 Task: Compose an email with the signature Ellie Thompson with the subject Job offer and the message Could you please provide a breakdown of the pricing? from softage.1@softage.net to softage.2@softage.net,  softage.1@softage.net and softage.3@softage.net with CC to softage.4@softage.net with an attached document Risk_management_plan.pdf, insert an emoji of crying face Send the email
Action: Mouse moved to (533, 666)
Screenshot: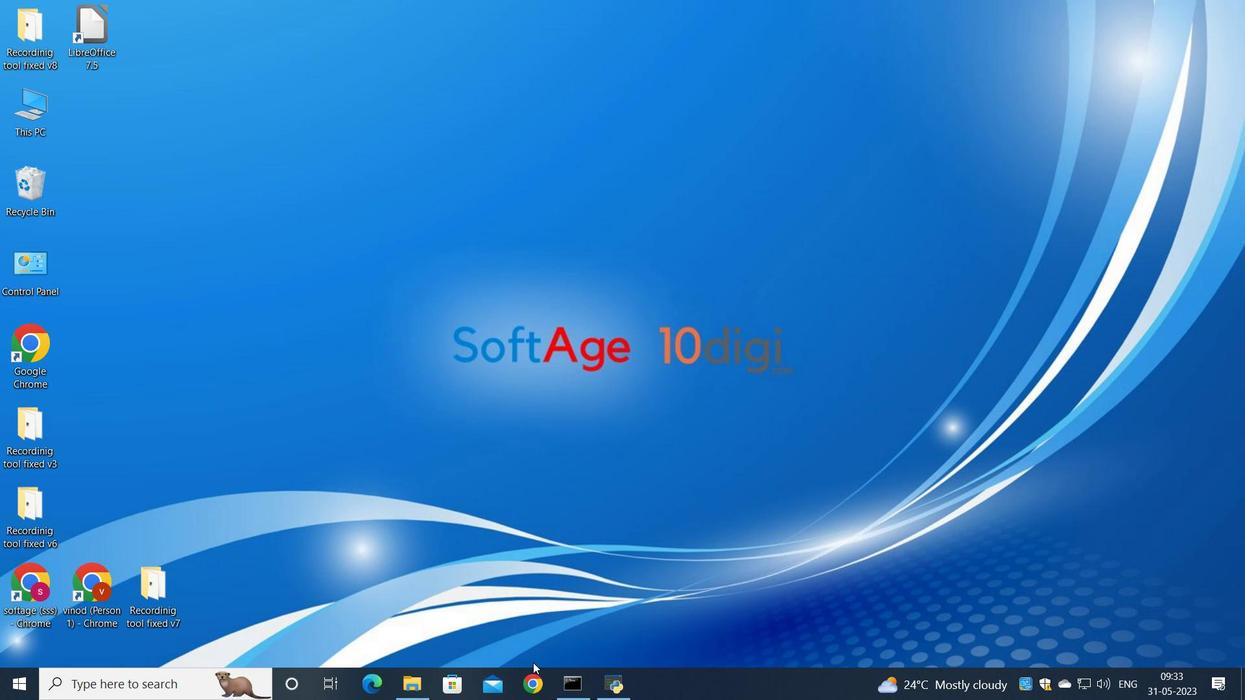 
Action: Mouse pressed left at (533, 666)
Screenshot: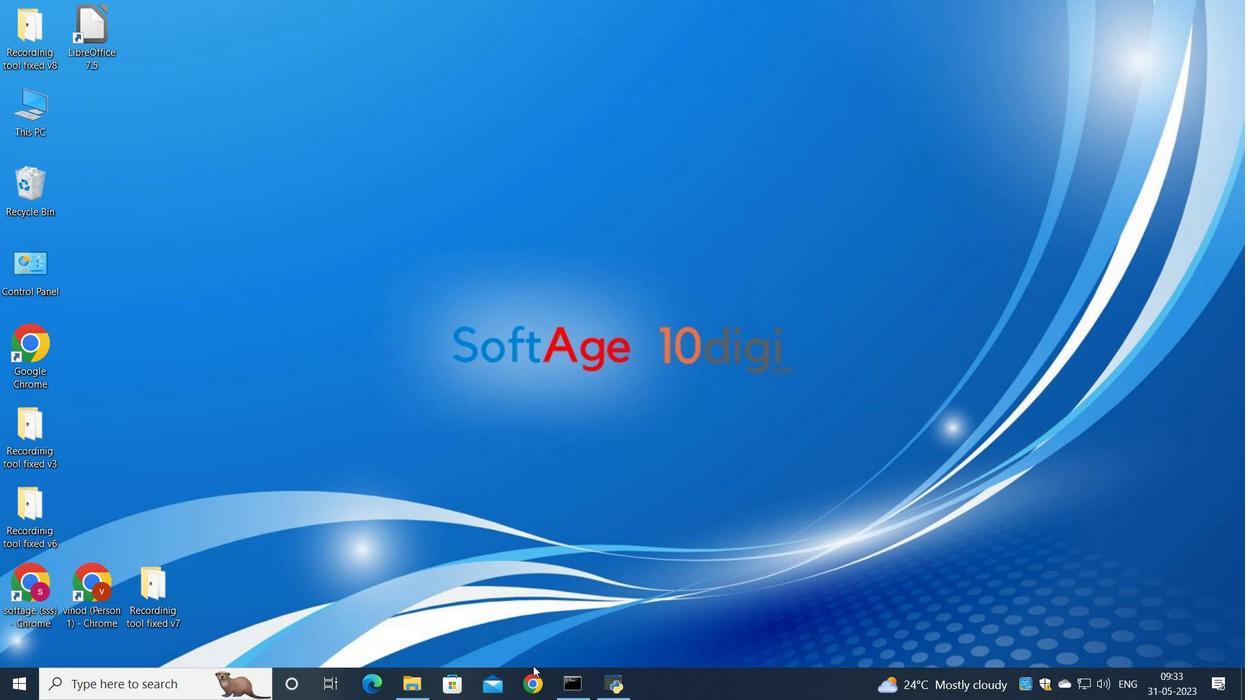 
Action: Mouse moved to (533, 668)
Screenshot: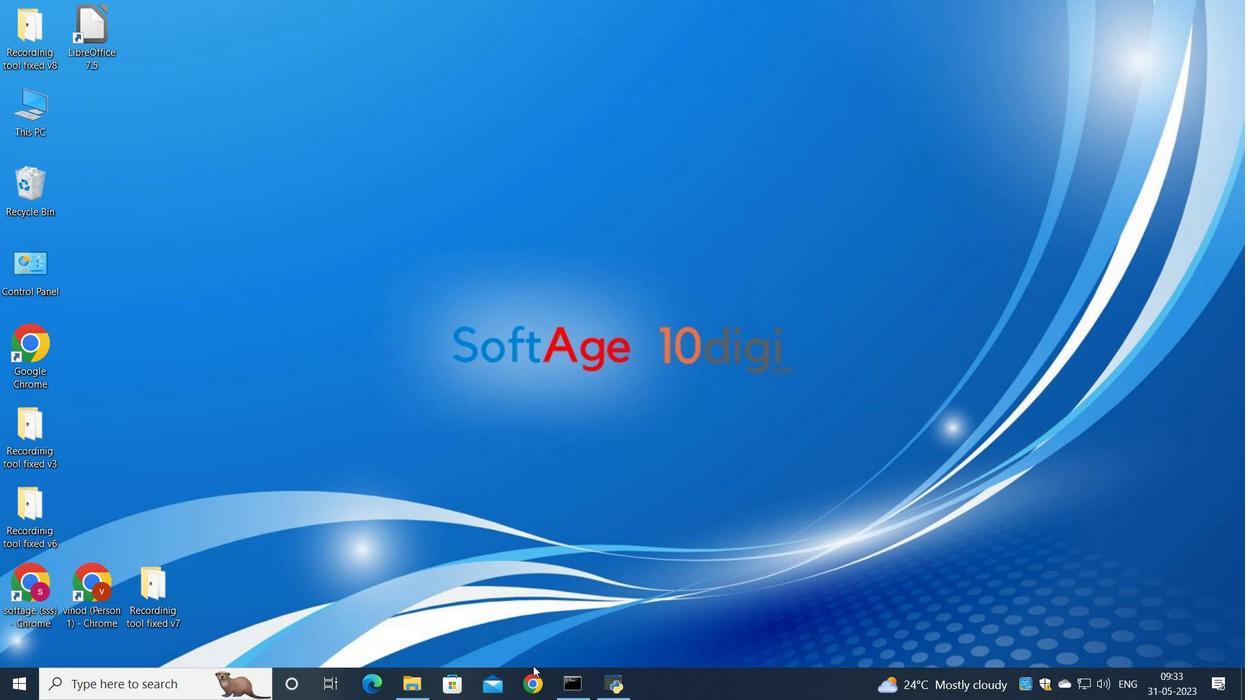 
Action: Mouse pressed left at (533, 668)
Screenshot: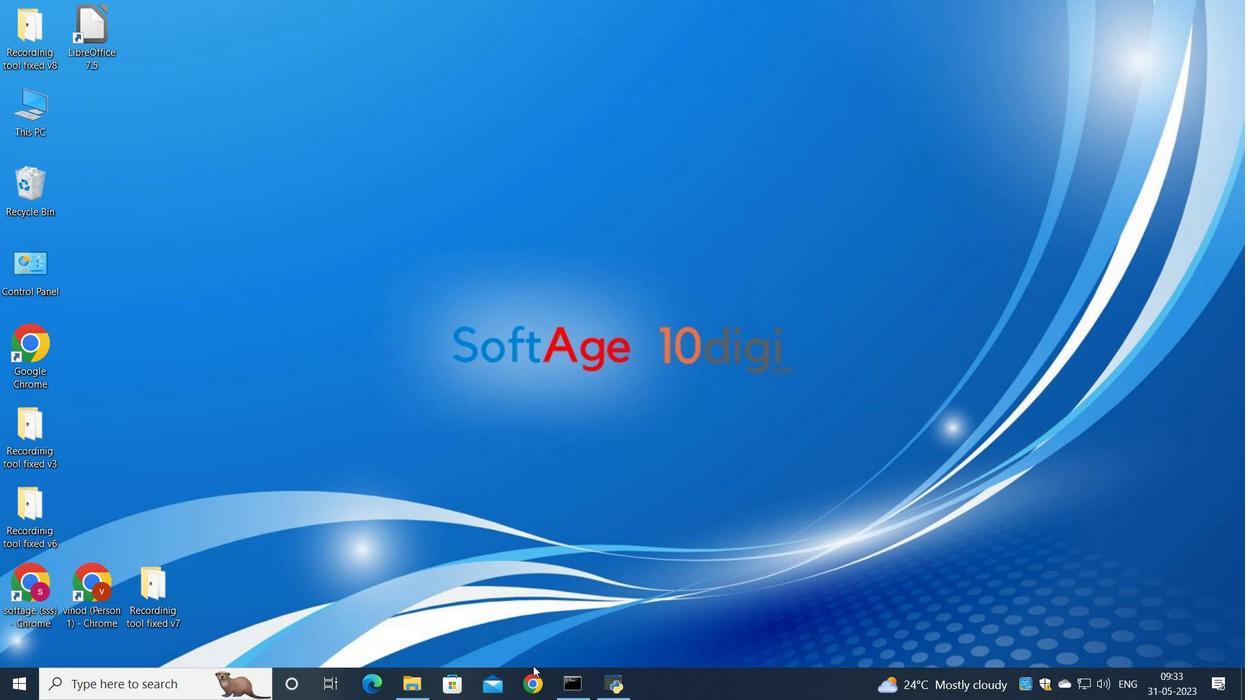 
Action: Mouse moved to (531, 685)
Screenshot: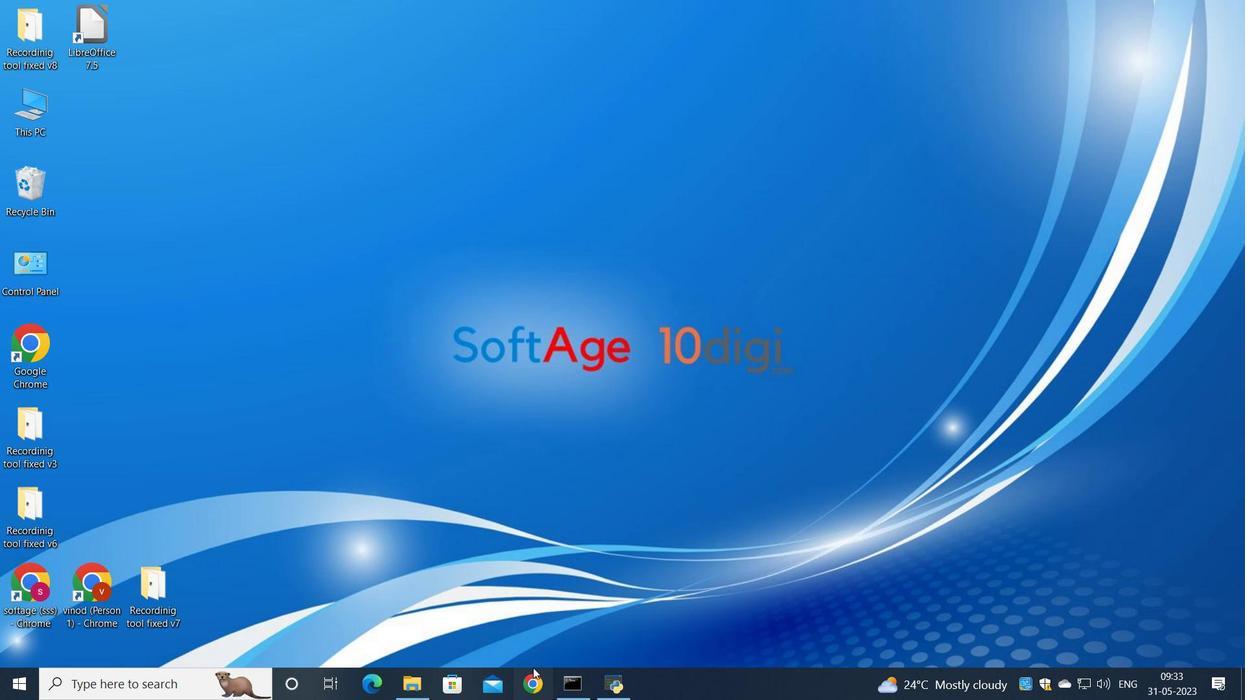 
Action: Mouse pressed left at (531, 685)
Screenshot: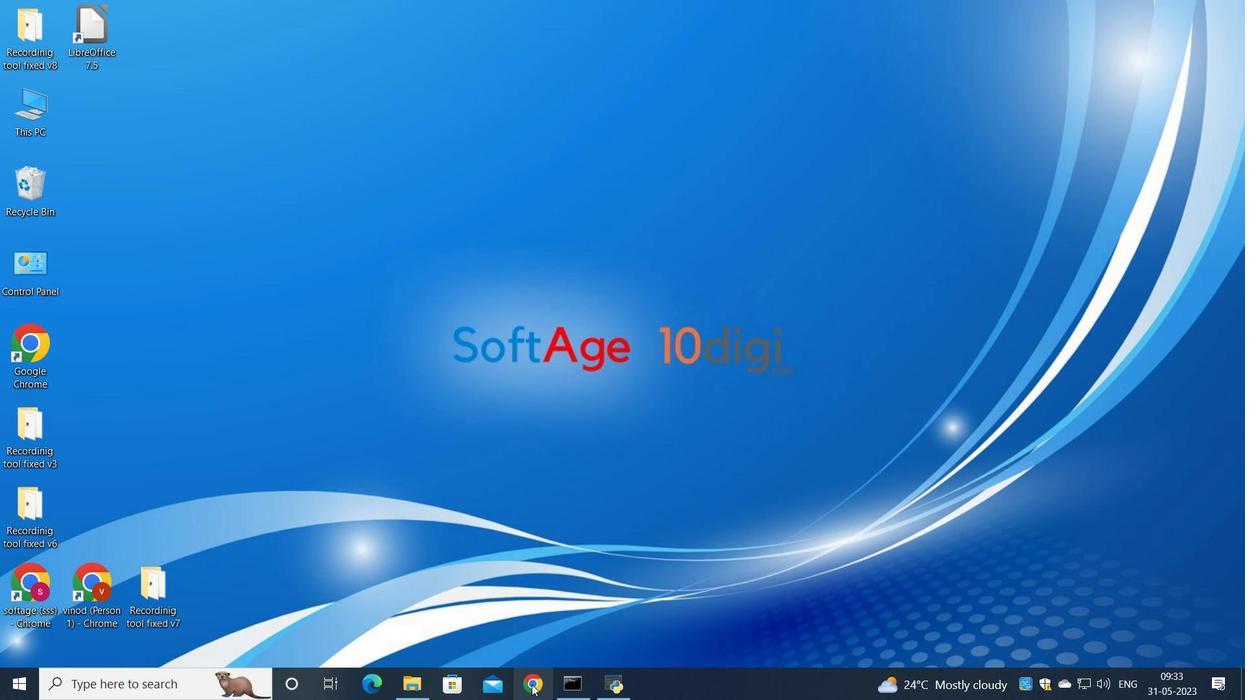 
Action: Mouse moved to (571, 380)
Screenshot: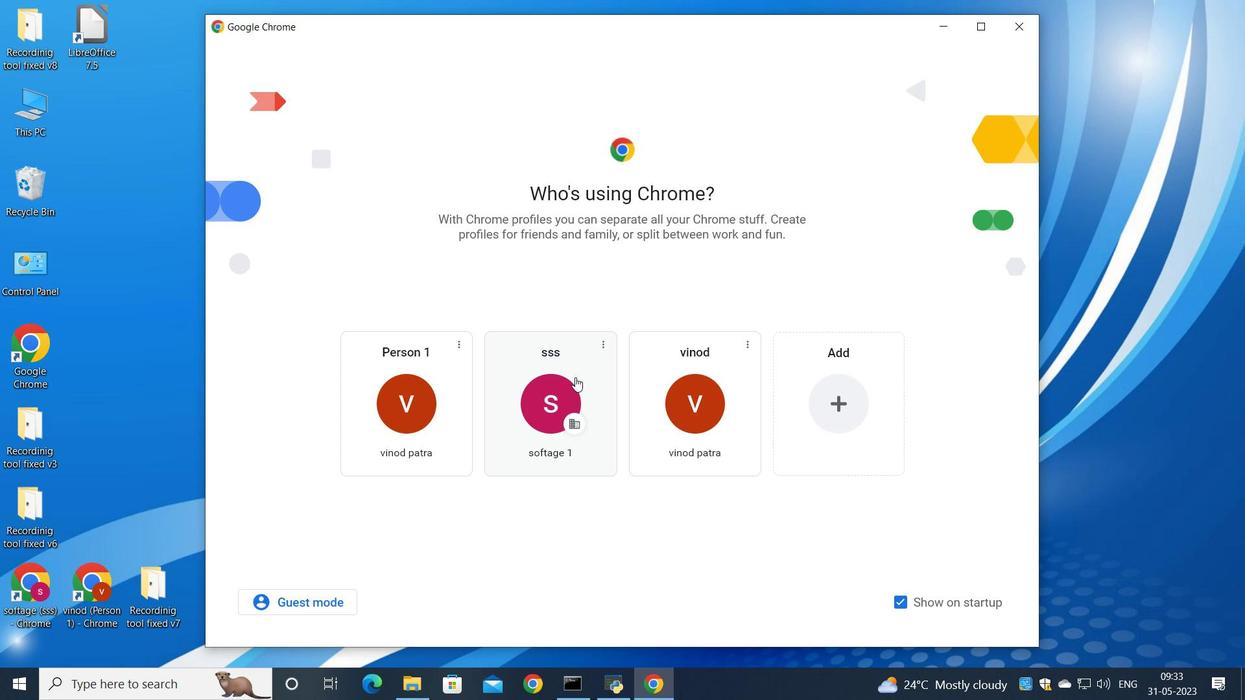 
Action: Mouse pressed left at (571, 380)
Screenshot: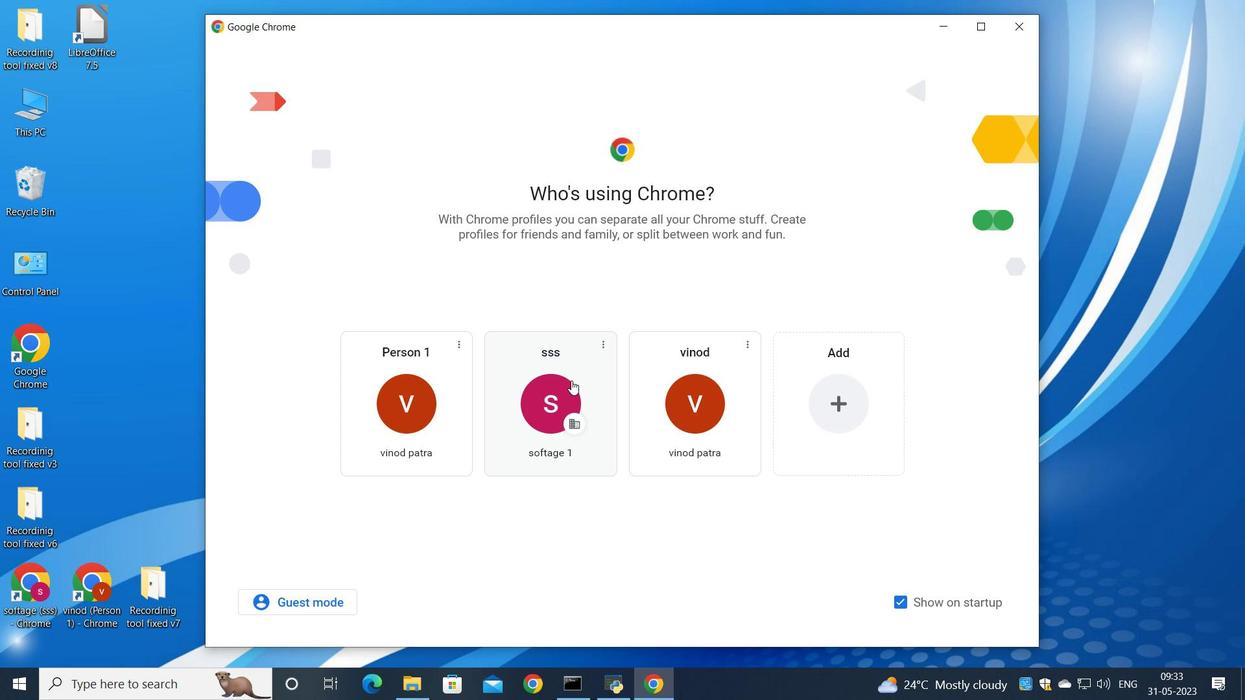 
Action: Mouse moved to (1091, 85)
Screenshot: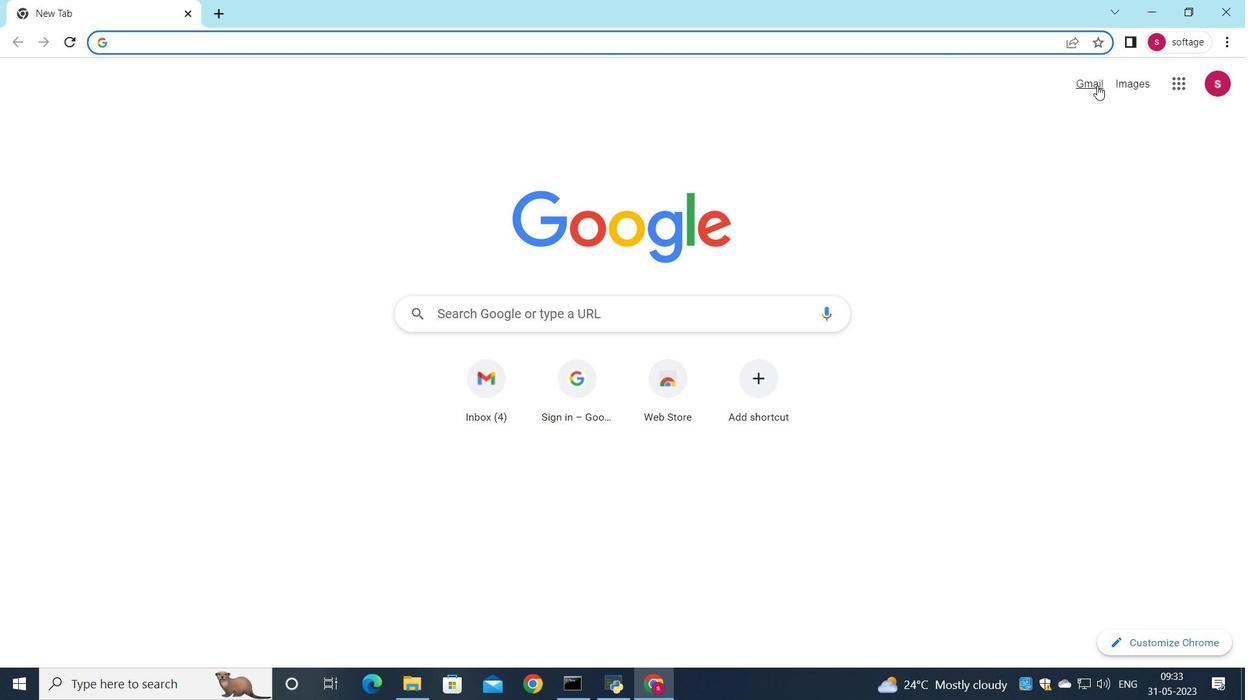
Action: Mouse pressed left at (1091, 85)
Screenshot: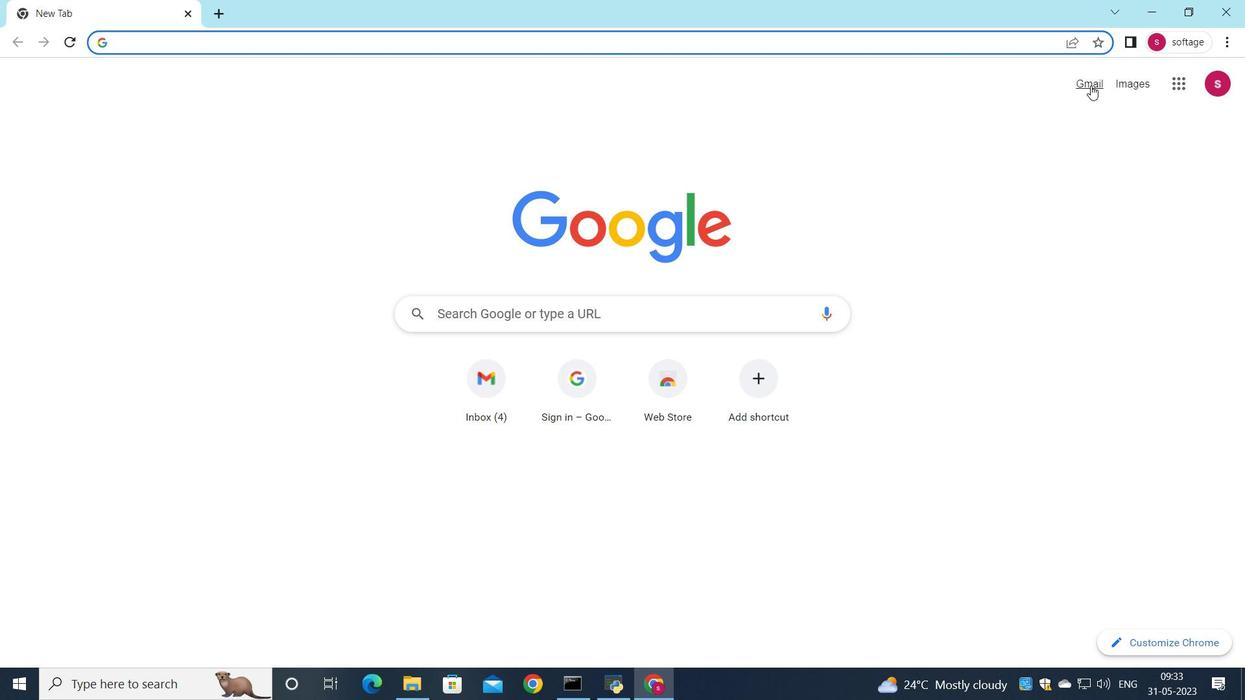 
Action: Mouse moved to (1063, 104)
Screenshot: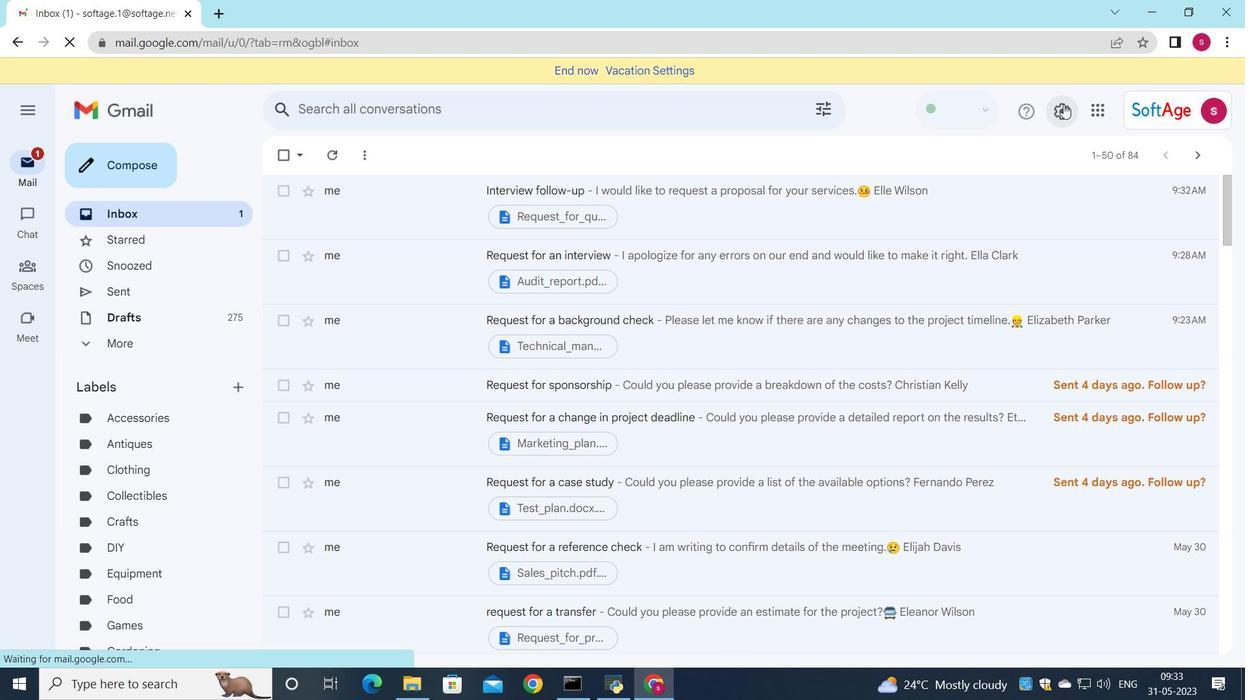 
Action: Mouse pressed left at (1063, 104)
Screenshot: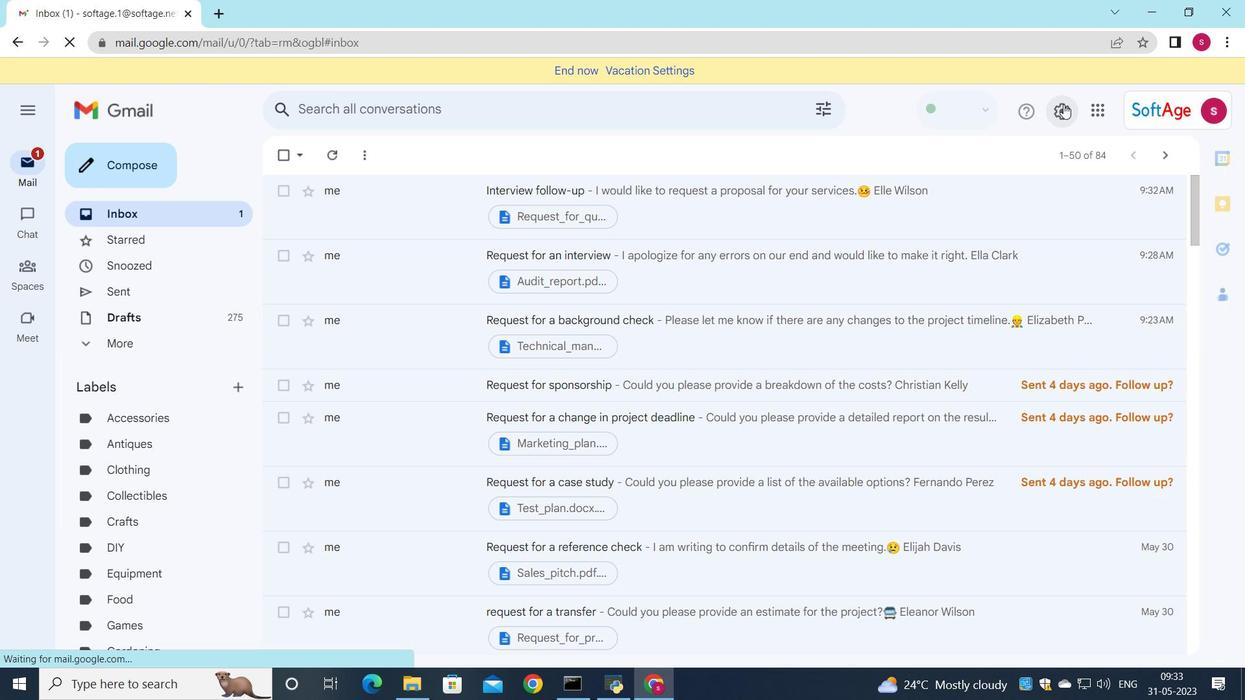 
Action: Mouse moved to (1061, 190)
Screenshot: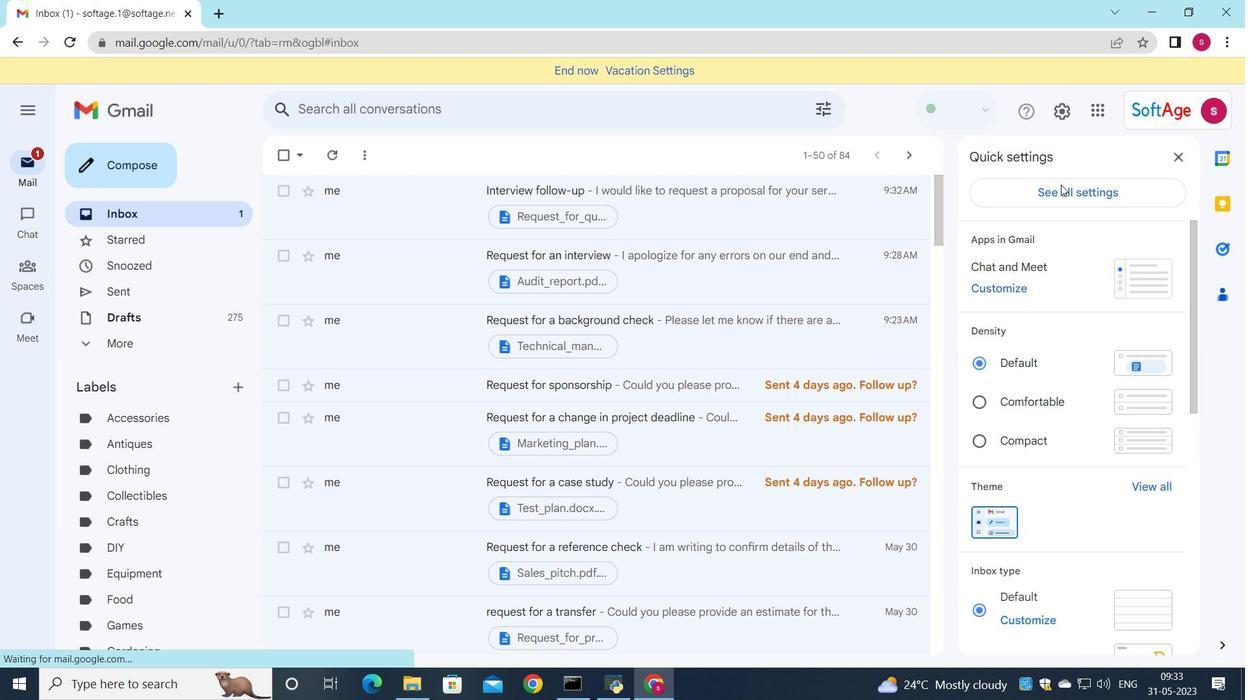 
Action: Mouse pressed left at (1061, 190)
Screenshot: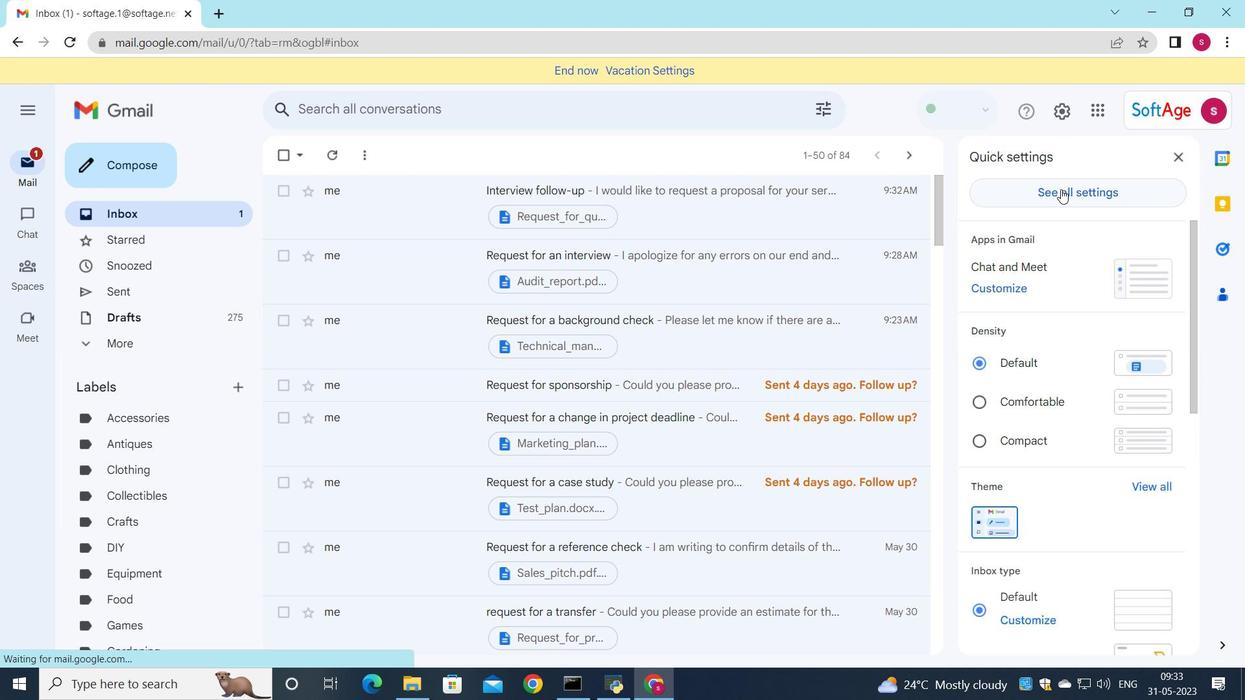 
Action: Mouse moved to (610, 423)
Screenshot: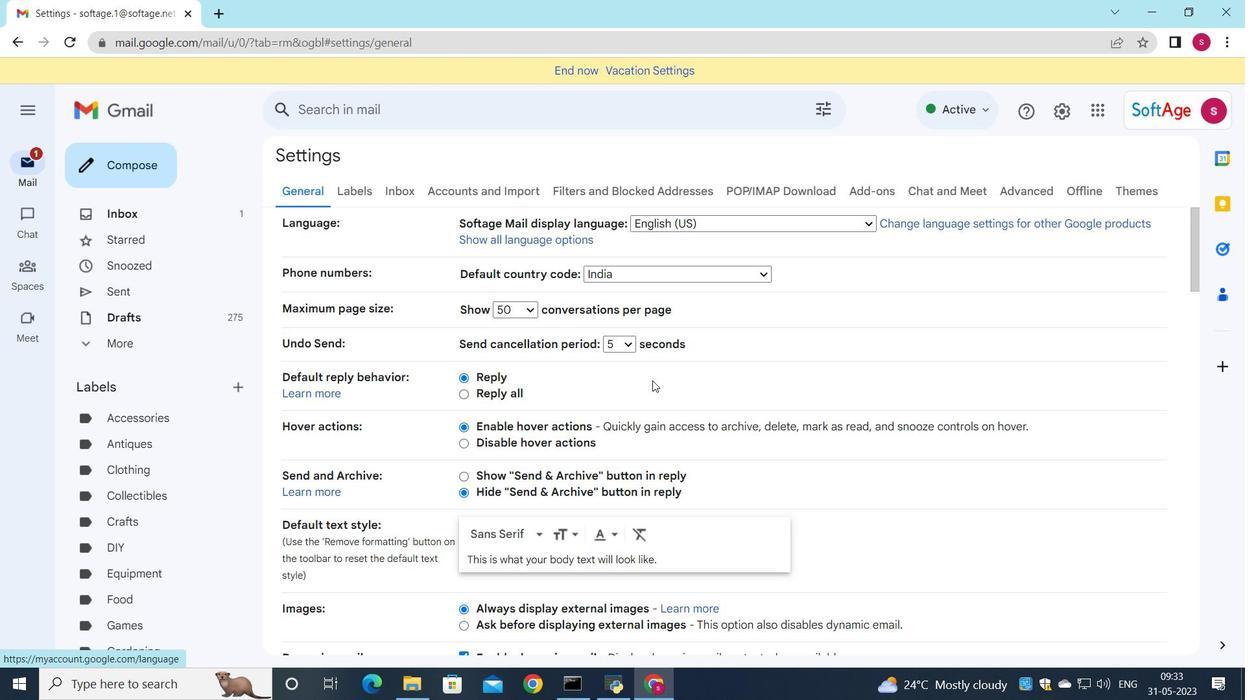 
Action: Mouse scrolled (610, 422) with delta (0, 0)
Screenshot: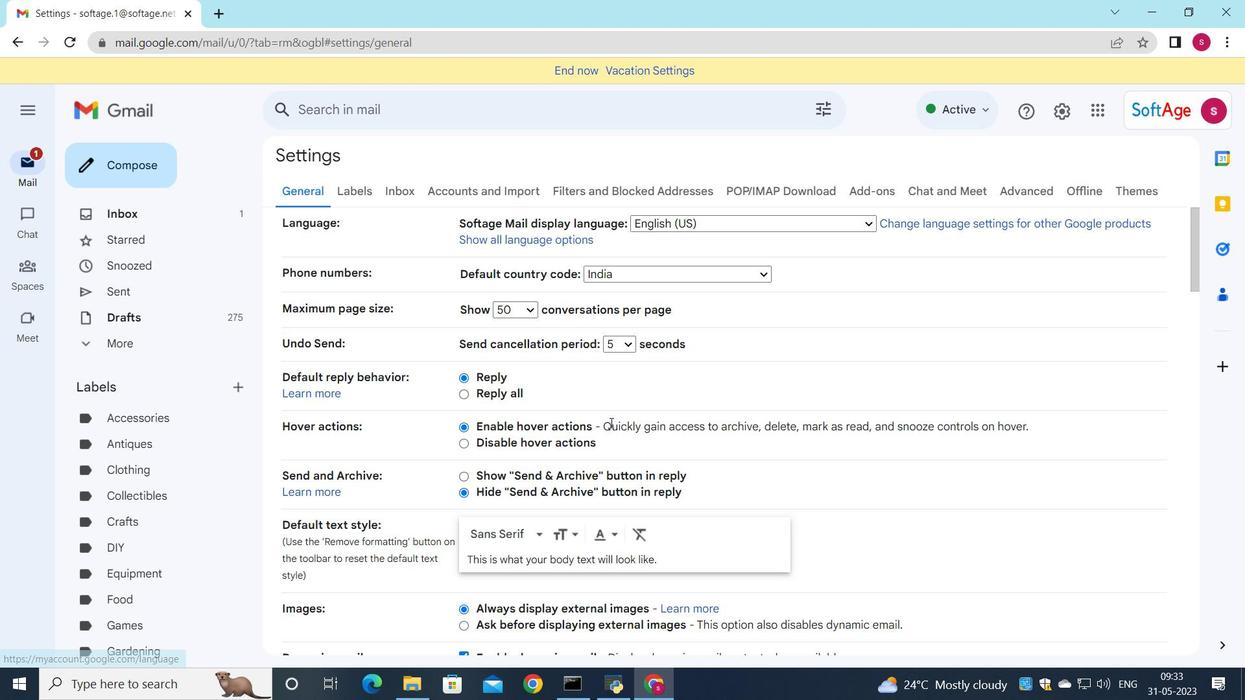 
Action: Mouse scrolled (610, 422) with delta (0, 0)
Screenshot: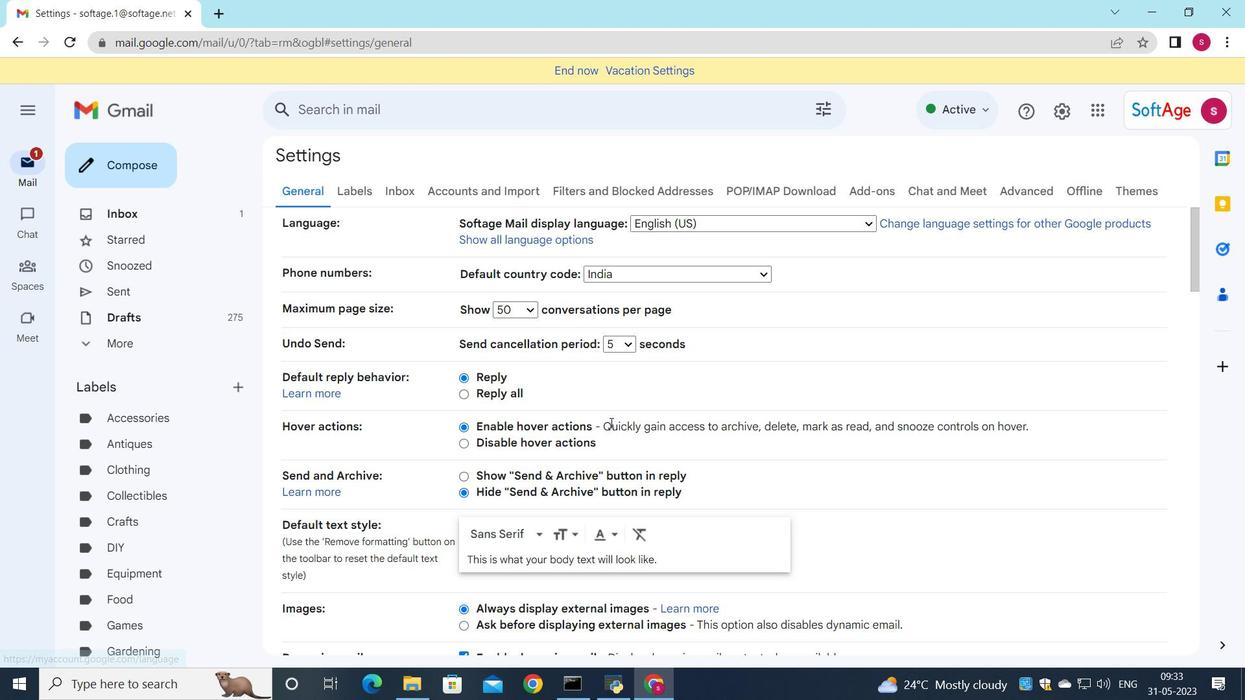 
Action: Mouse scrolled (610, 422) with delta (0, 0)
Screenshot: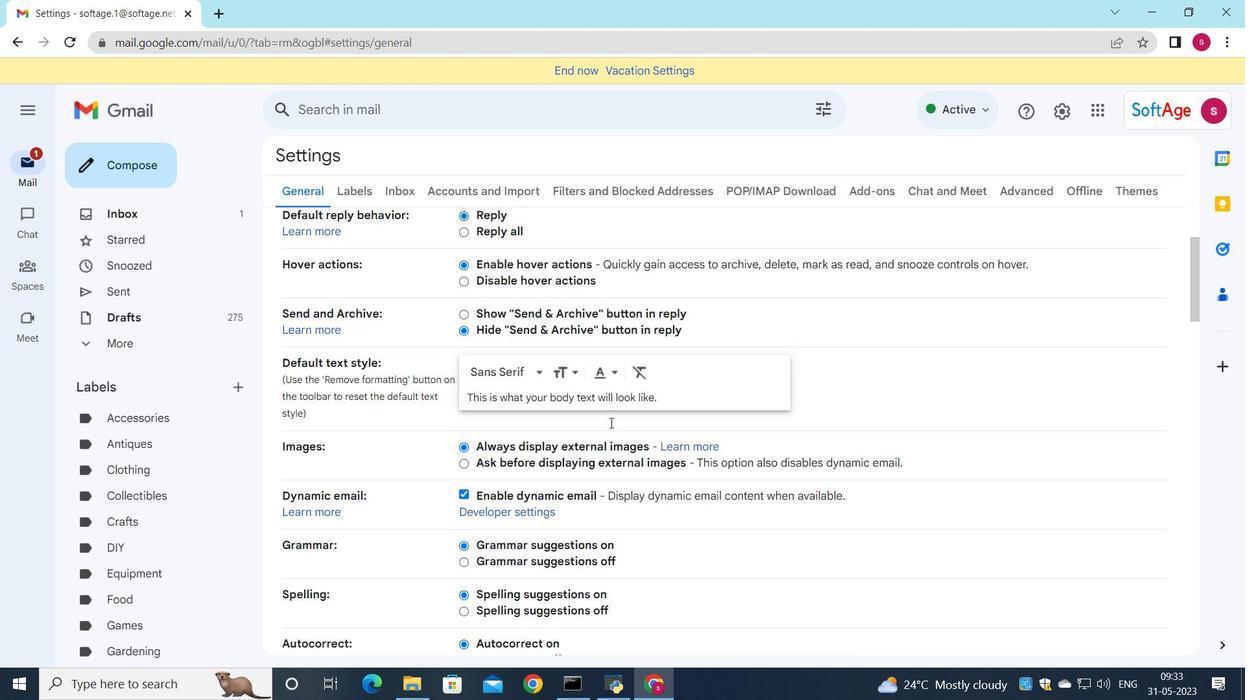 
Action: Mouse scrolled (610, 422) with delta (0, 0)
Screenshot: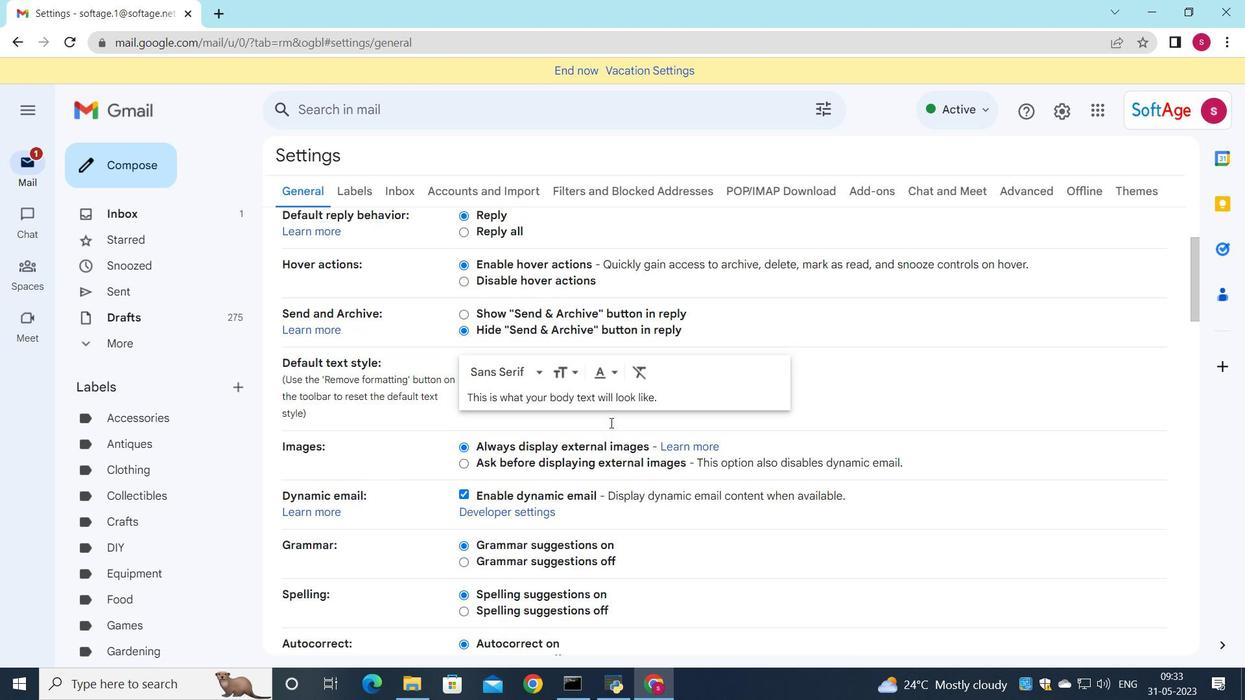 
Action: Mouse scrolled (610, 422) with delta (0, 0)
Screenshot: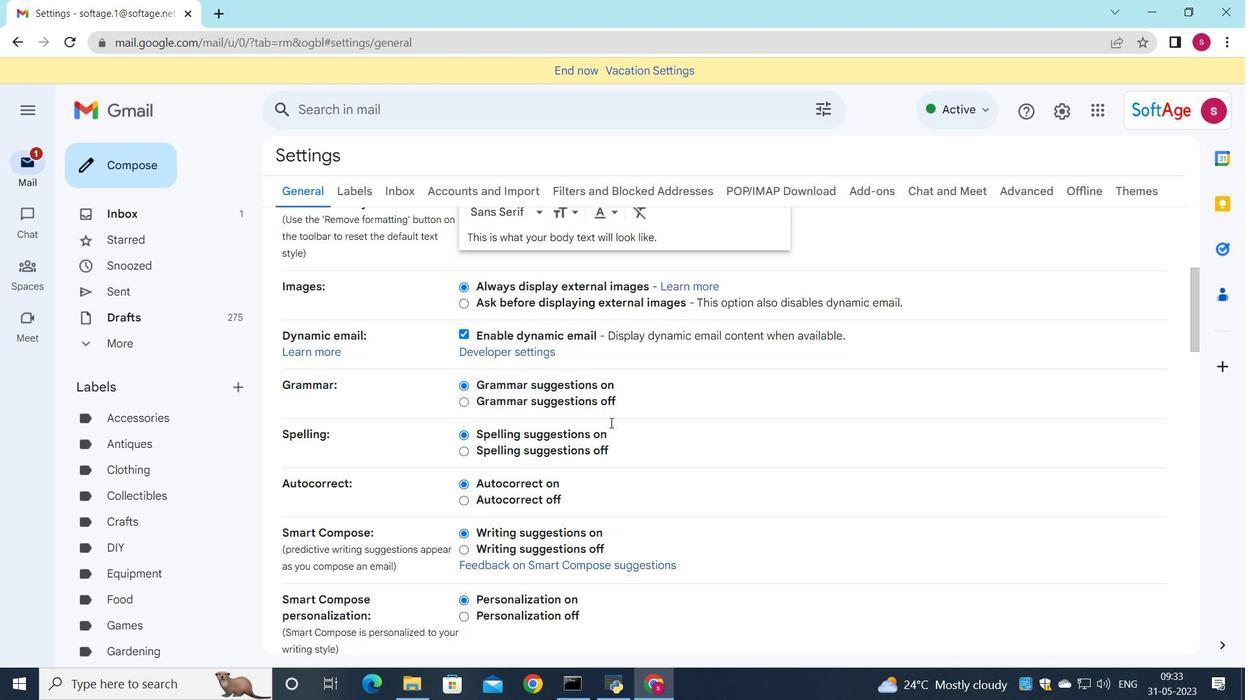 
Action: Mouse scrolled (610, 422) with delta (0, 0)
Screenshot: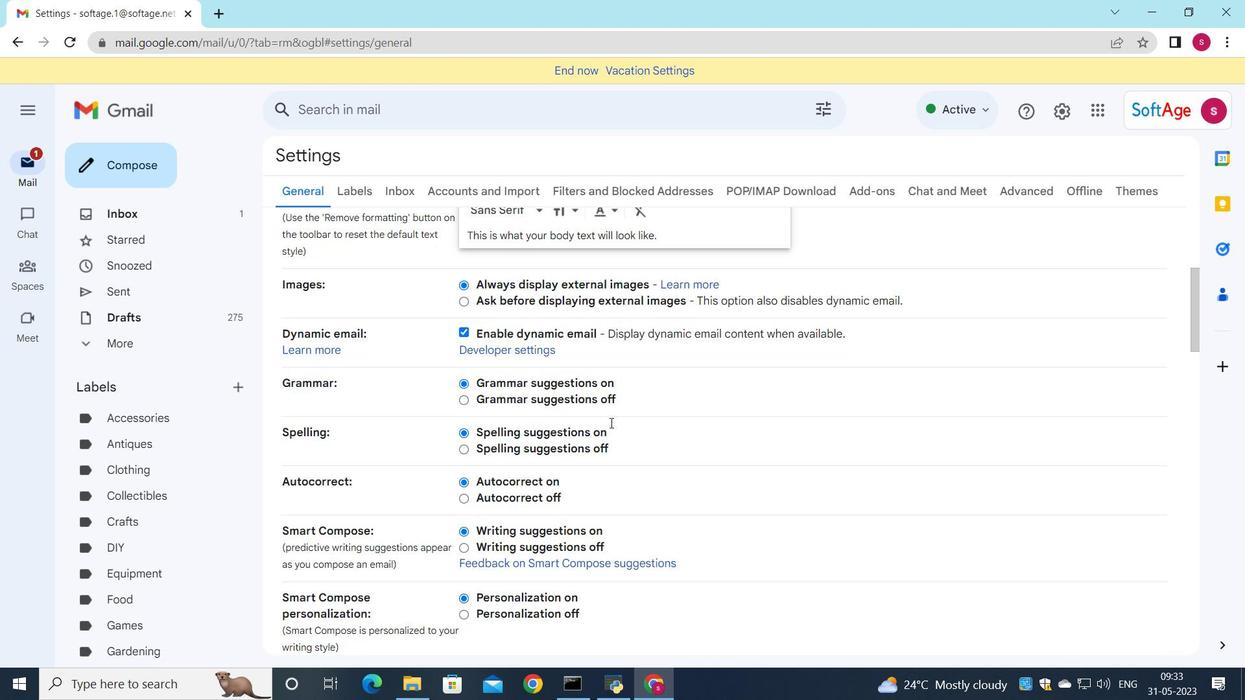 
Action: Mouse scrolled (610, 422) with delta (0, 0)
Screenshot: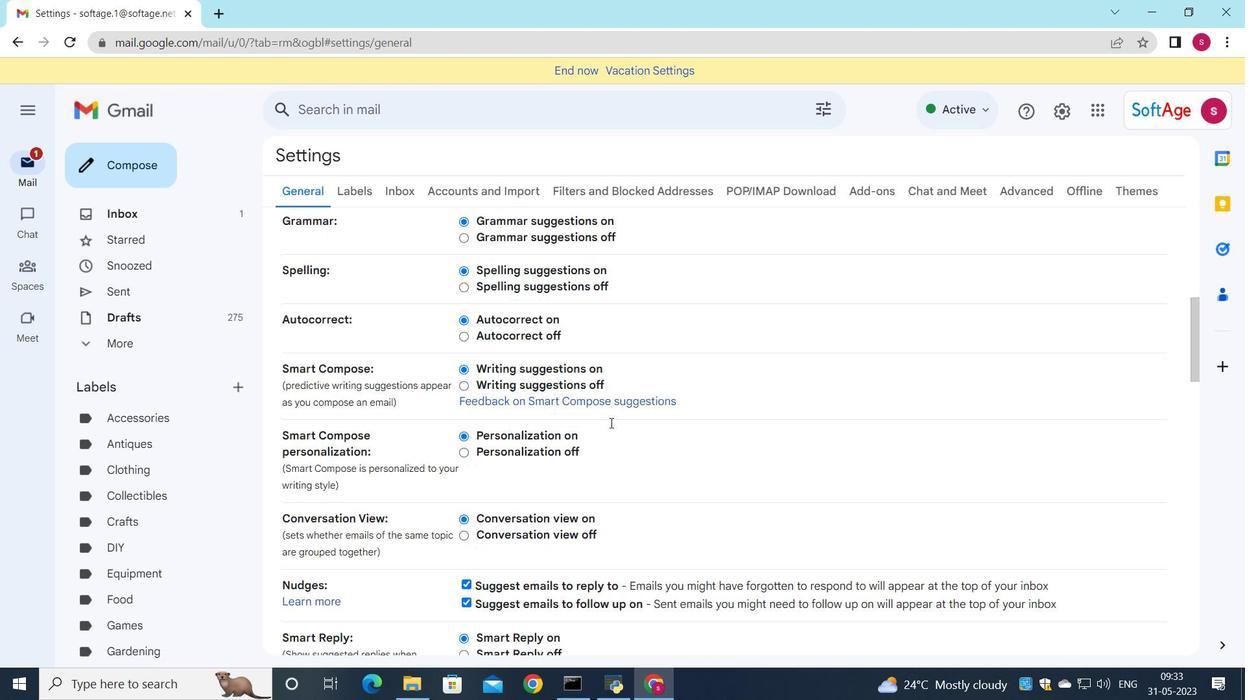 
Action: Mouse scrolled (610, 422) with delta (0, 0)
Screenshot: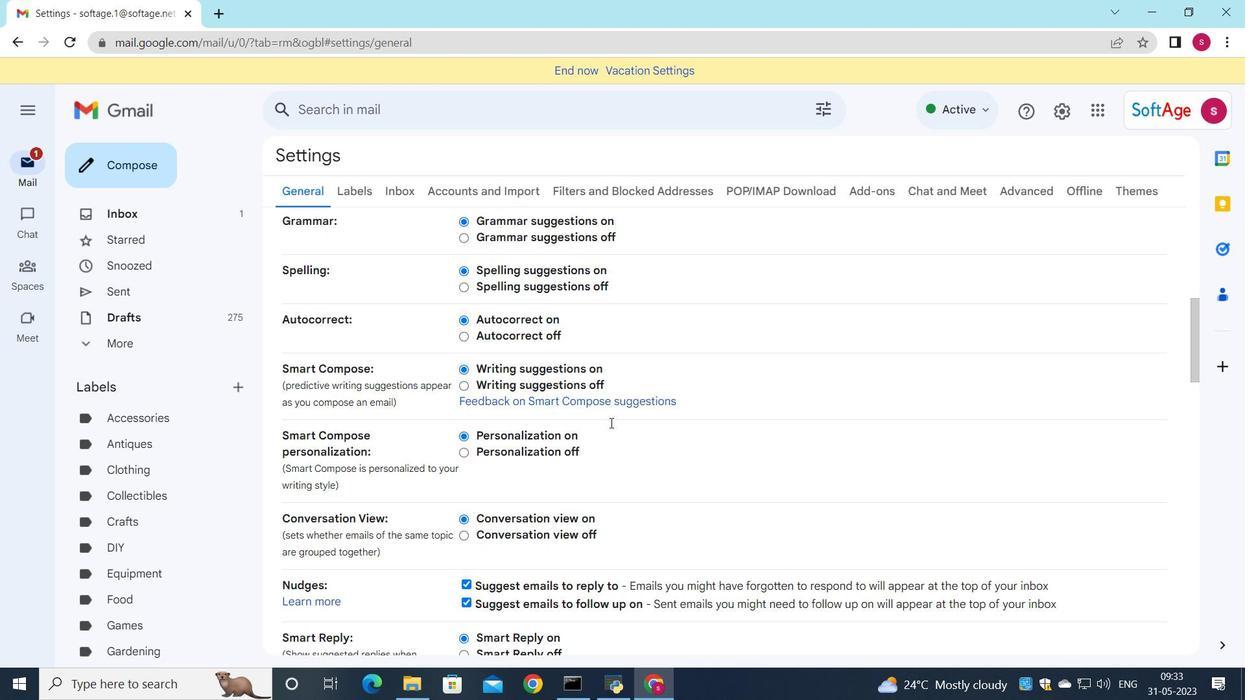 
Action: Mouse scrolled (610, 422) with delta (0, 0)
Screenshot: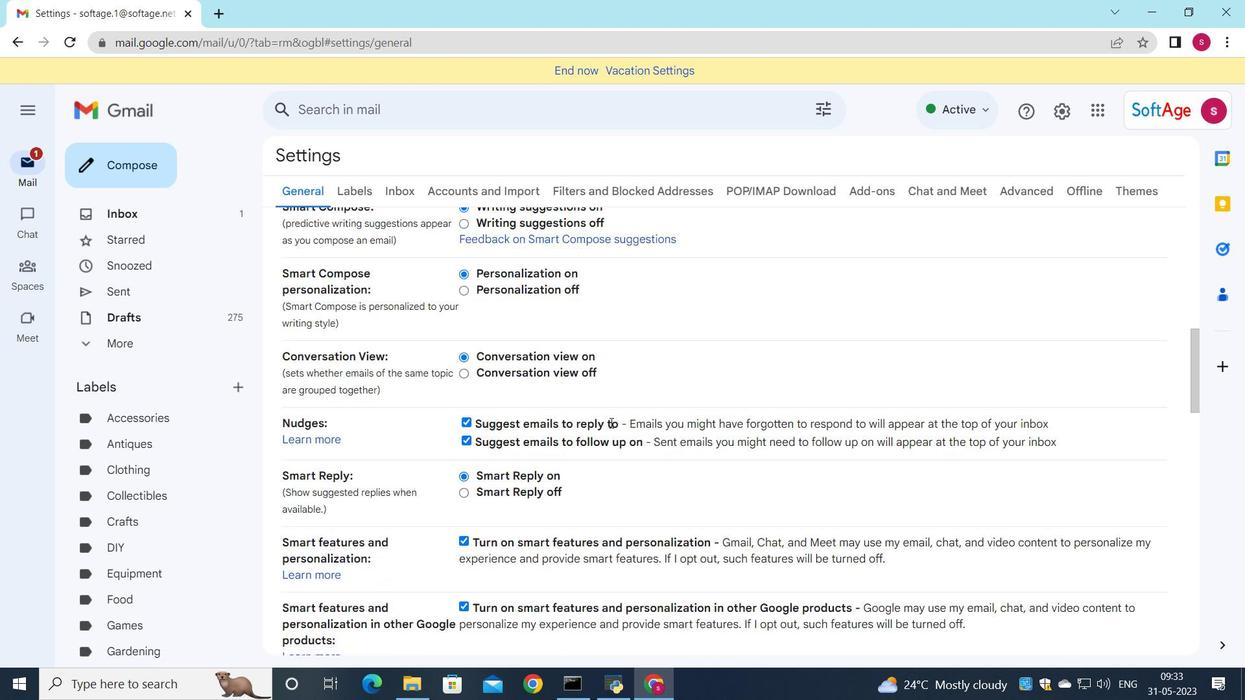 
Action: Mouse scrolled (610, 422) with delta (0, 0)
Screenshot: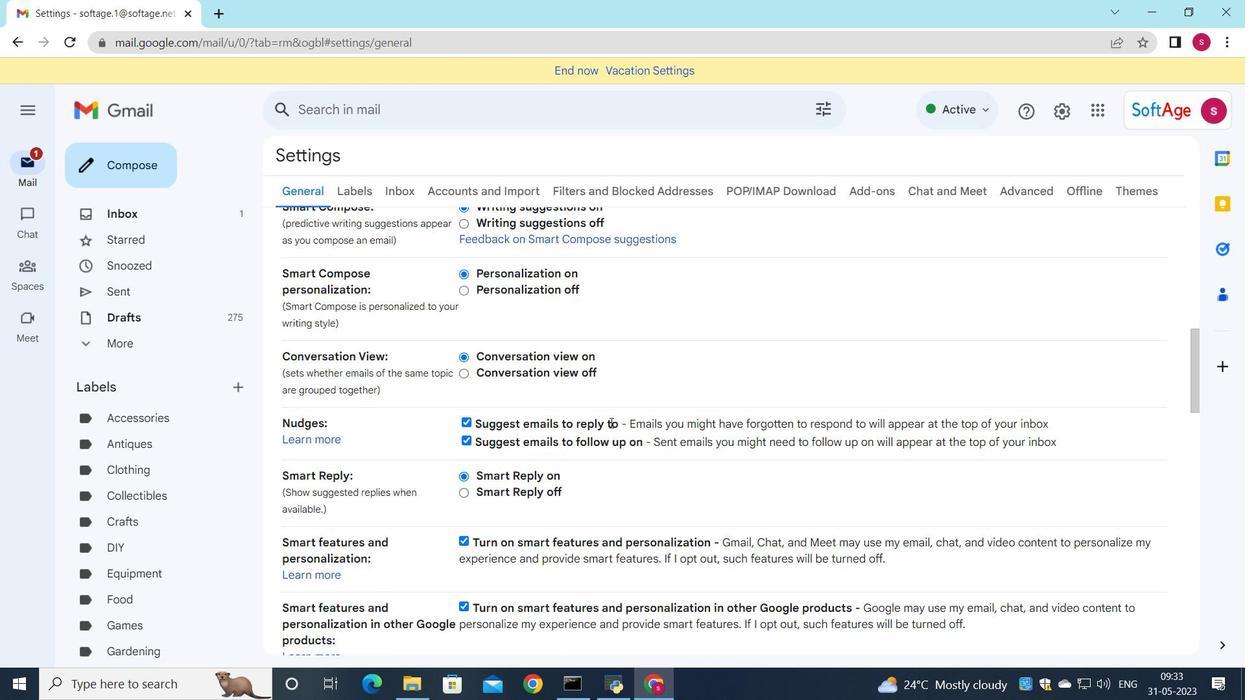 
Action: Mouse scrolled (610, 422) with delta (0, 0)
Screenshot: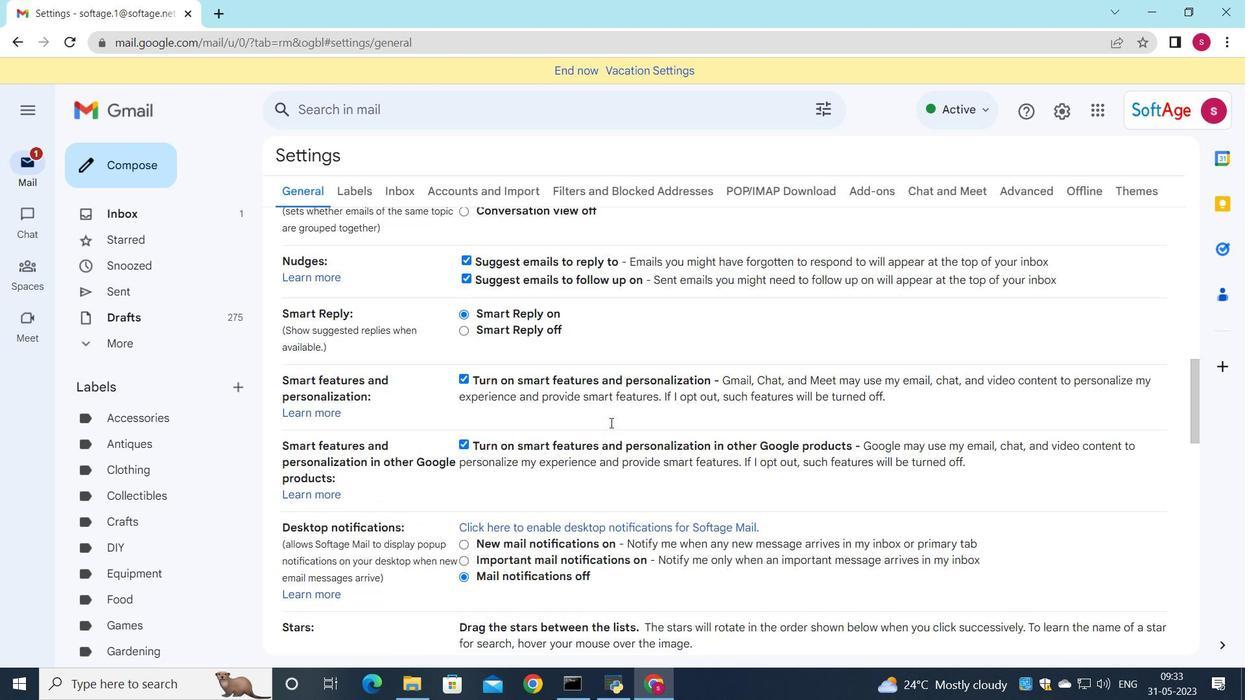 
Action: Mouse scrolled (610, 422) with delta (0, 0)
Screenshot: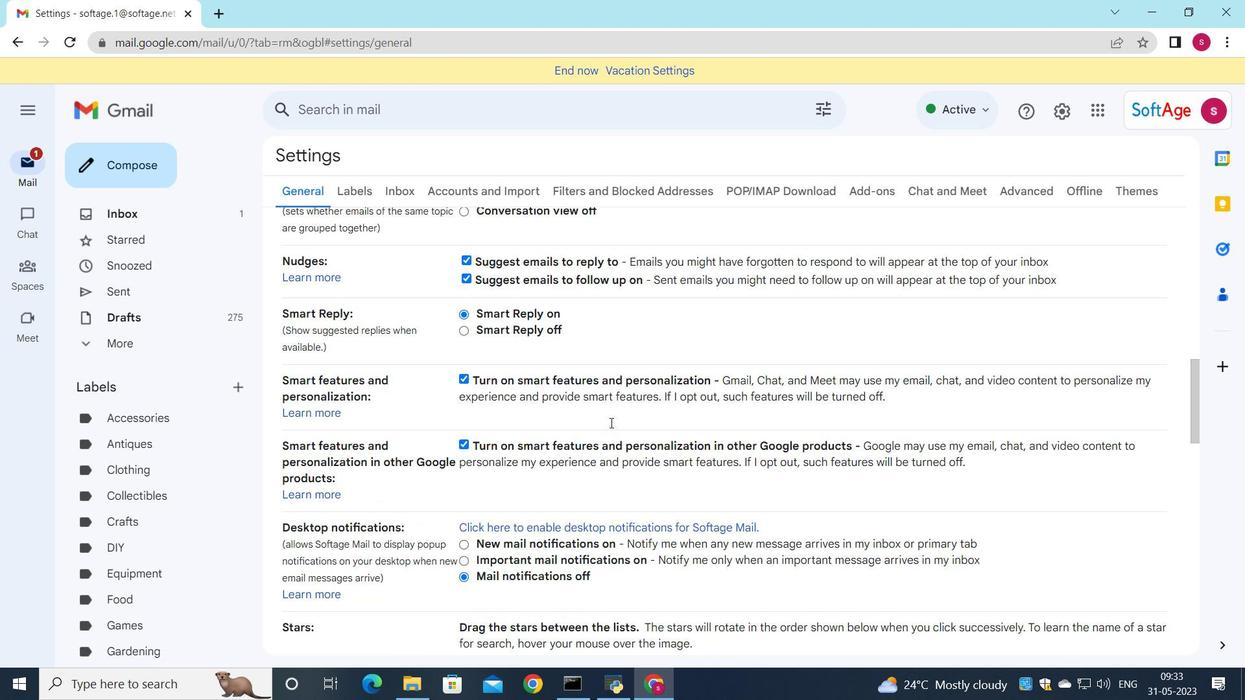 
Action: Mouse scrolled (610, 422) with delta (0, 0)
Screenshot: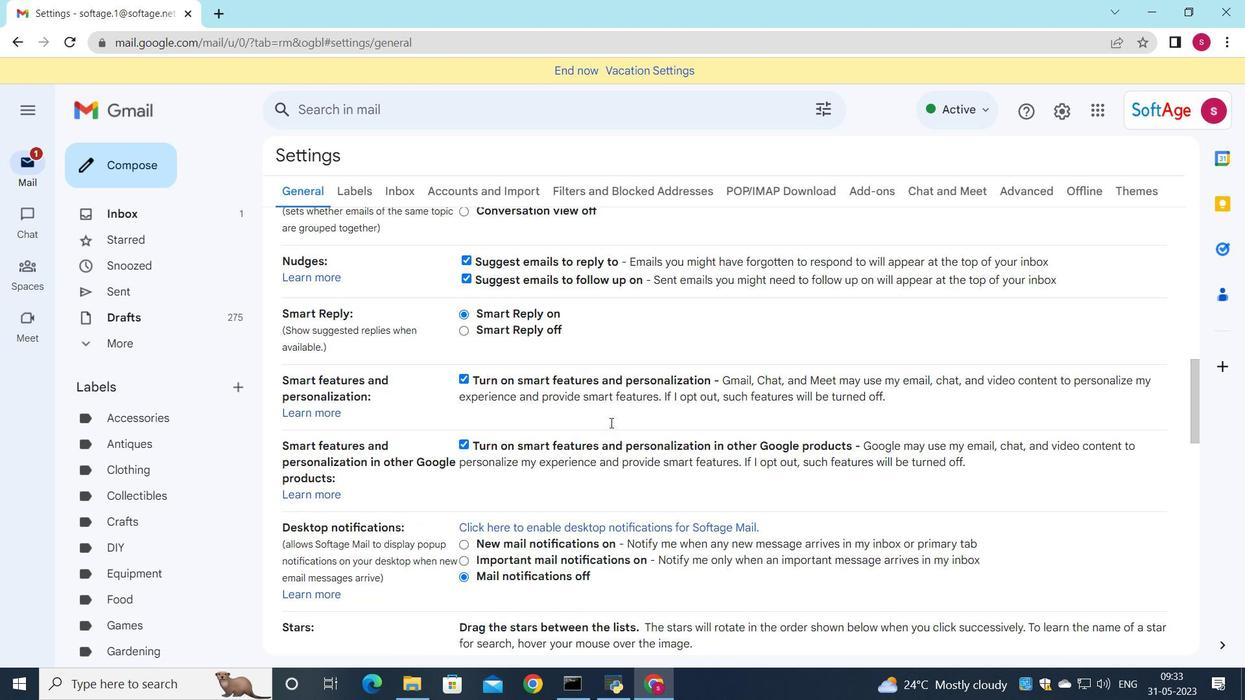 
Action: Mouse scrolled (610, 422) with delta (0, 0)
Screenshot: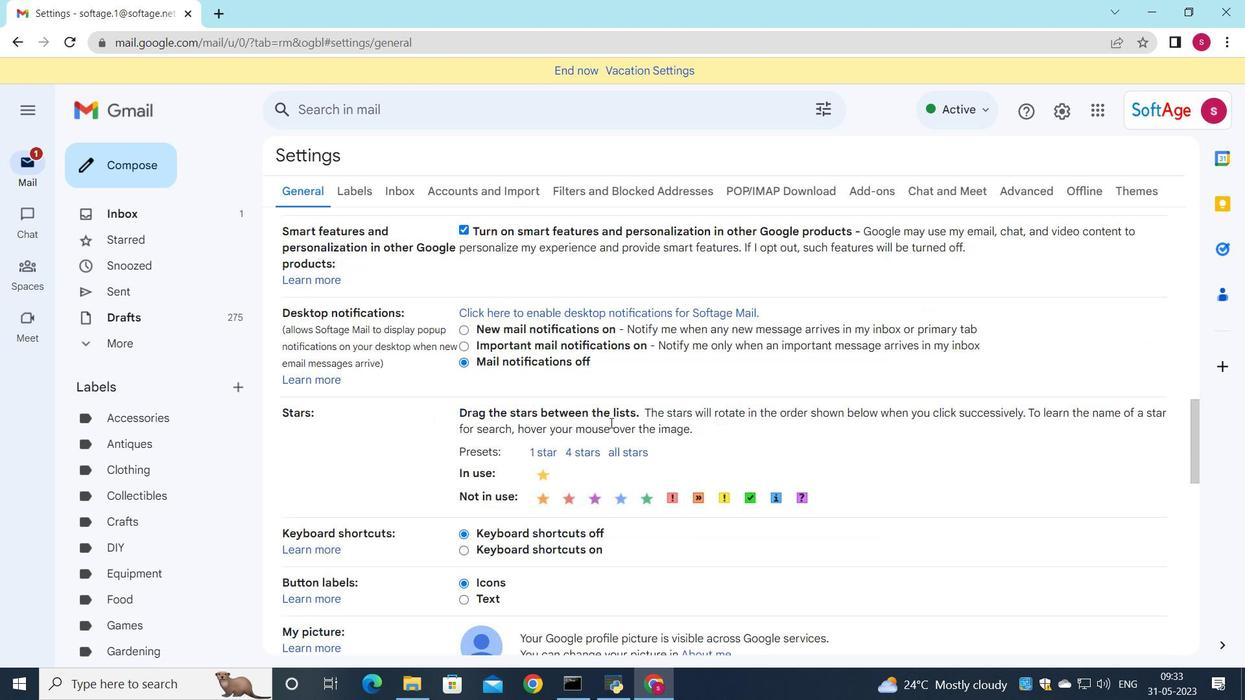 
Action: Mouse scrolled (610, 422) with delta (0, 0)
Screenshot: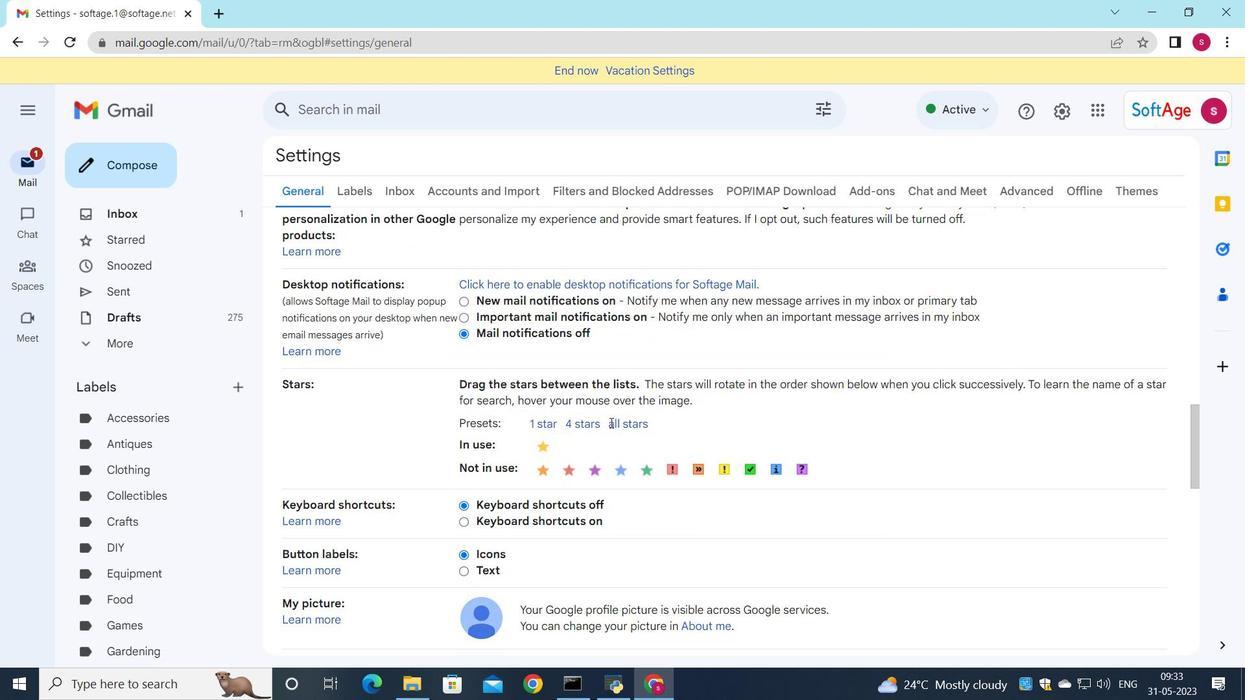 
Action: Mouse scrolled (610, 422) with delta (0, 0)
Screenshot: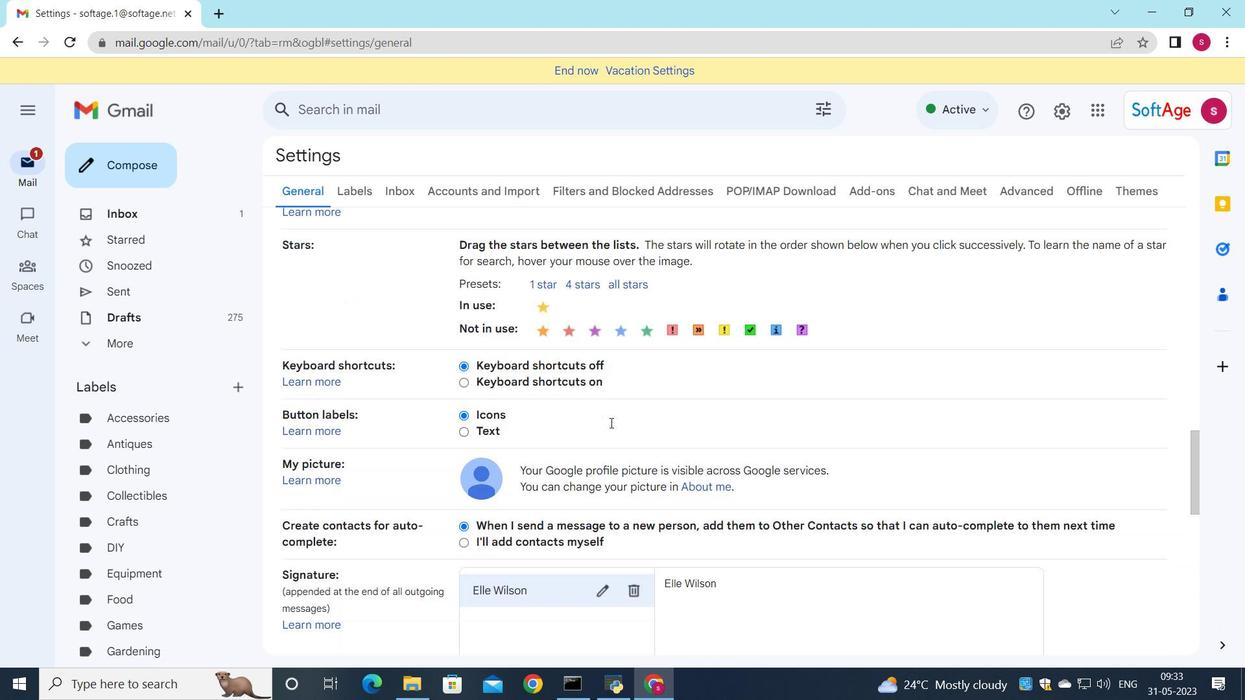 
Action: Mouse scrolled (610, 422) with delta (0, 0)
Screenshot: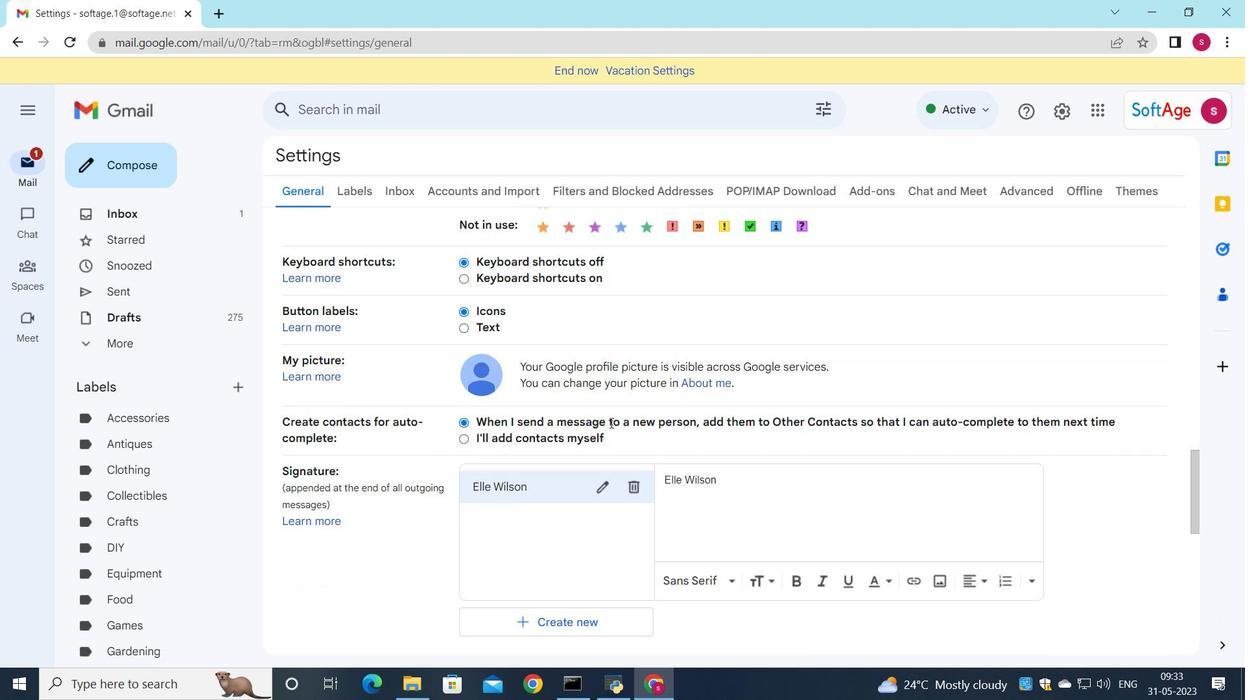
Action: Mouse scrolled (610, 422) with delta (0, 0)
Screenshot: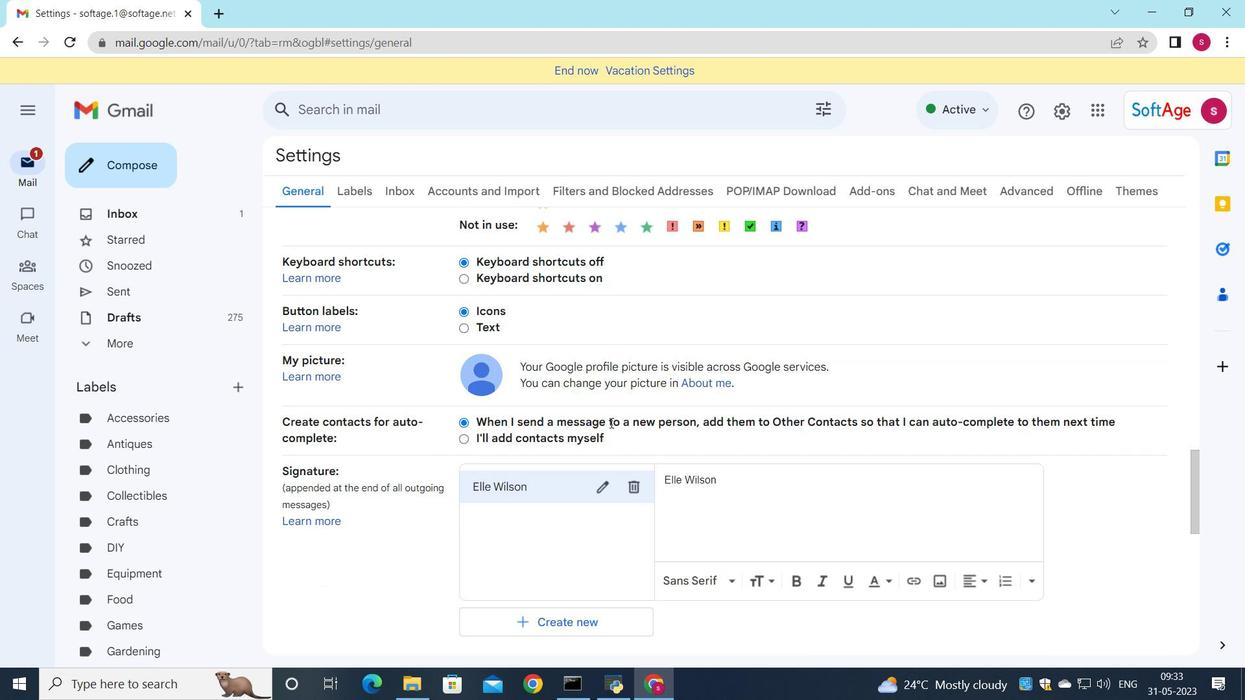 
Action: Mouse scrolled (610, 422) with delta (0, 0)
Screenshot: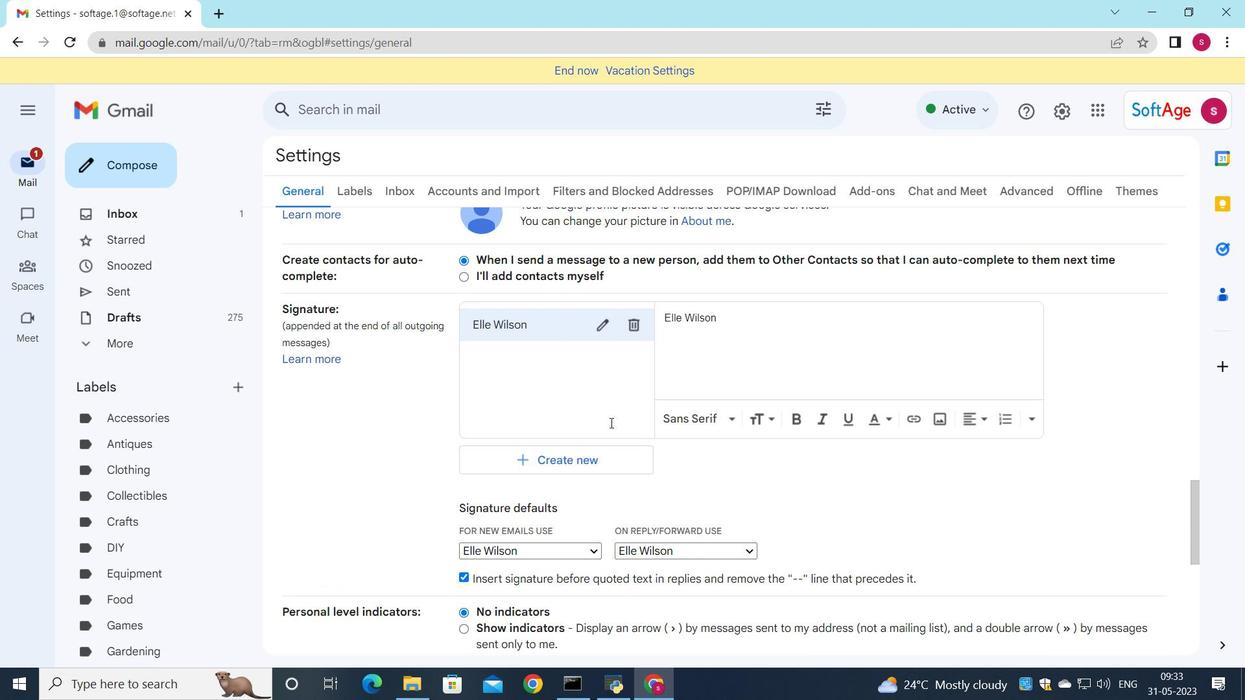
Action: Mouse moved to (639, 249)
Screenshot: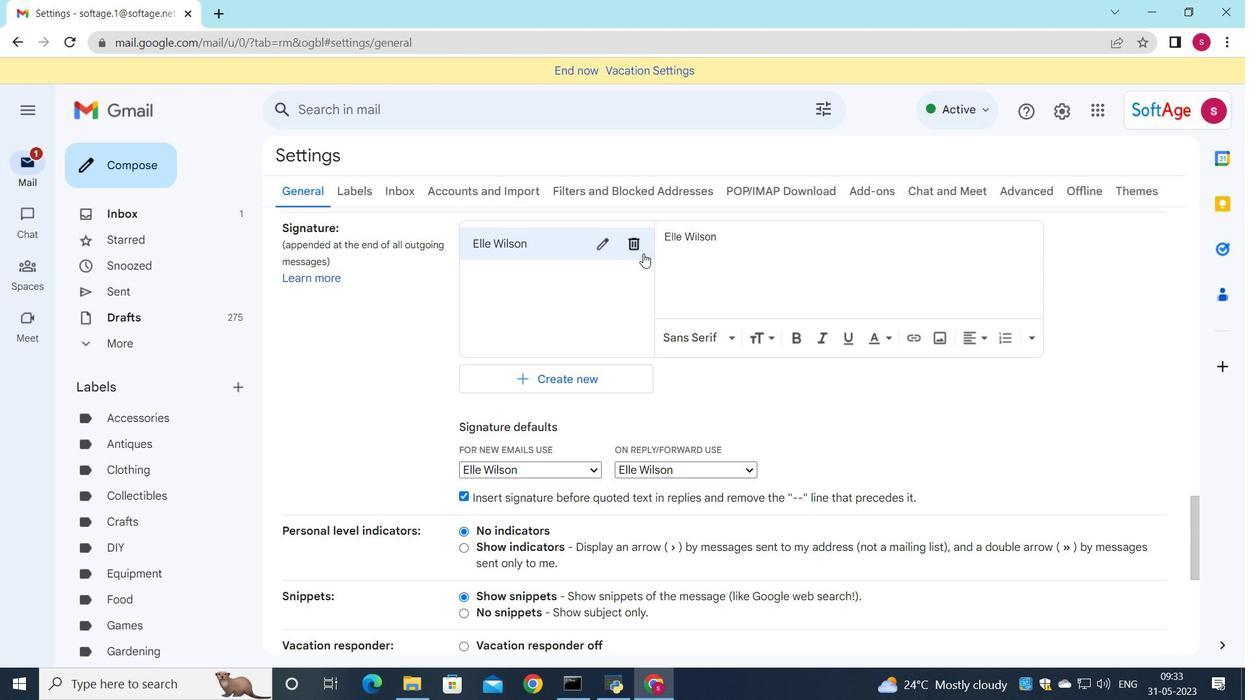 
Action: Mouse pressed left at (639, 249)
Screenshot: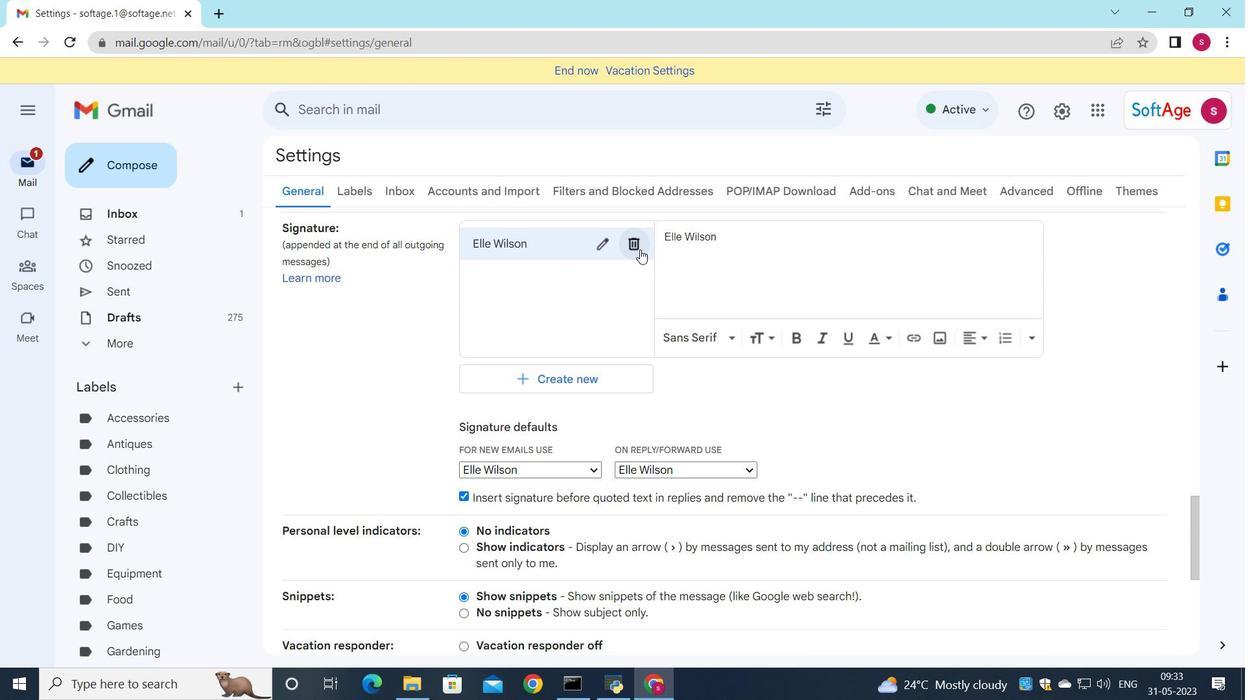 
Action: Mouse moved to (757, 397)
Screenshot: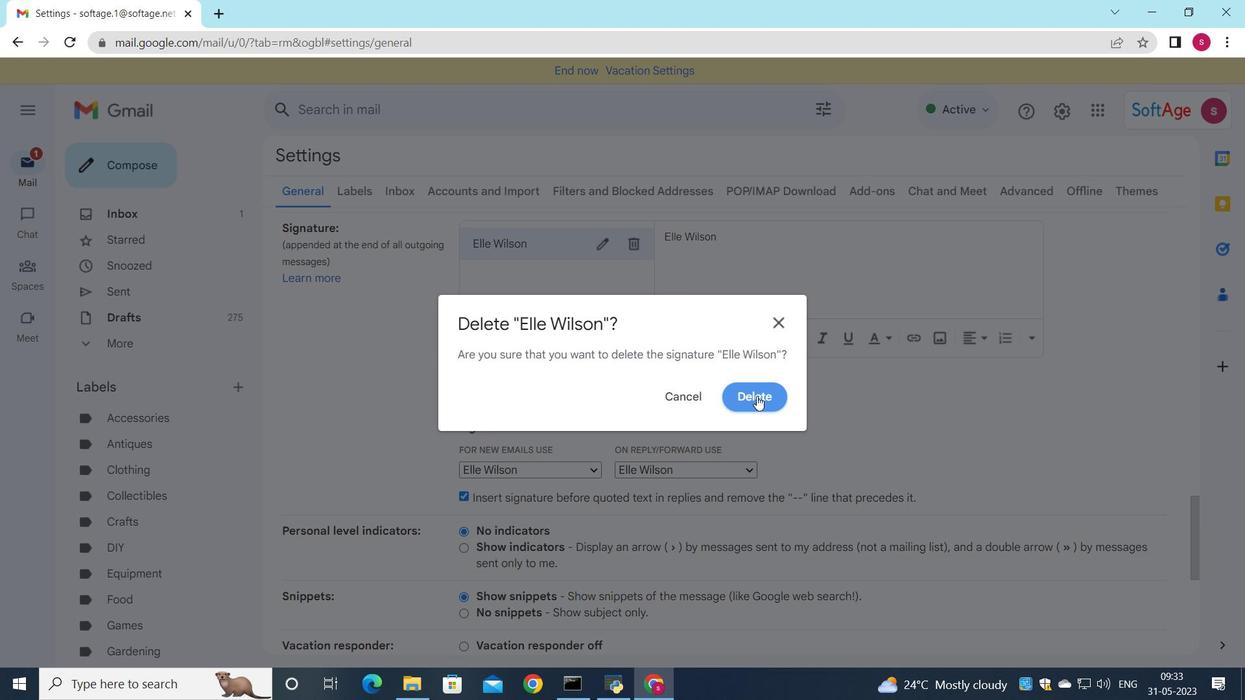 
Action: Mouse pressed left at (757, 397)
Screenshot: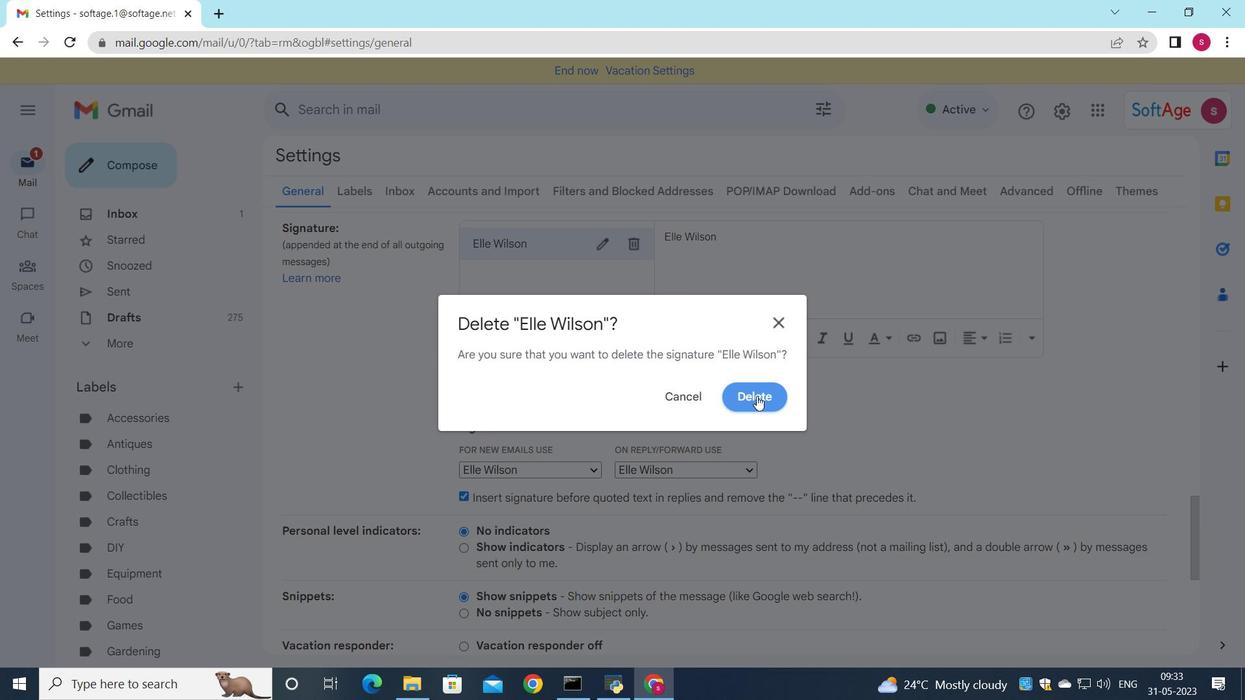 
Action: Mouse moved to (546, 260)
Screenshot: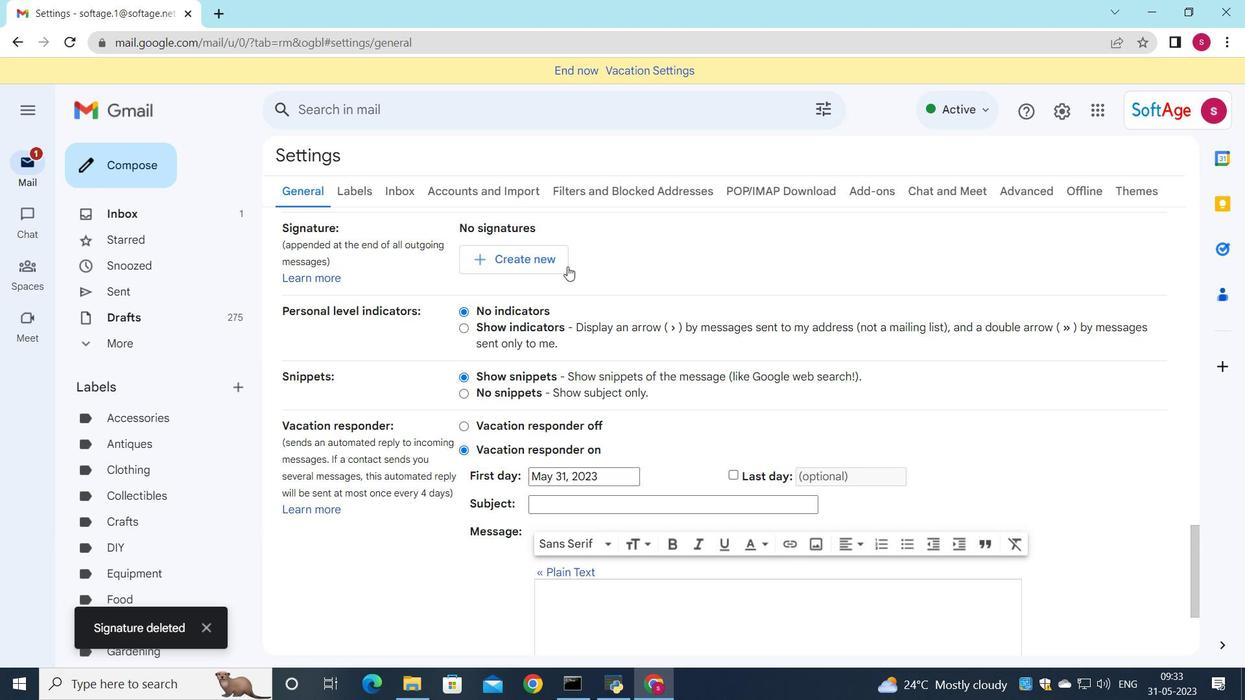 
Action: Mouse pressed left at (546, 260)
Screenshot: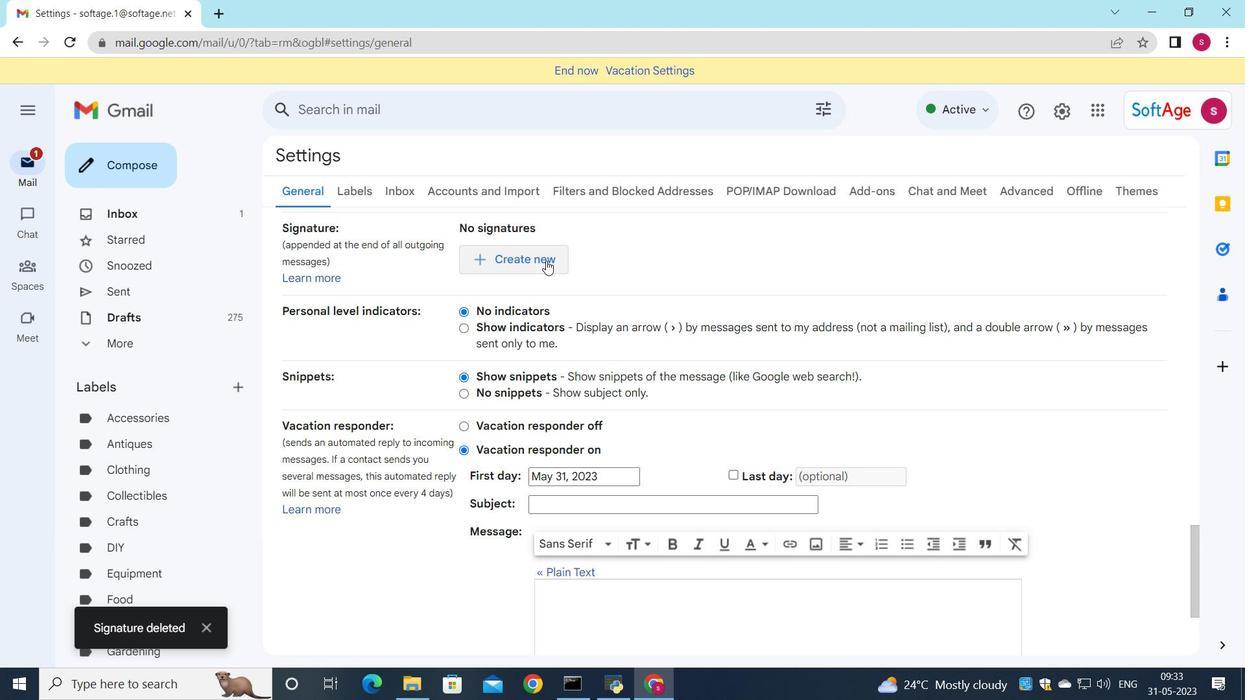 
Action: Mouse moved to (912, 313)
Screenshot: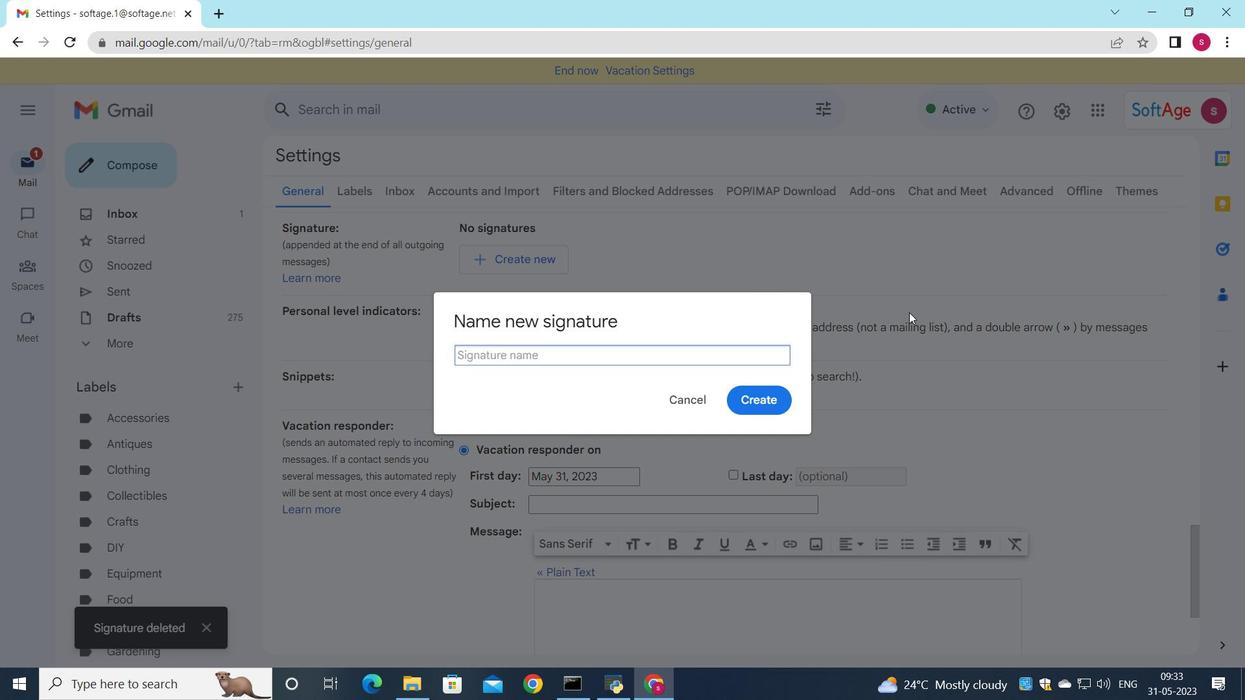 
Action: Key pressed <Key.shift>Ellie<Key.space><Key.shift>Thompson
Screenshot: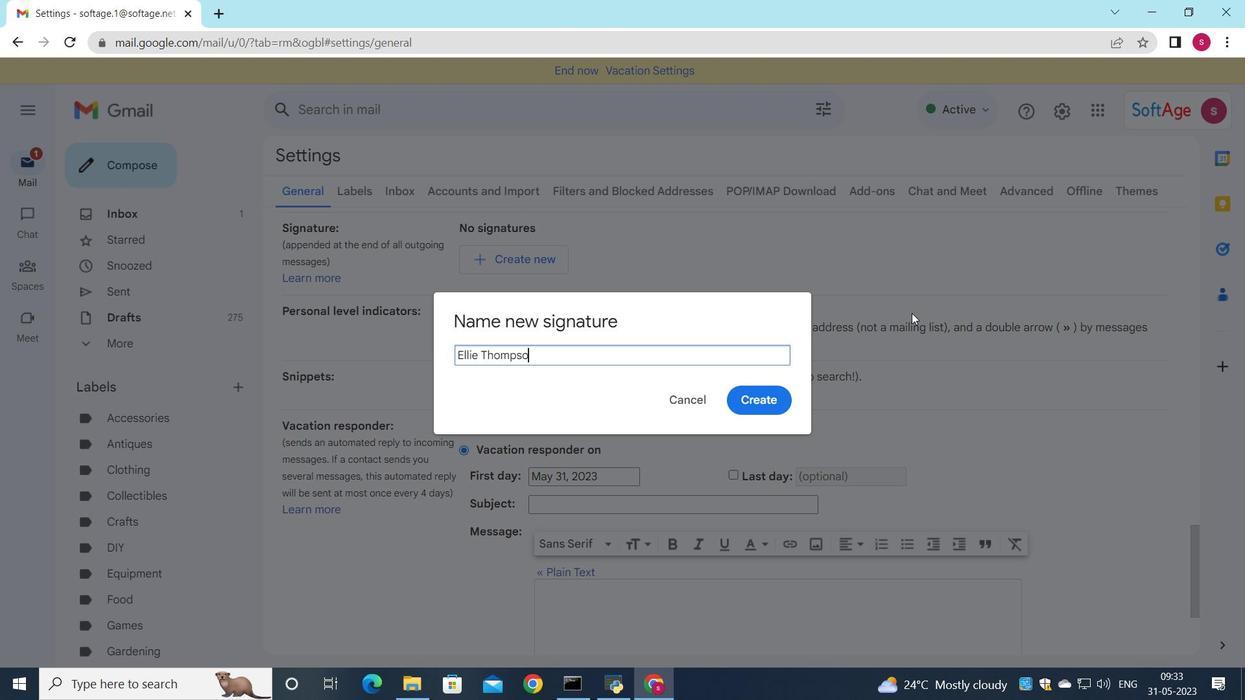 
Action: Mouse moved to (749, 405)
Screenshot: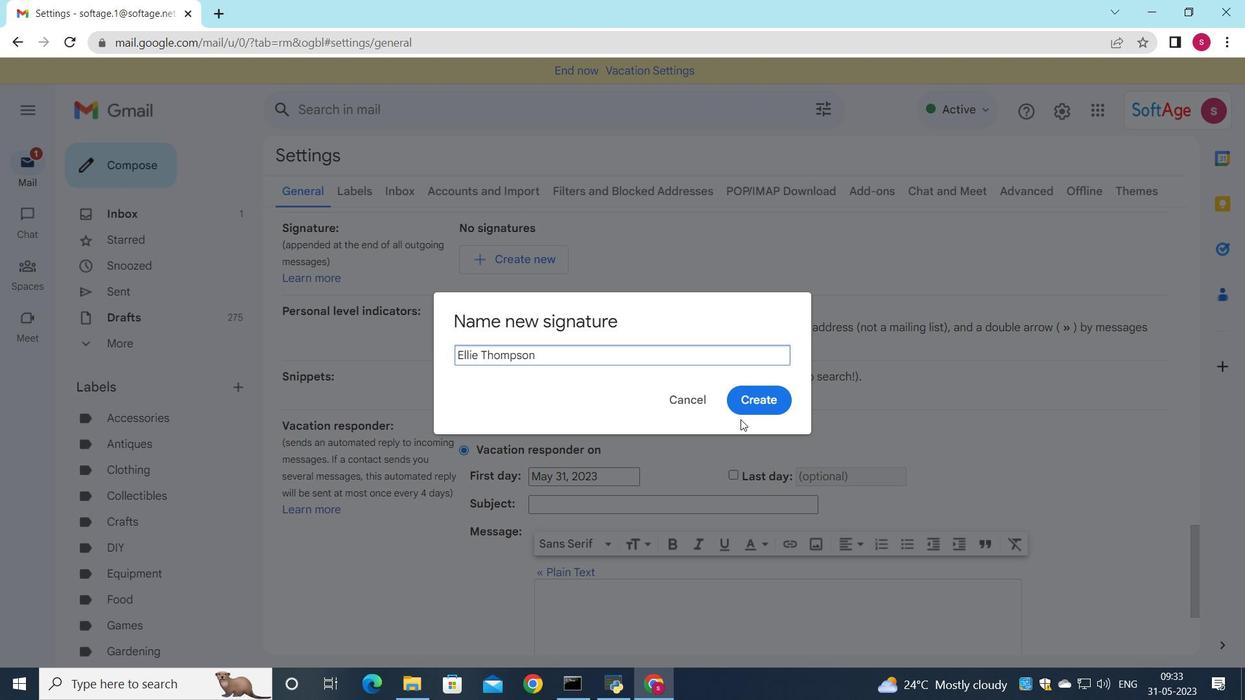 
Action: Mouse pressed left at (749, 405)
Screenshot: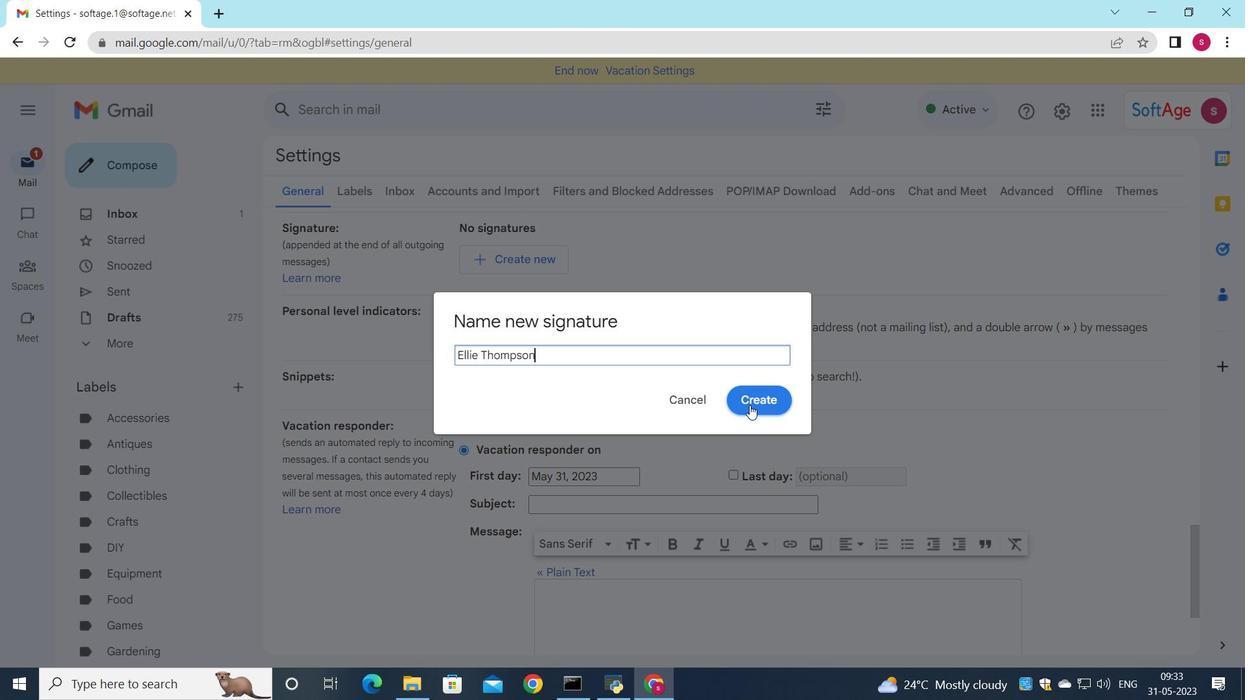 
Action: Mouse moved to (788, 247)
Screenshot: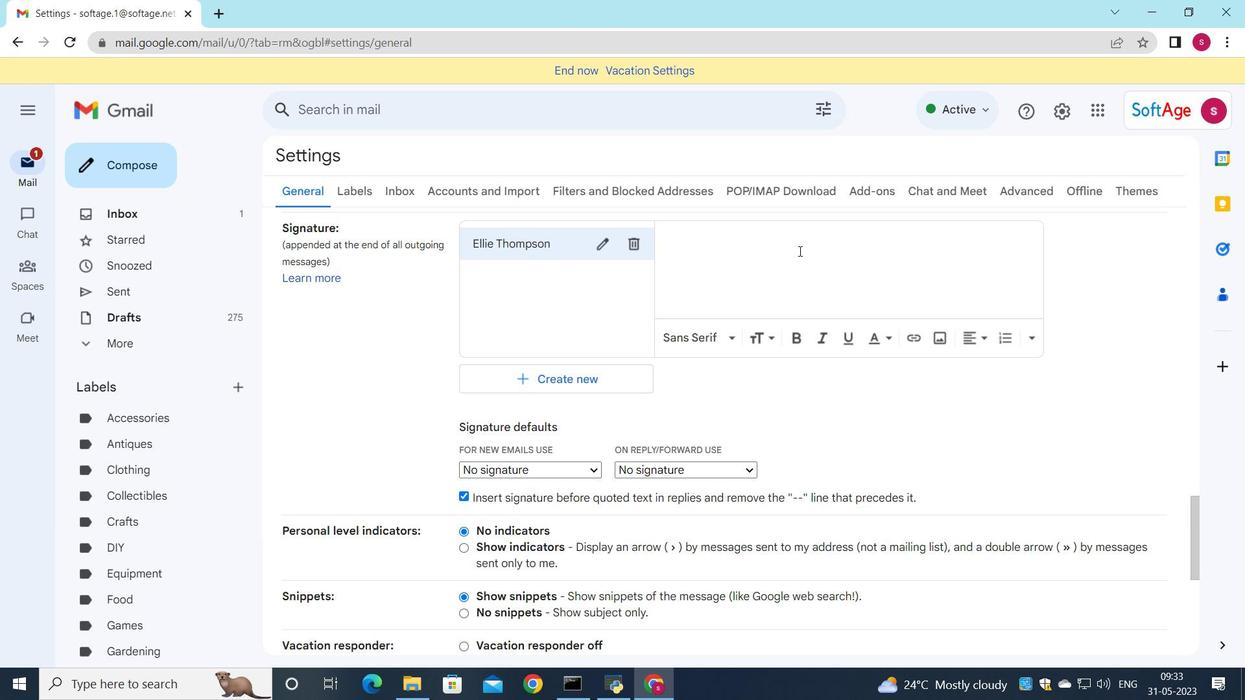 
Action: Mouse pressed left at (788, 247)
Screenshot: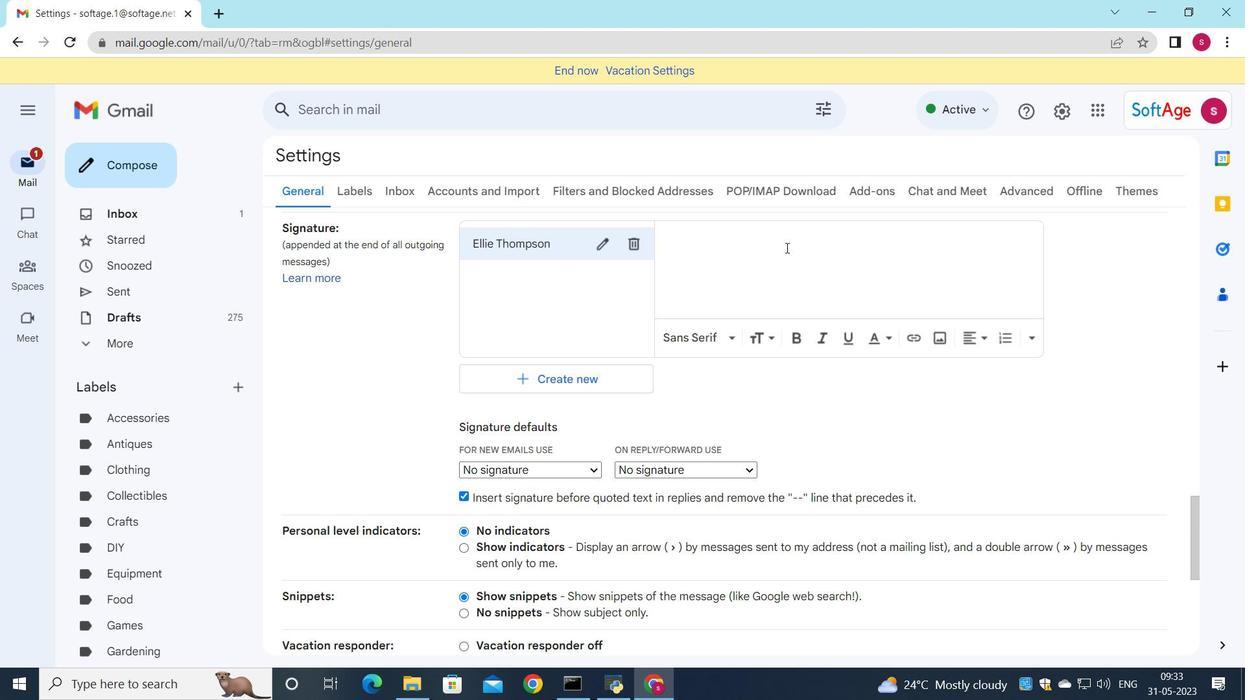 
Action: Key pressed <Key.shift>Ellie<Key.space><Key.shift>Thompson
Screenshot: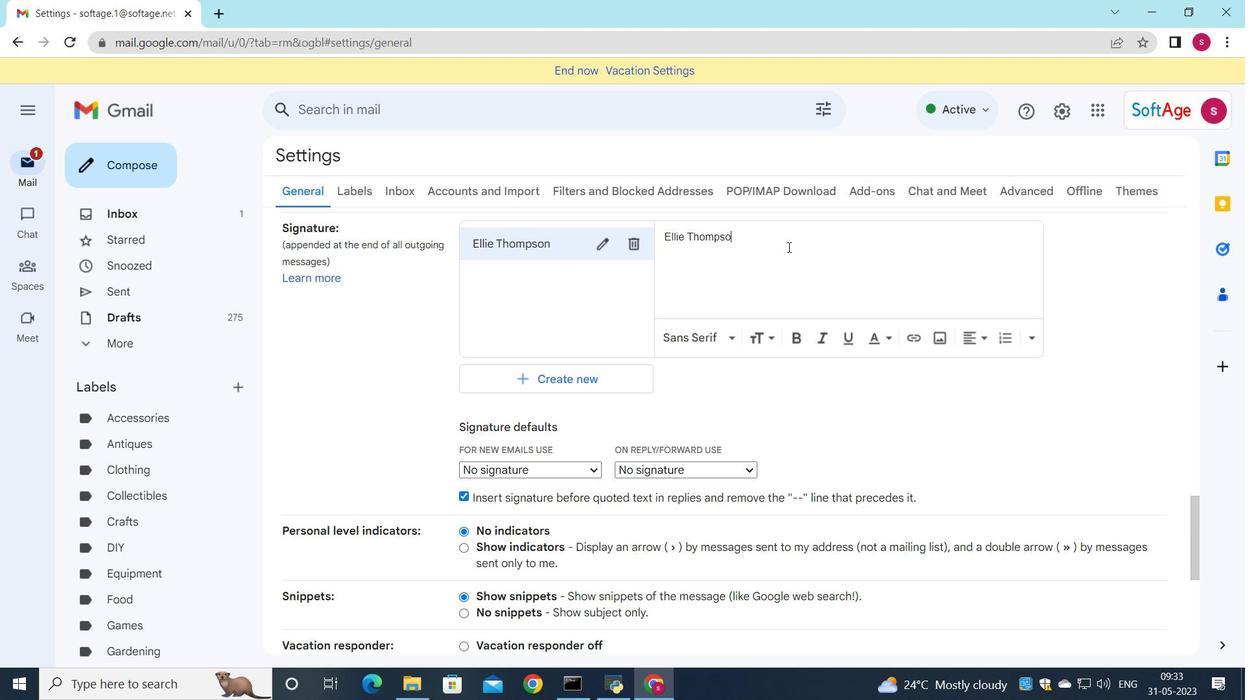 
Action: Mouse moved to (657, 391)
Screenshot: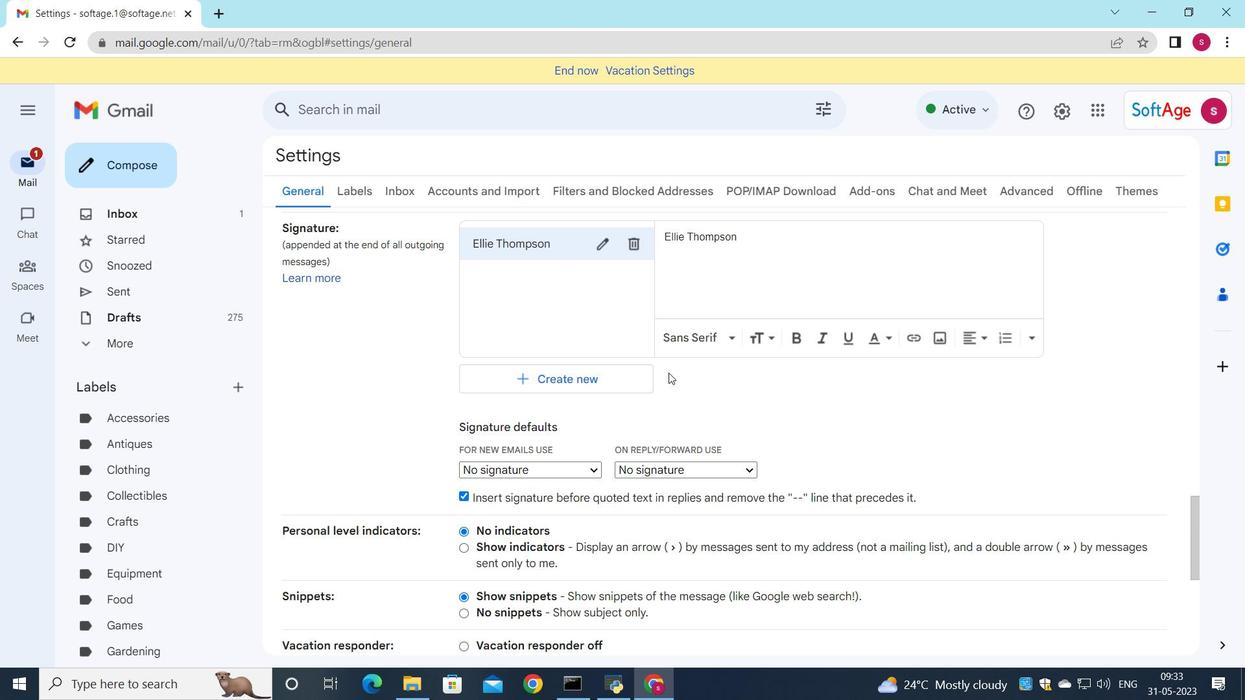 
Action: Mouse scrolled (666, 375) with delta (0, 0)
Screenshot: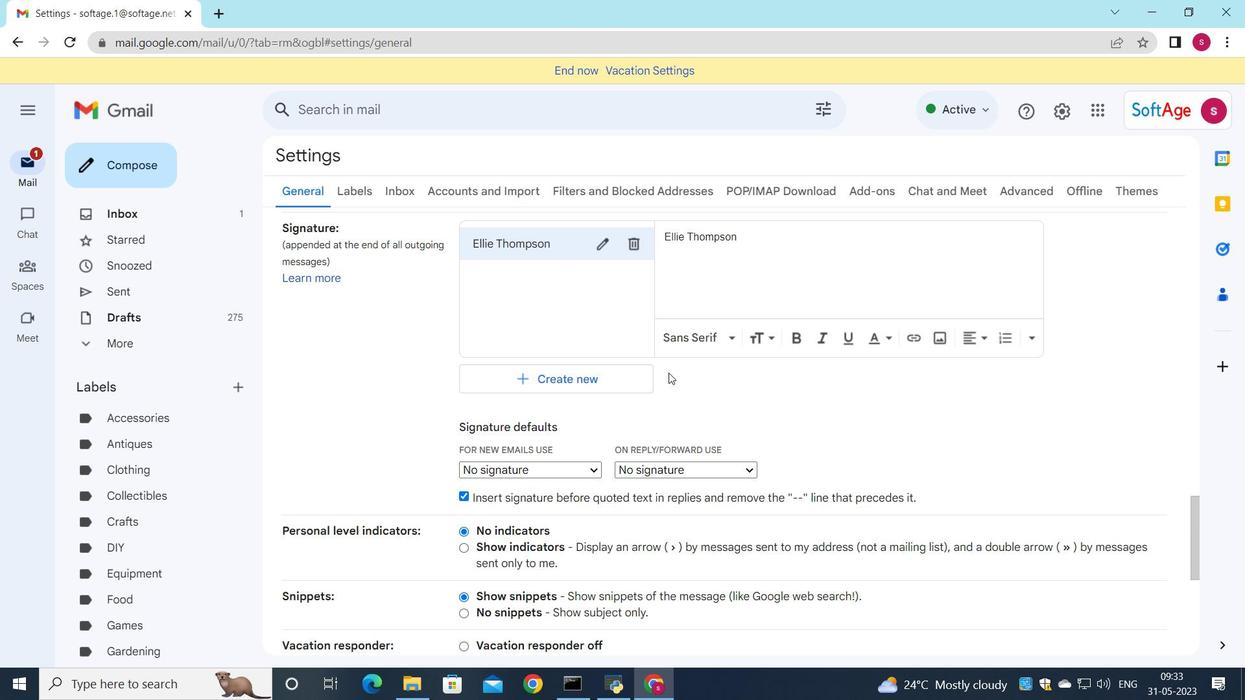 
Action: Mouse moved to (565, 384)
Screenshot: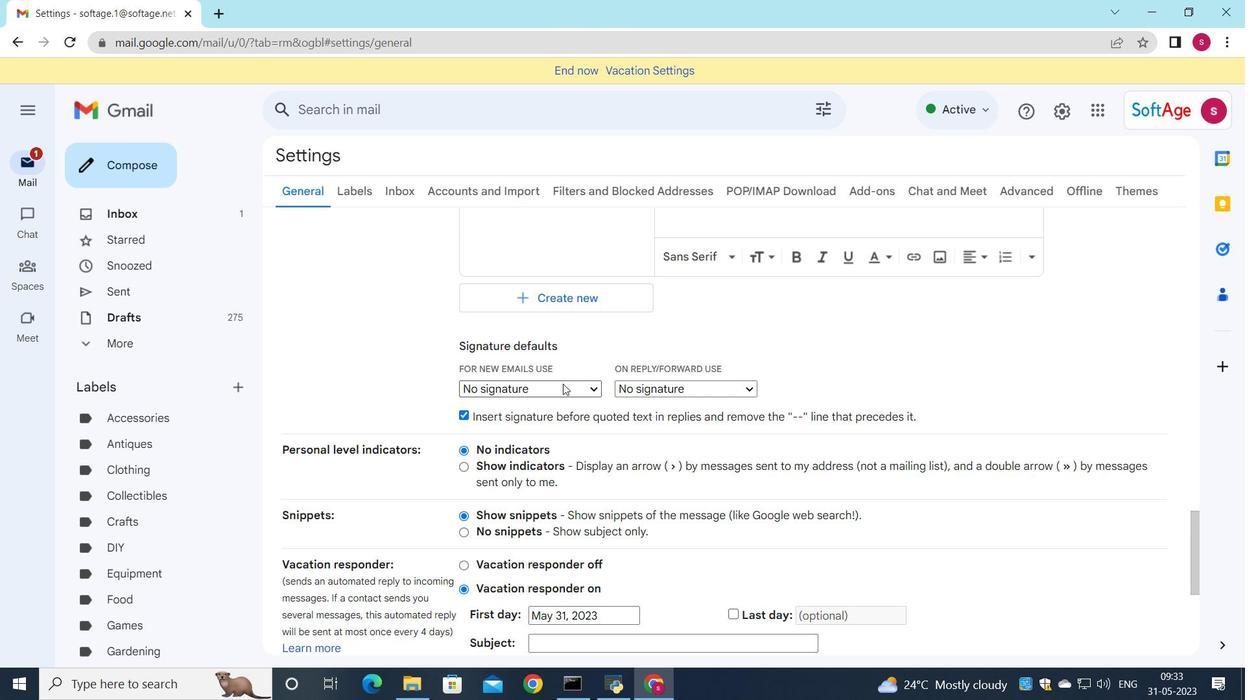 
Action: Mouse pressed left at (565, 384)
Screenshot: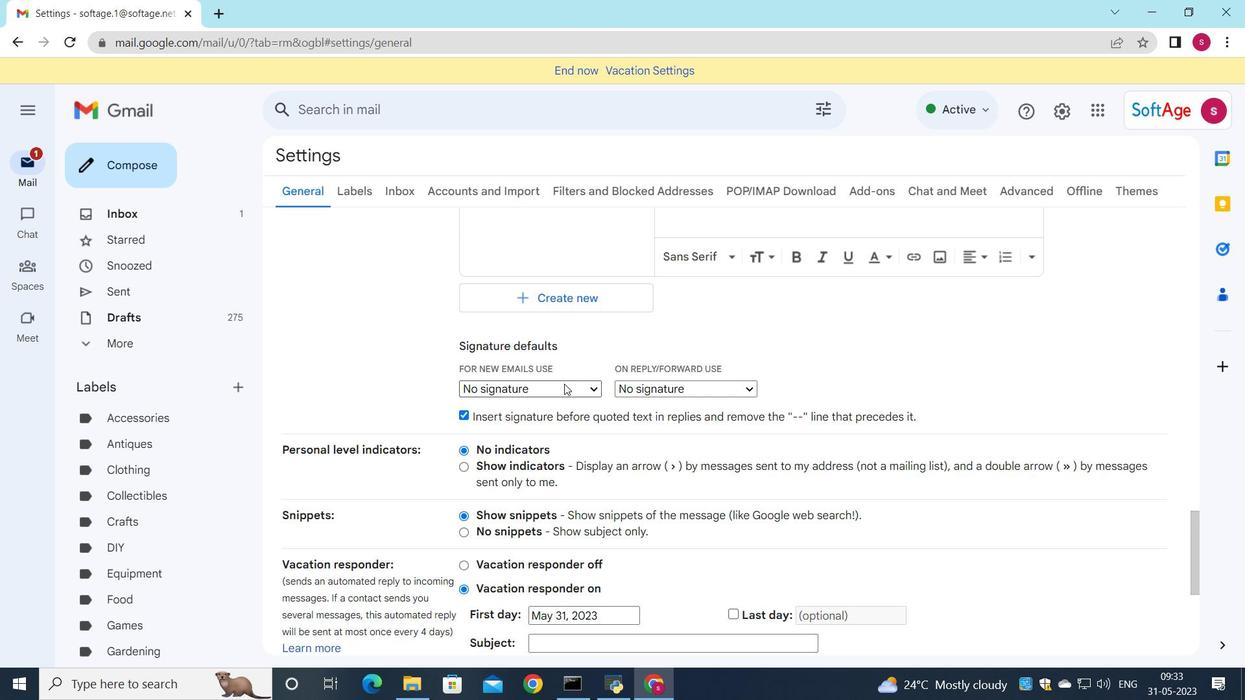 
Action: Mouse moved to (562, 426)
Screenshot: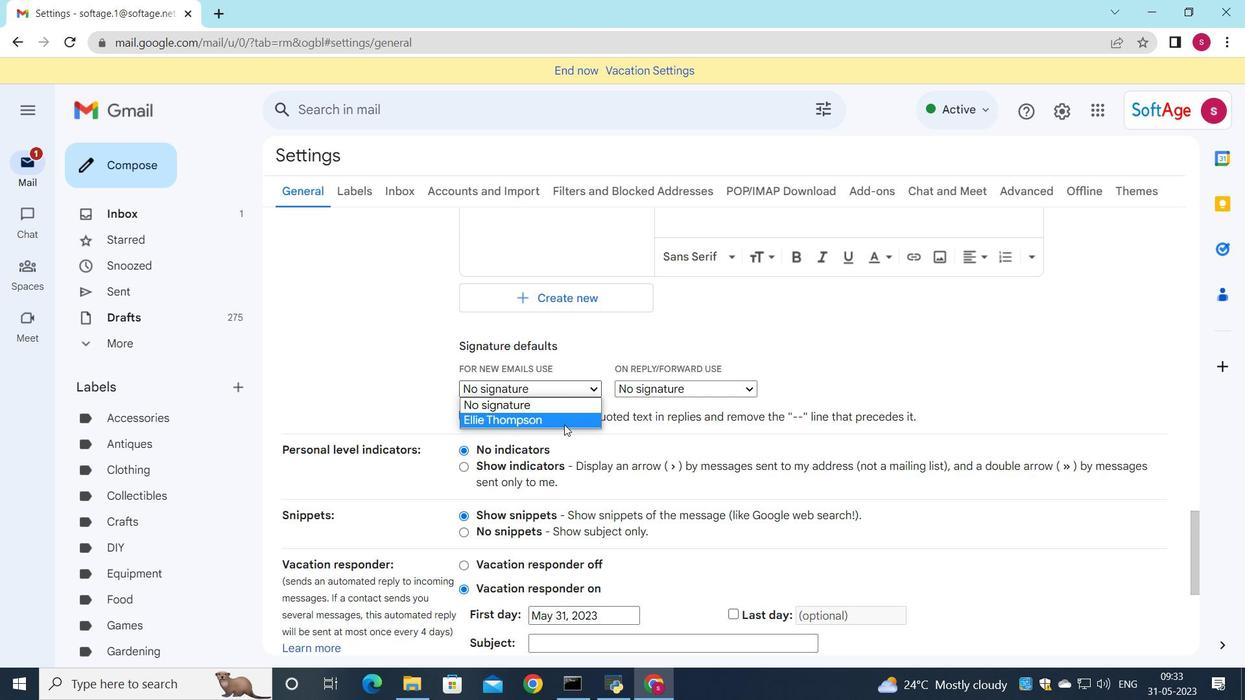 
Action: Mouse pressed left at (562, 426)
Screenshot: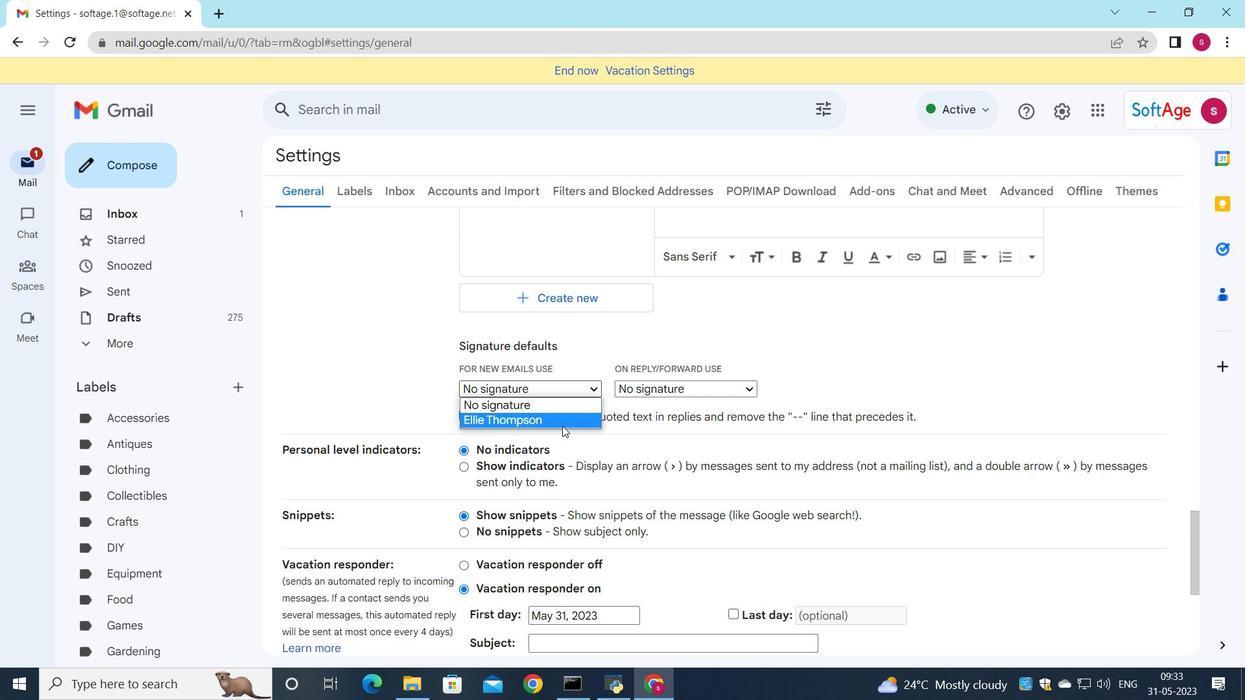 
Action: Mouse moved to (744, 387)
Screenshot: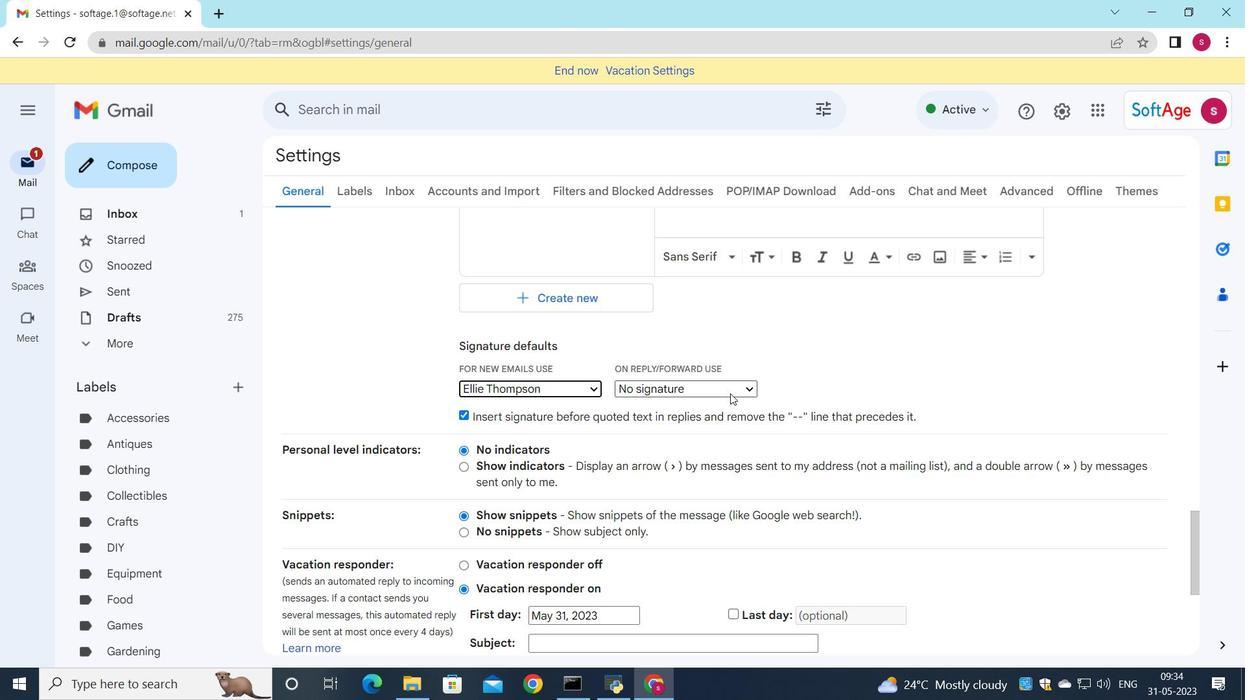 
Action: Mouse pressed left at (744, 387)
Screenshot: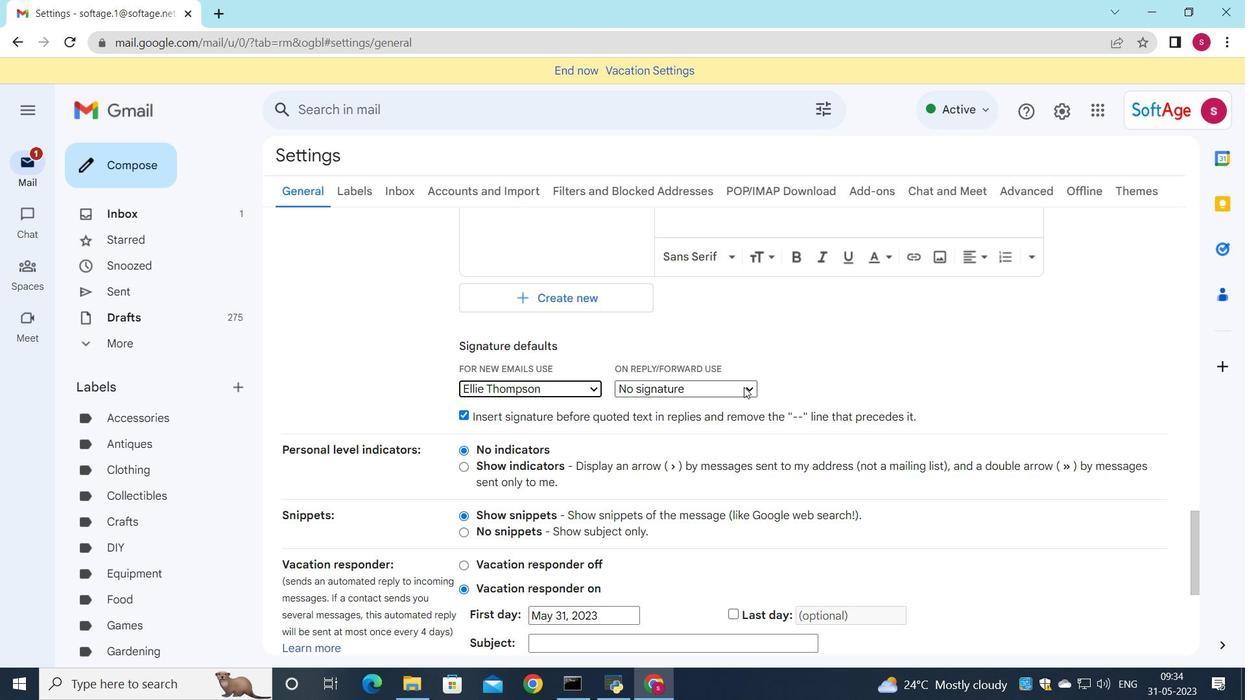 
Action: Mouse moved to (730, 428)
Screenshot: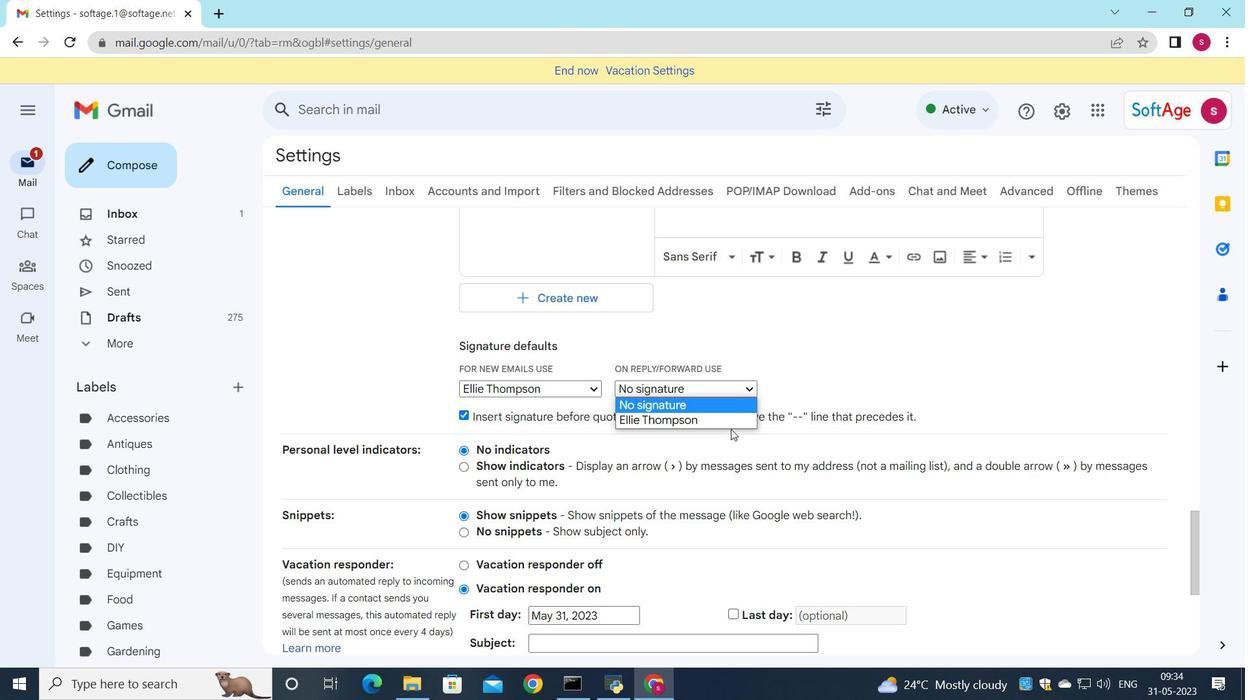 
Action: Mouse pressed left at (730, 428)
Screenshot: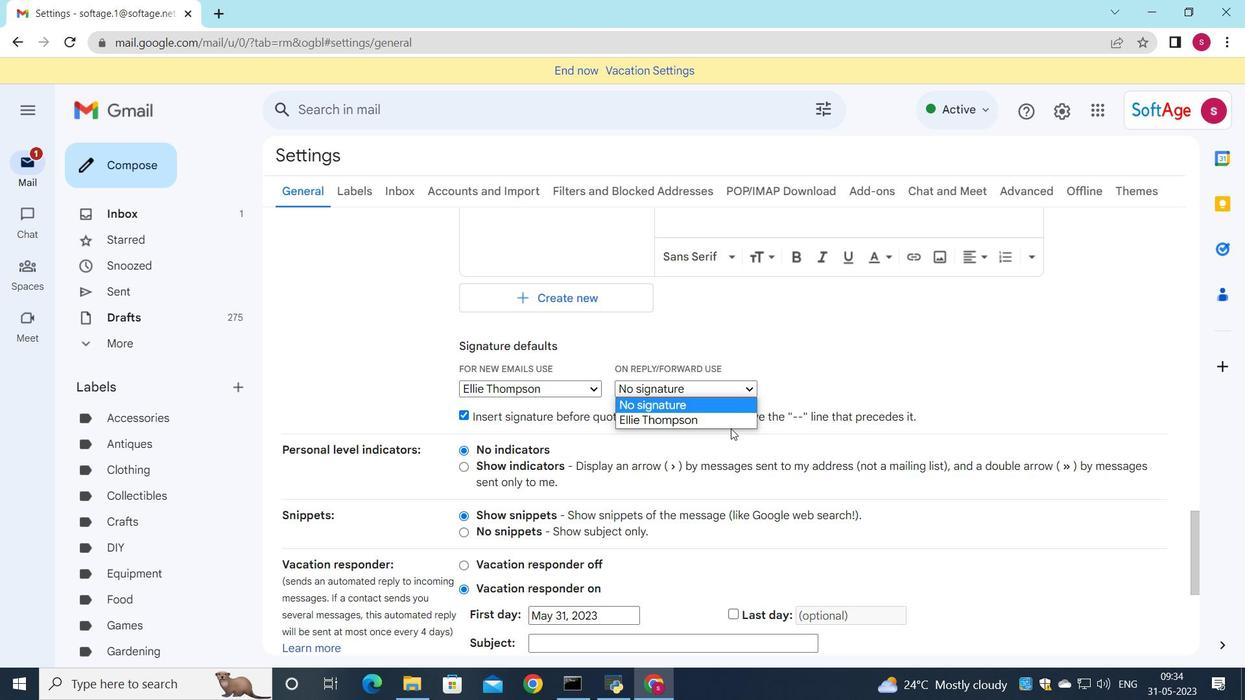 
Action: Mouse moved to (721, 421)
Screenshot: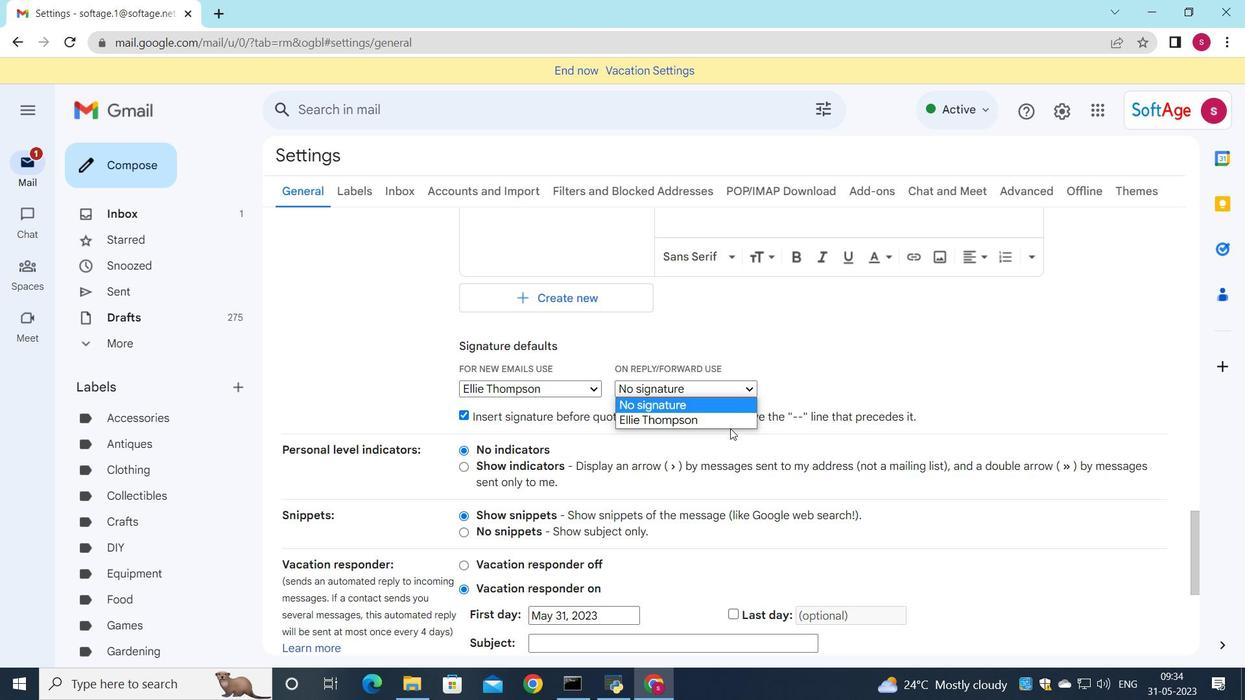 
Action: Mouse pressed left at (721, 421)
Screenshot: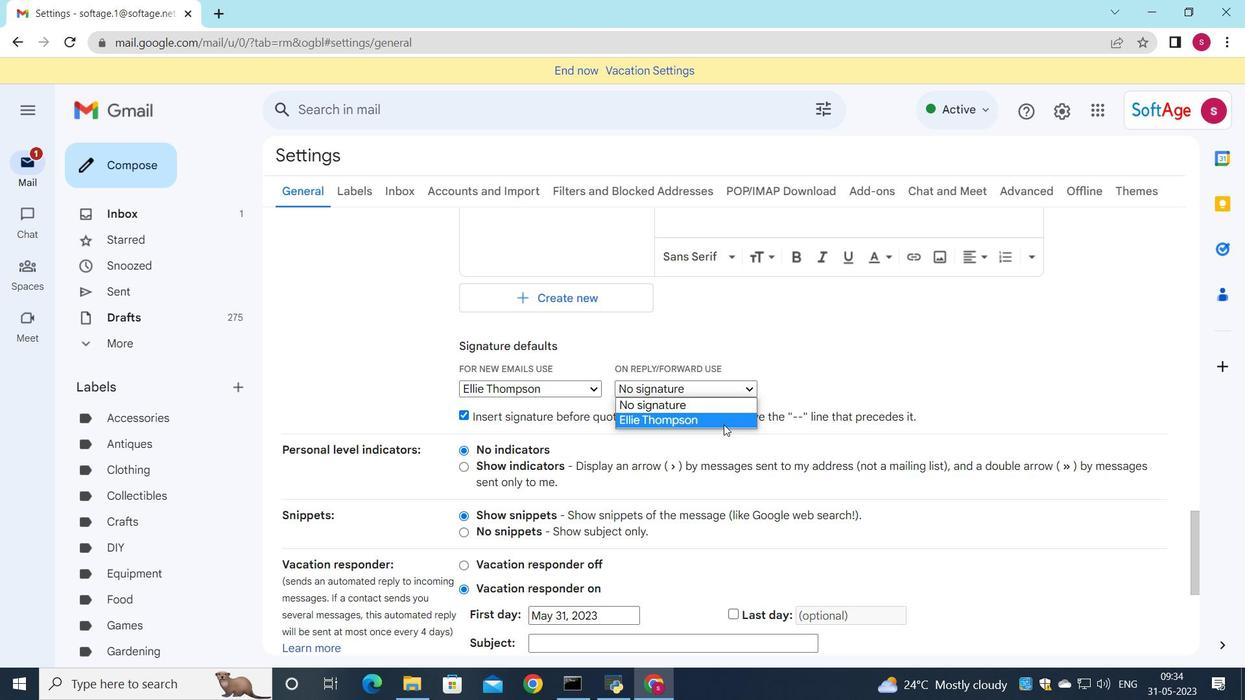 
Action: Mouse moved to (580, 390)
Screenshot: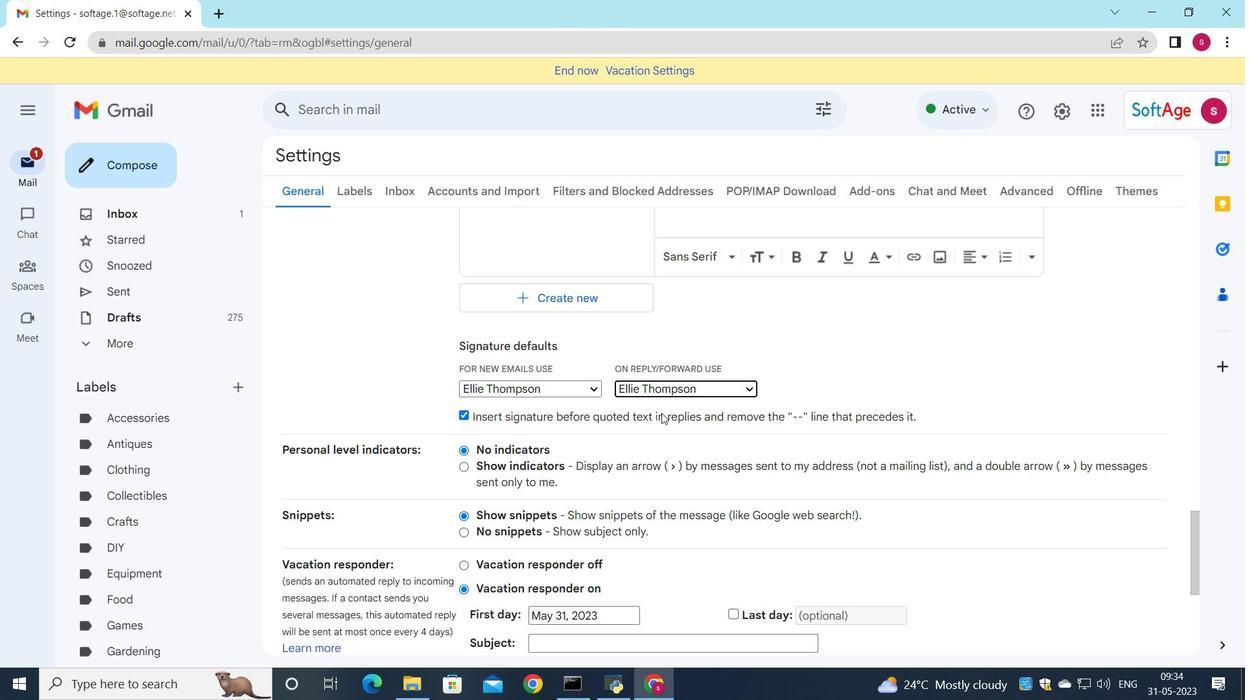 
Action: Mouse scrolled (580, 389) with delta (0, 0)
Screenshot: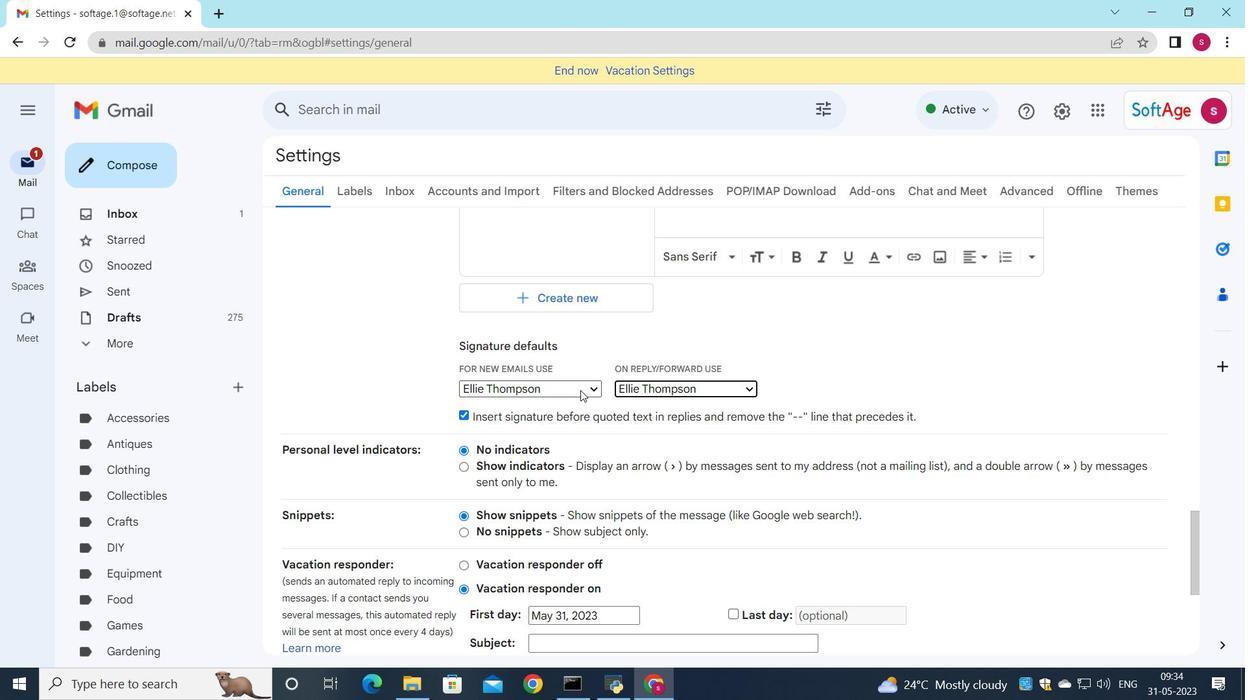 
Action: Mouse scrolled (580, 389) with delta (0, 0)
Screenshot: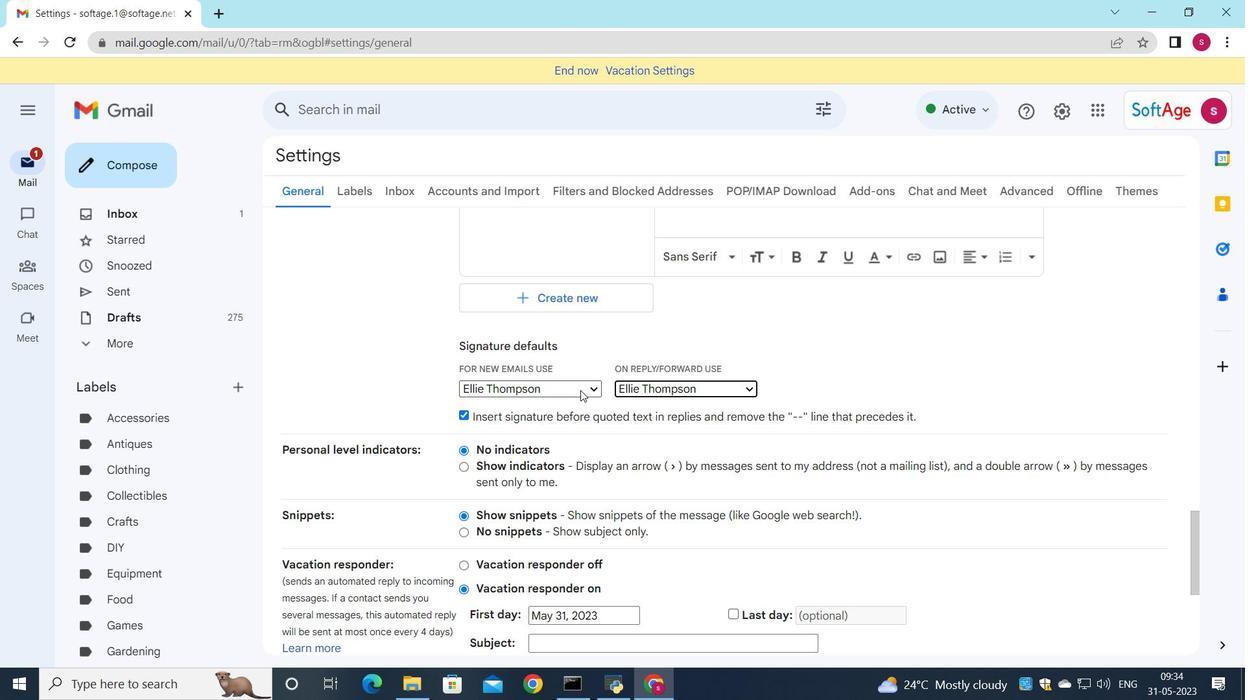 
Action: Mouse scrolled (580, 389) with delta (0, 0)
Screenshot: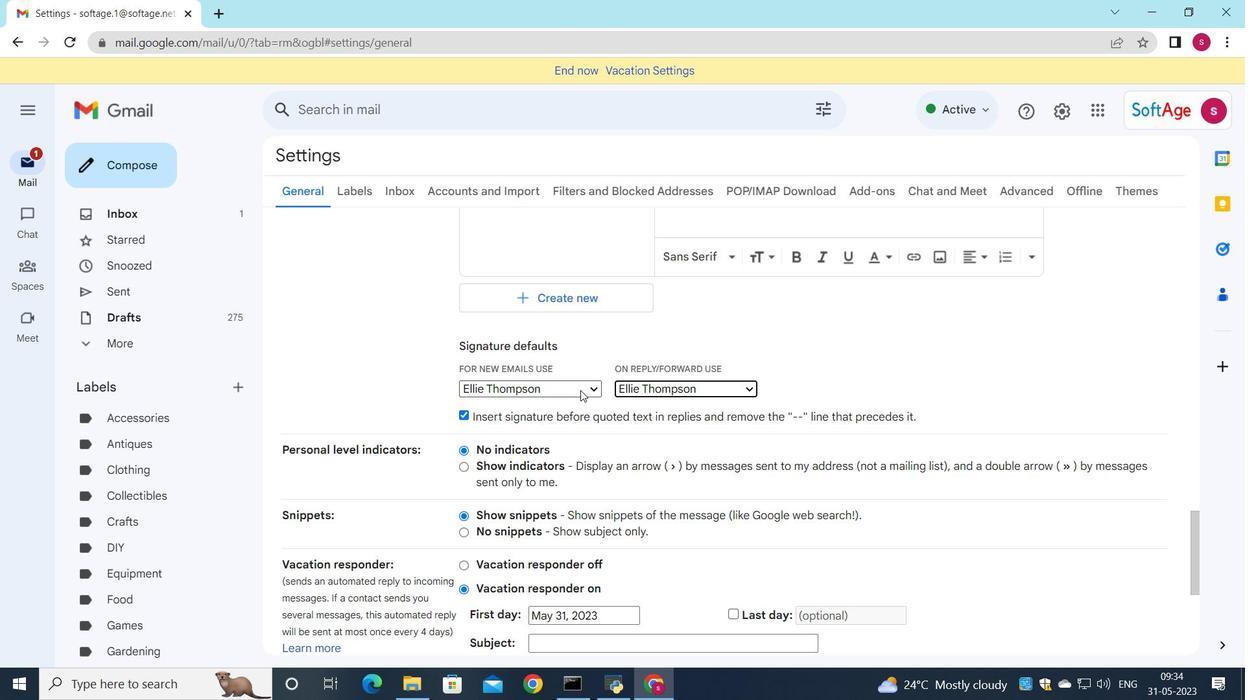 
Action: Mouse moved to (605, 456)
Screenshot: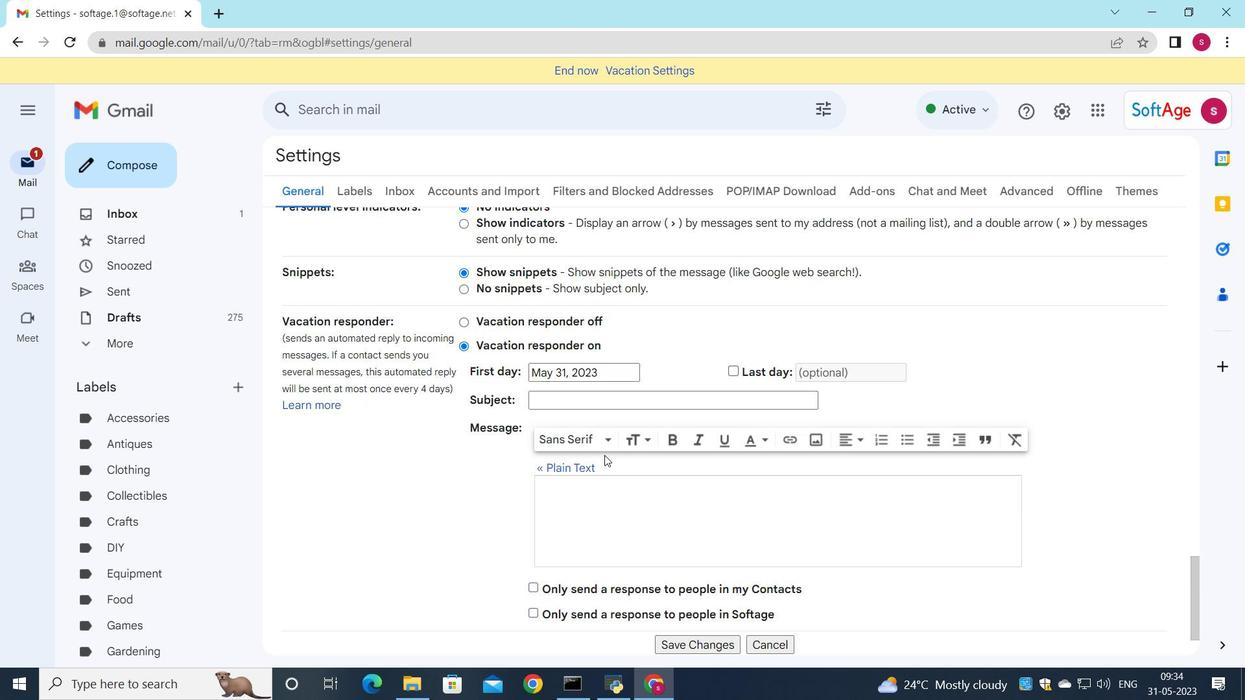 
Action: Mouse scrolled (605, 456) with delta (0, 0)
Screenshot: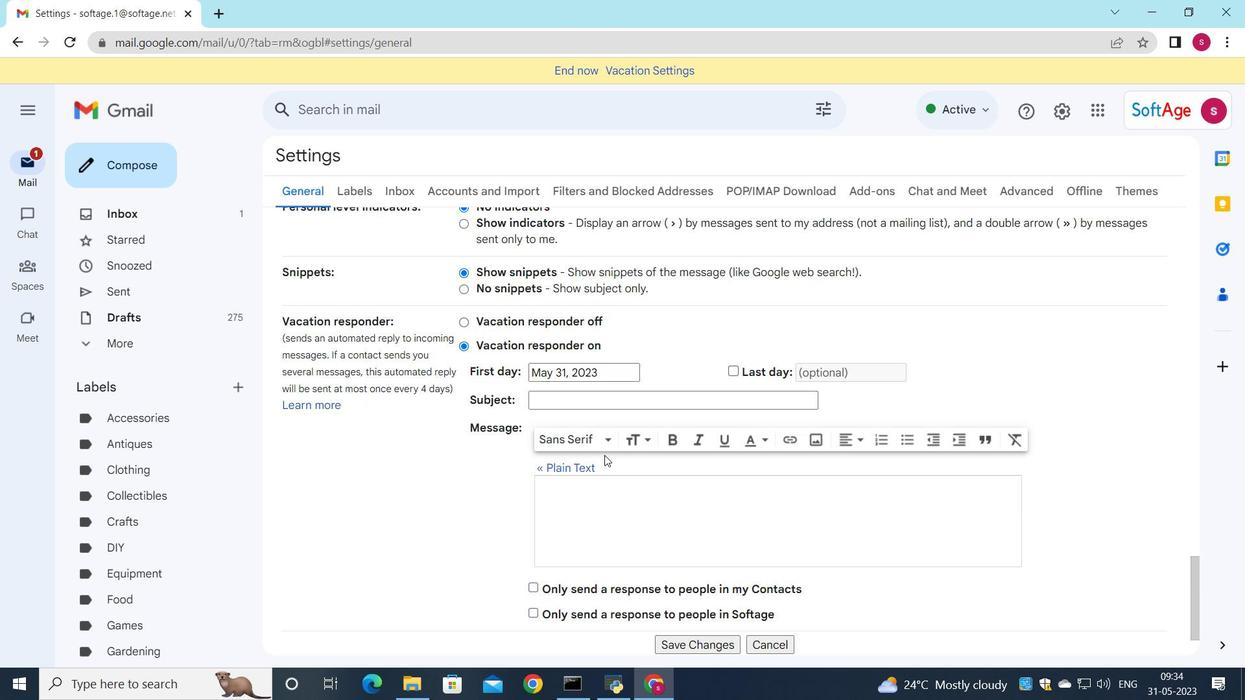 
Action: Mouse moved to (616, 480)
Screenshot: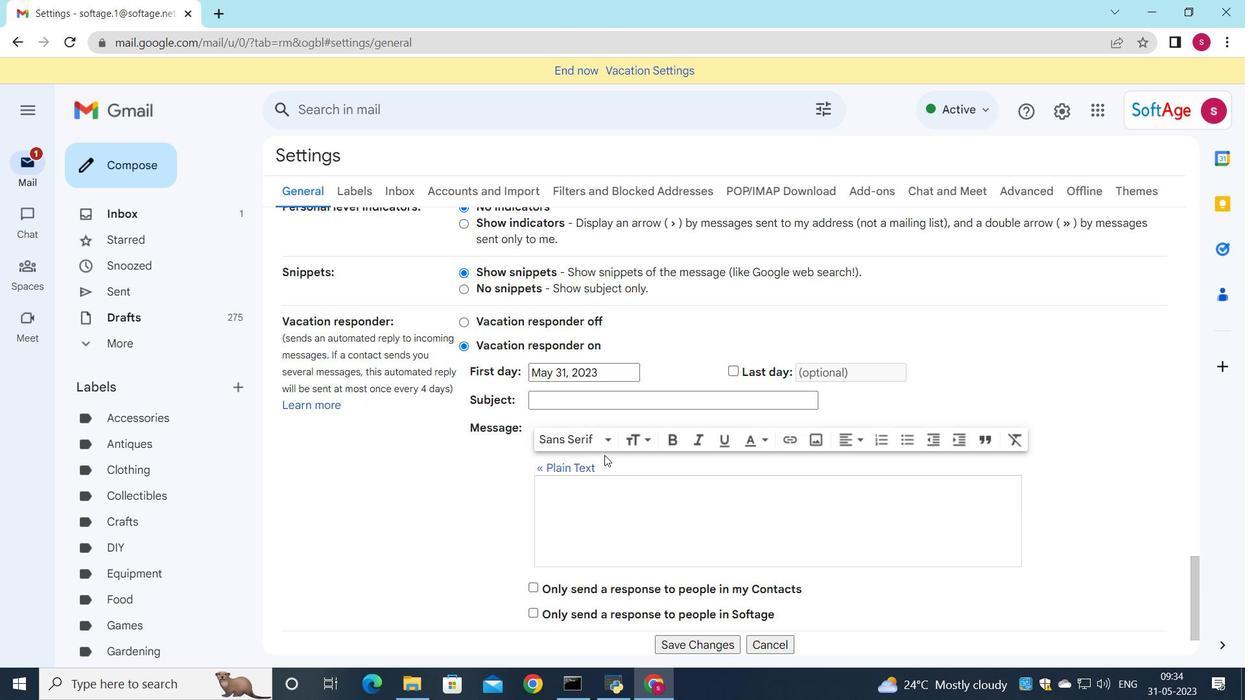 
Action: Mouse scrolled (616, 479) with delta (0, 0)
Screenshot: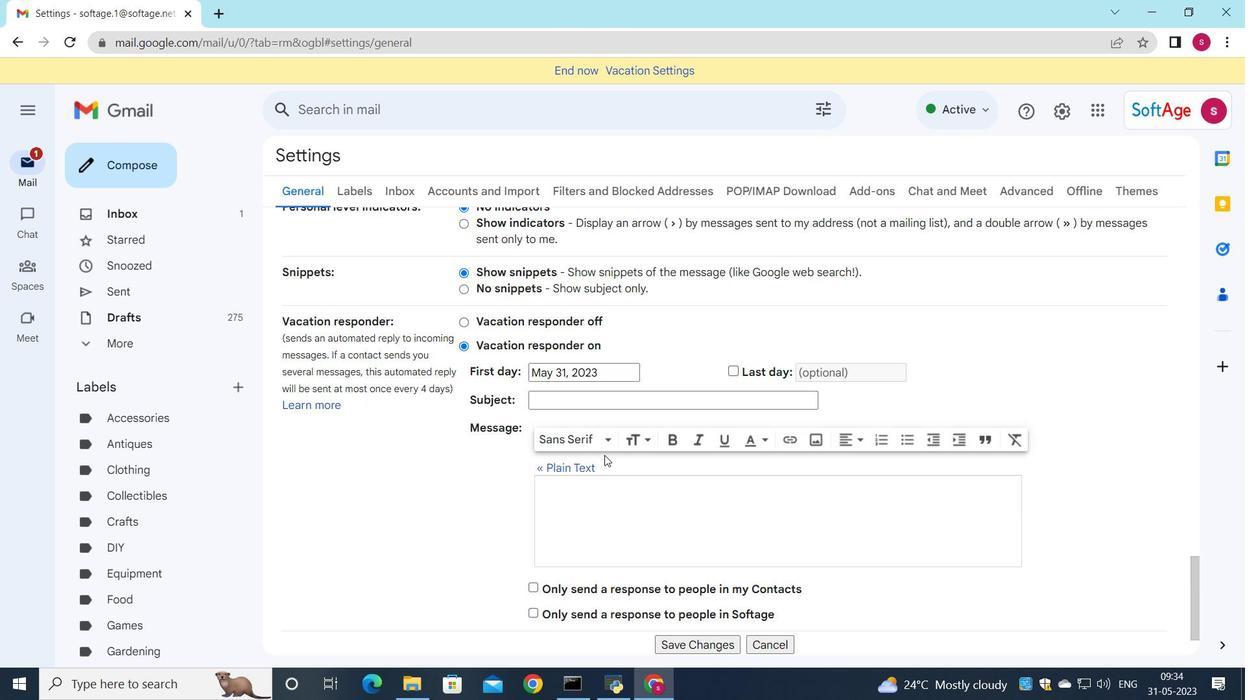 
Action: Mouse moved to (637, 526)
Screenshot: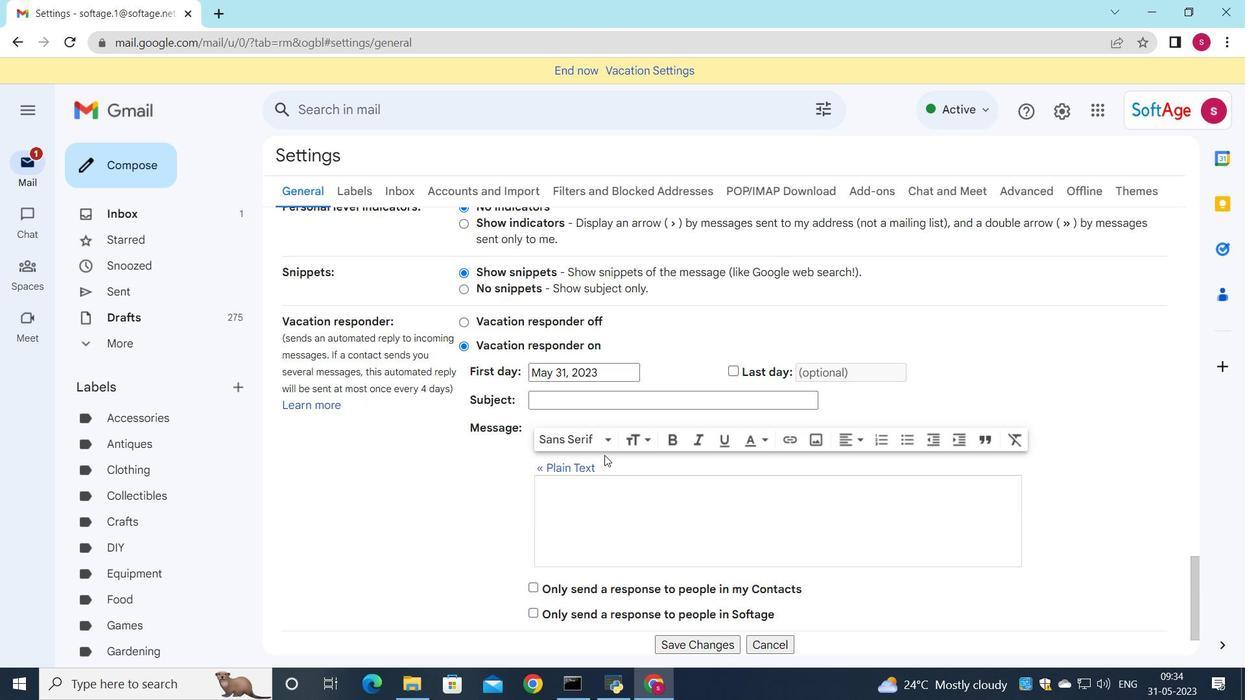 
Action: Mouse scrolled (637, 525) with delta (0, 0)
Screenshot: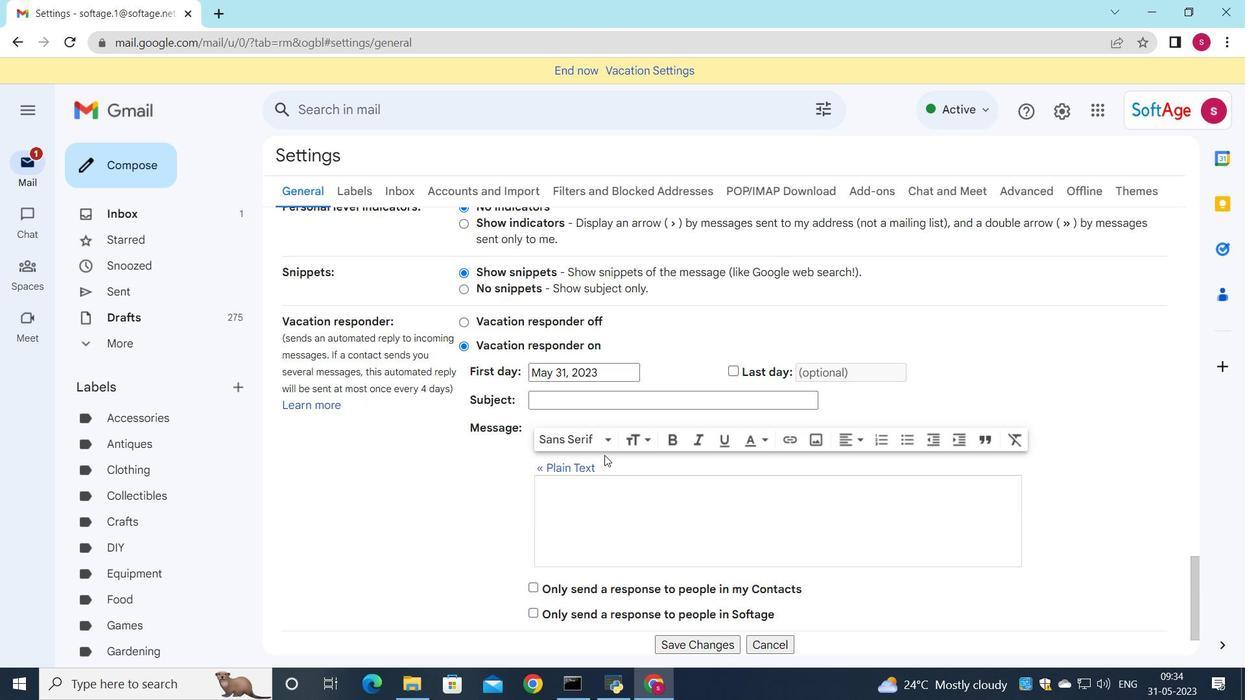 
Action: Mouse moved to (695, 574)
Screenshot: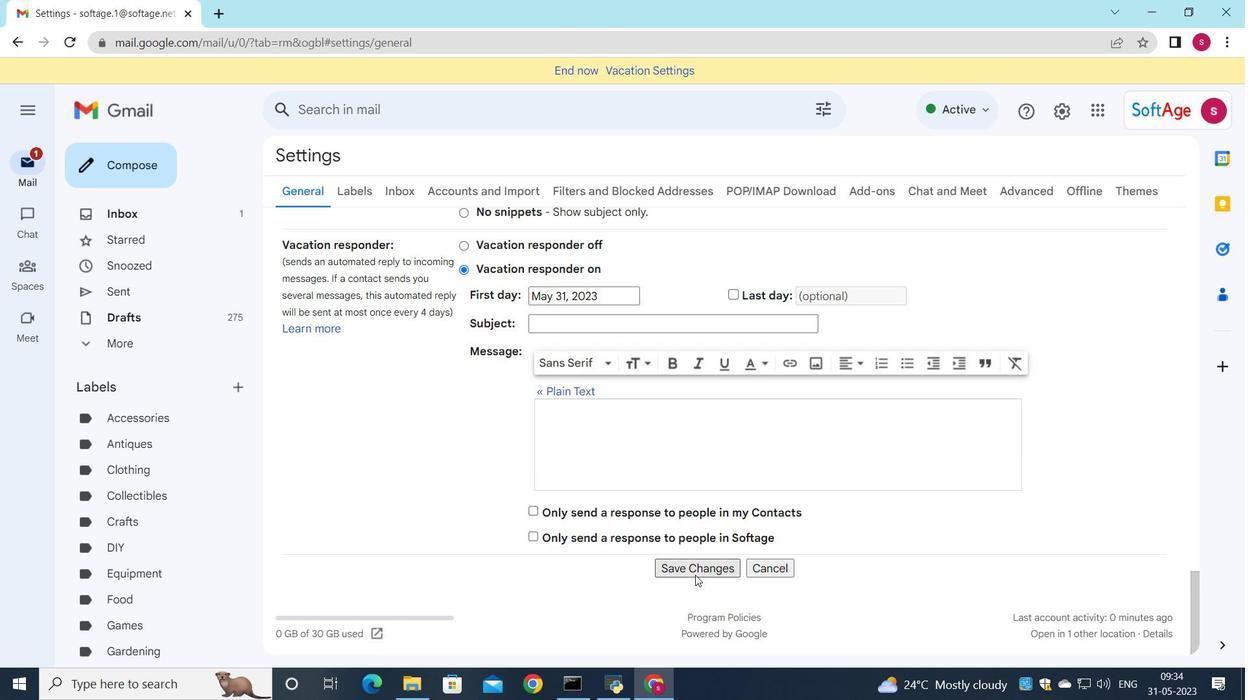 
Action: Mouse pressed left at (695, 574)
Screenshot: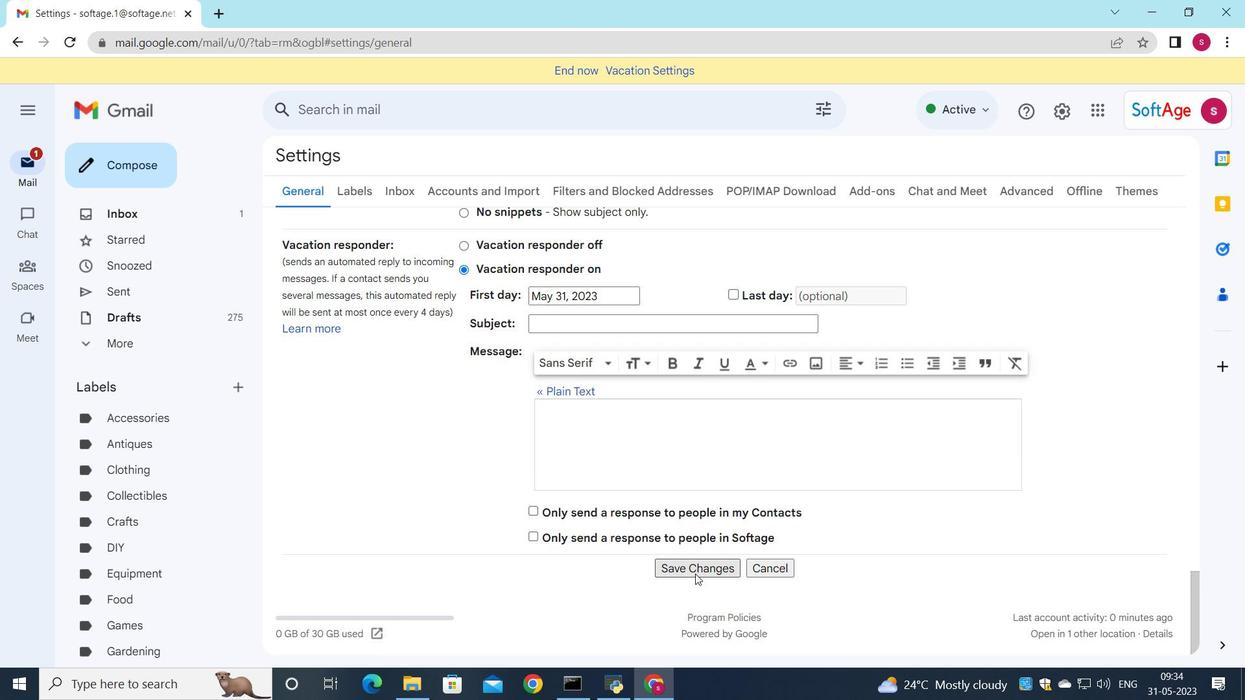 
Action: Mouse moved to (112, 157)
Screenshot: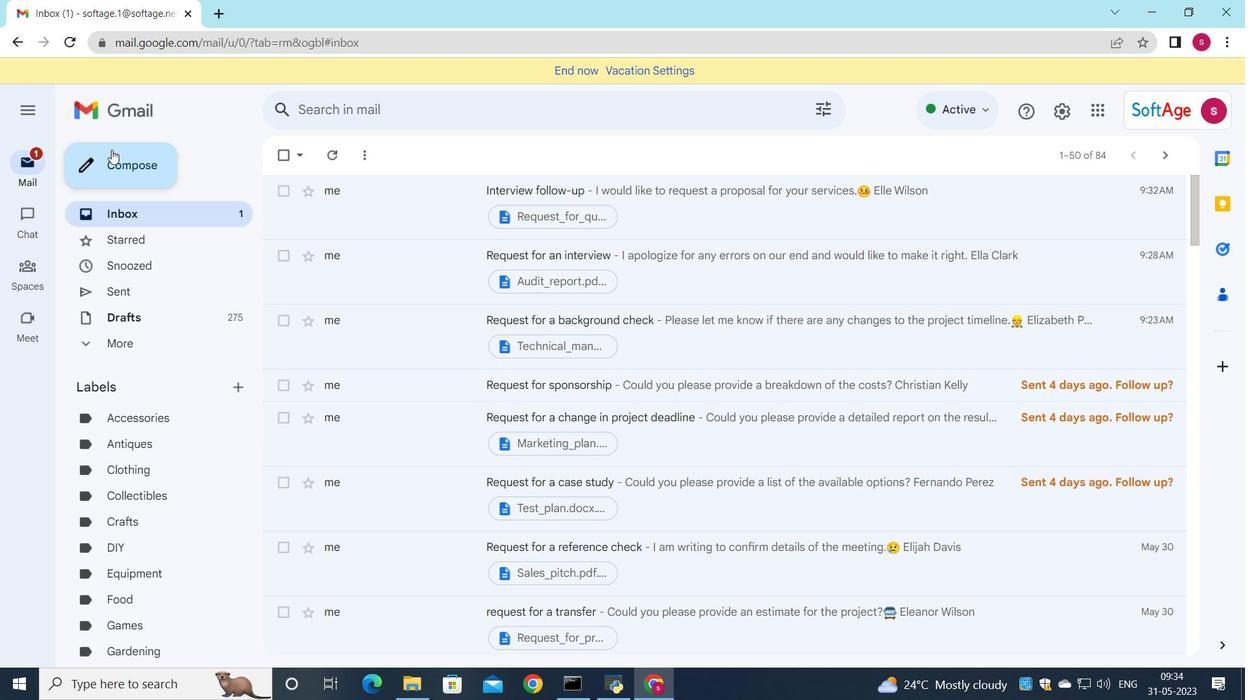 
Action: Mouse pressed left at (112, 157)
Screenshot: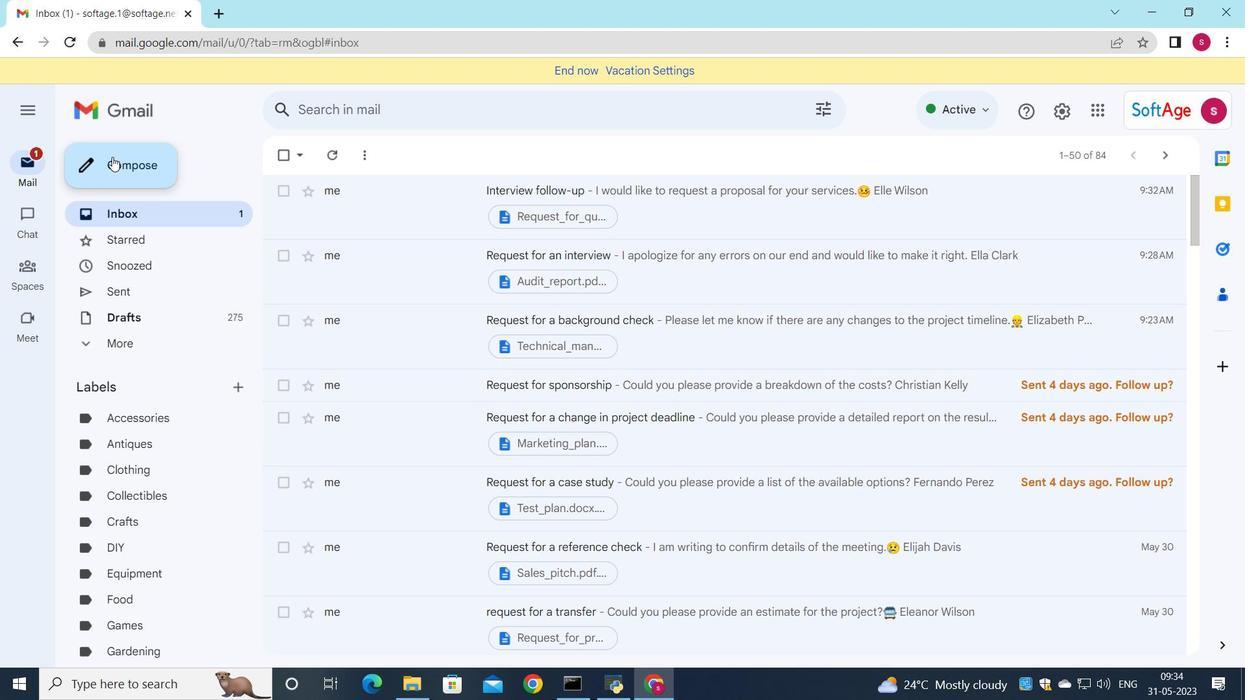 
Action: Mouse moved to (832, 315)
Screenshot: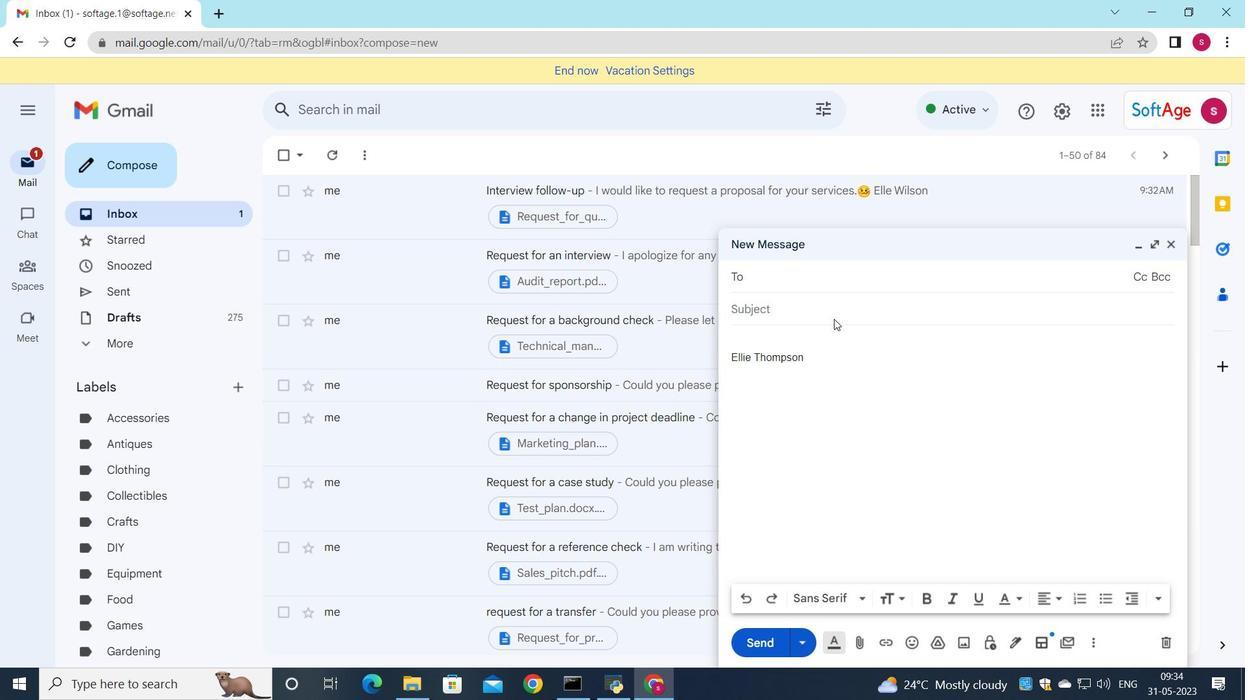 
Action: Mouse pressed left at (832, 315)
Screenshot: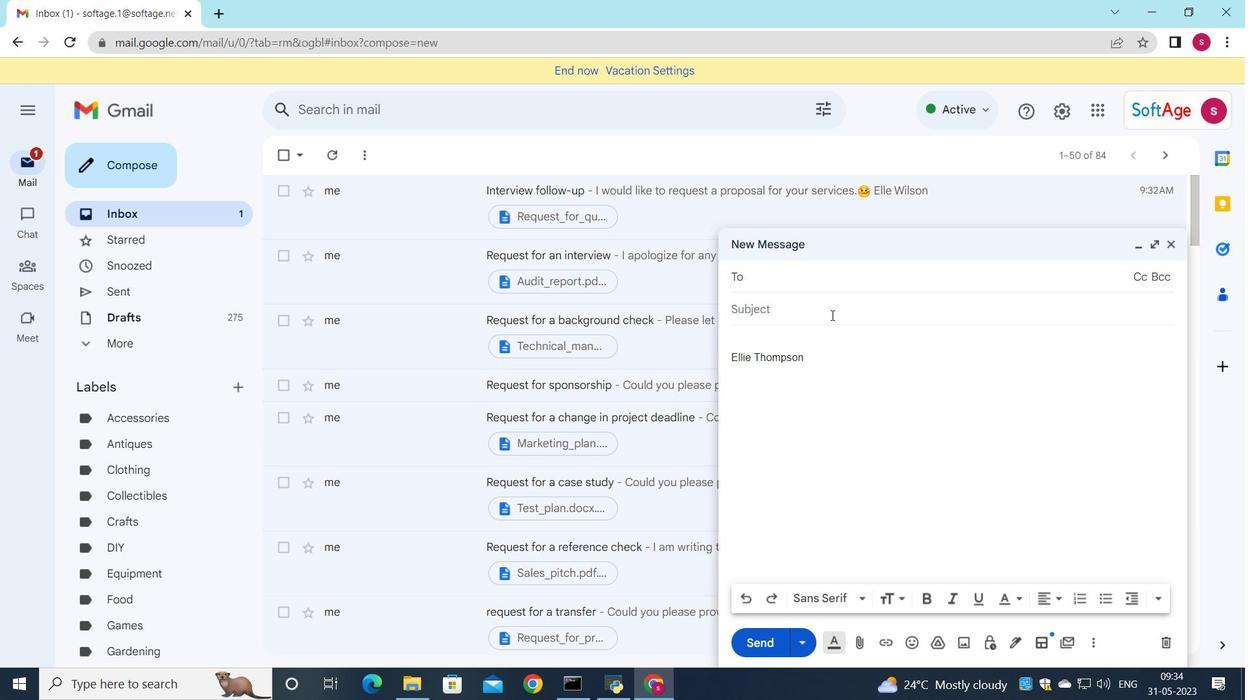 
Action: Key pressed <Key.shift><Key.shift><Key.shift><Key.shift><Key.shift><Key.shift><Key.shift><Key.shift><Key.shift><Key.shift>Job<Key.space>offer
Screenshot: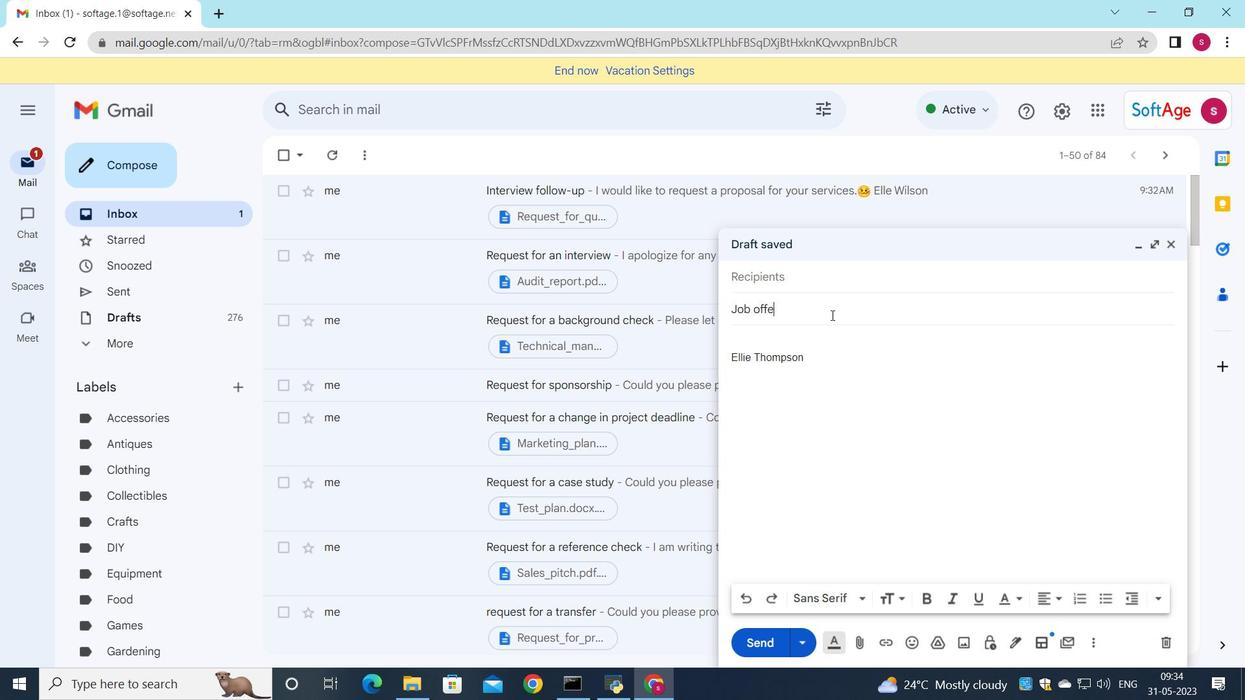 
Action: Mouse moved to (752, 284)
Screenshot: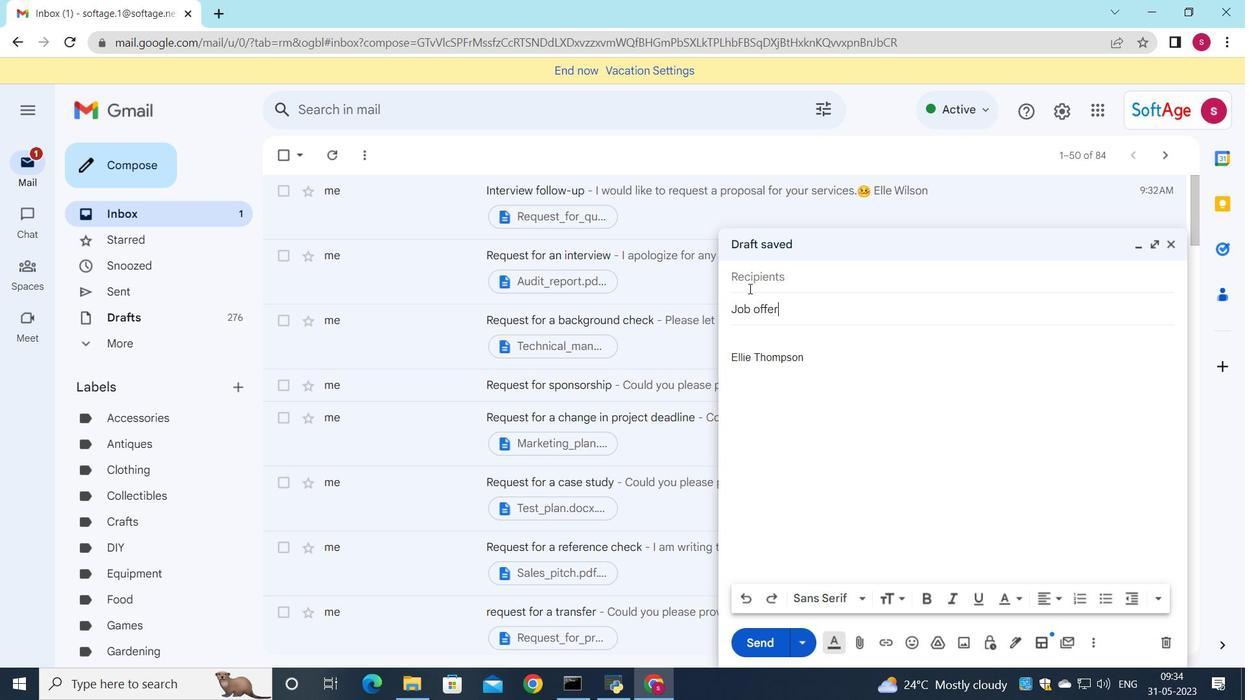 
Action: Mouse pressed left at (752, 284)
Screenshot: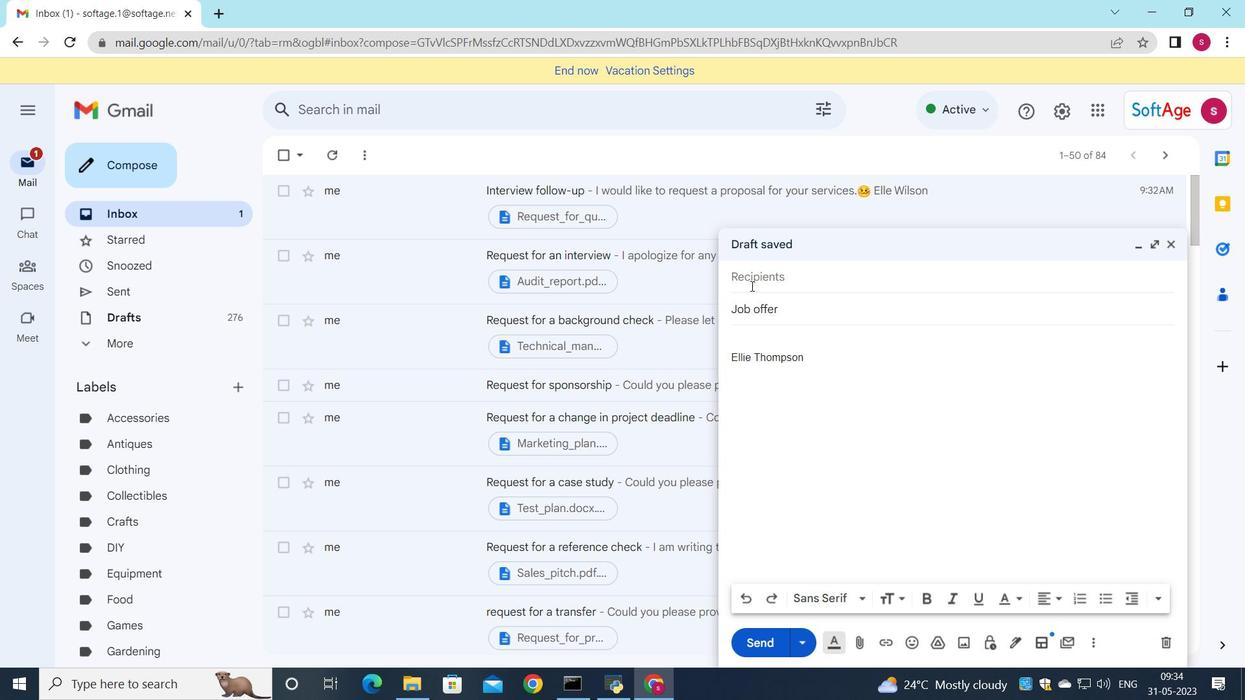 
Action: Mouse moved to (963, 406)
Screenshot: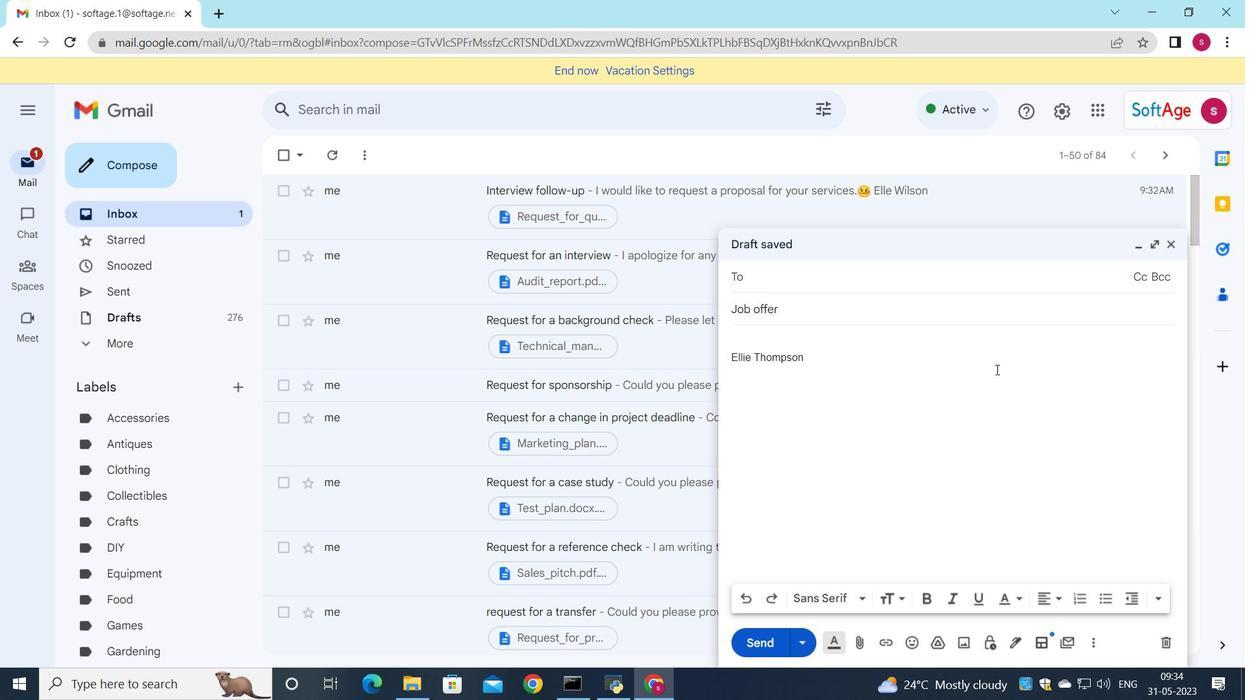 
Action: Key pressed <Key.down>
Screenshot: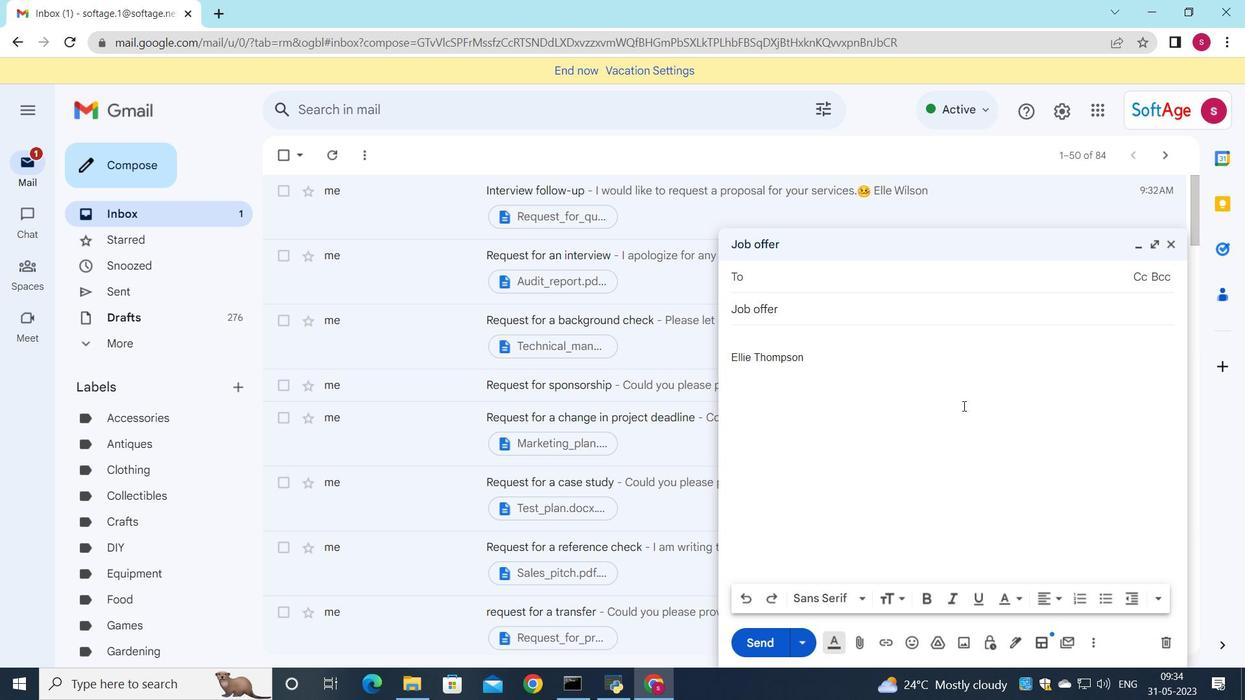 
Action: Mouse moved to (886, 415)
Screenshot: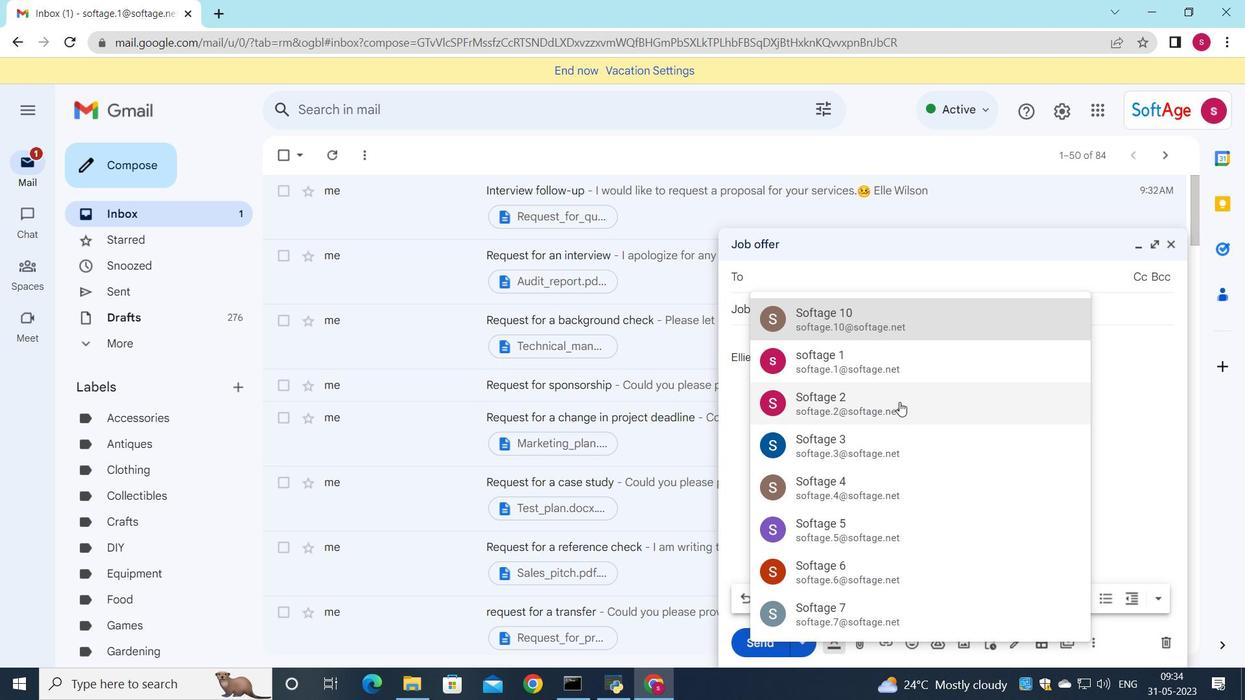
Action: Mouse pressed left at (886, 415)
Screenshot: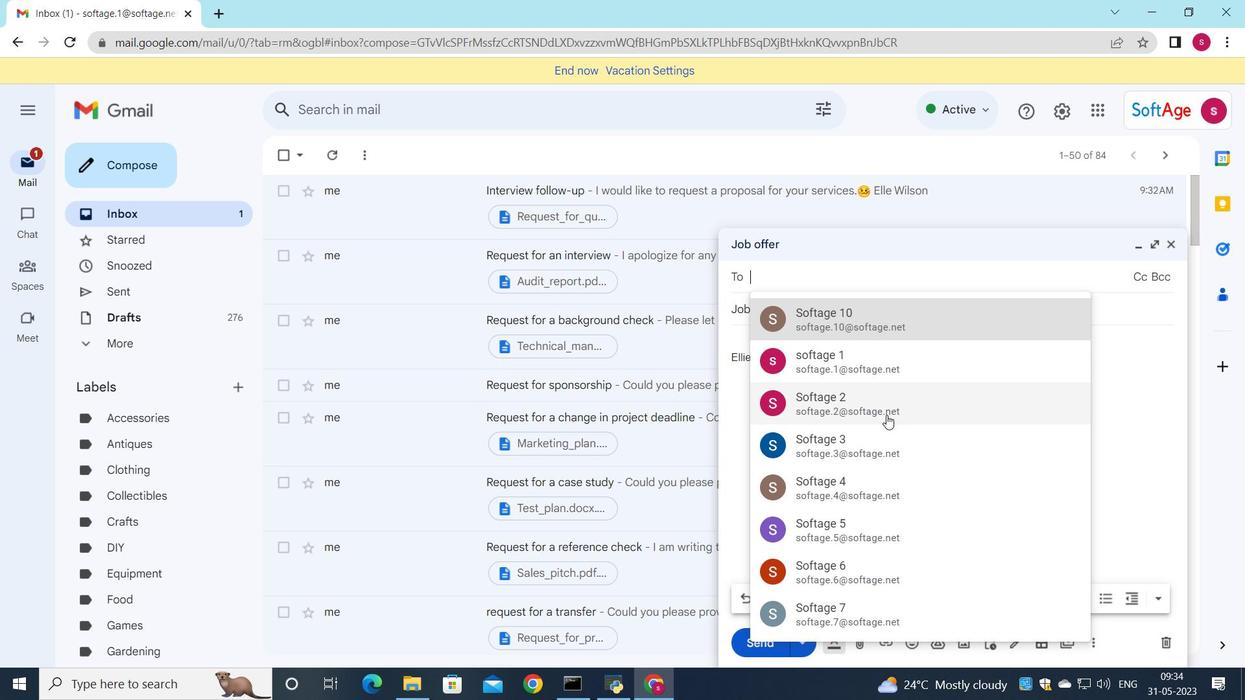 
Action: Mouse moved to (883, 413)
Screenshot: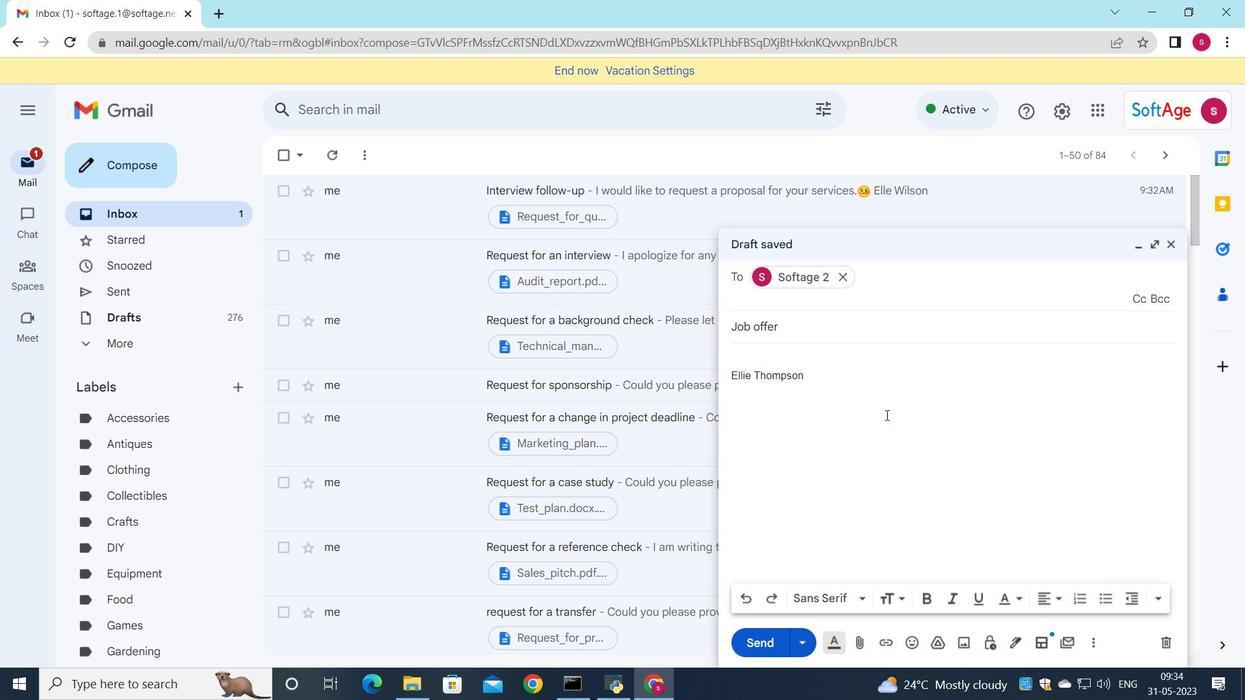 
Action: Key pressed <Key.down>
Screenshot: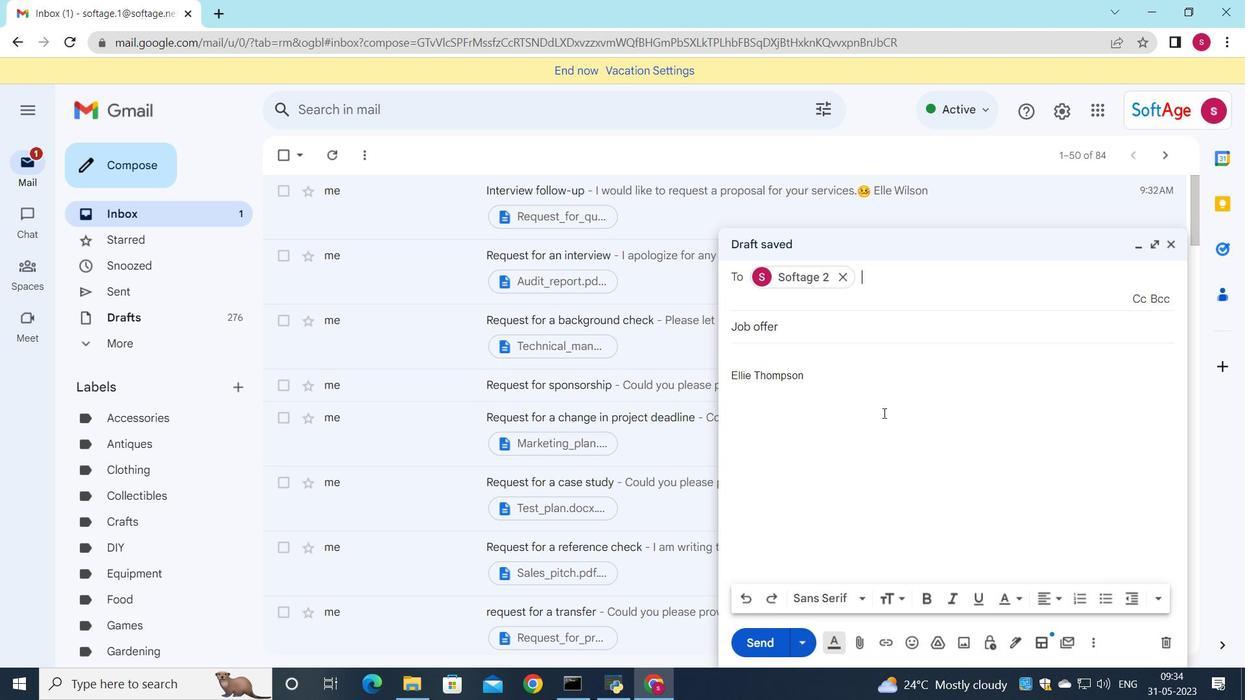 
Action: Mouse moved to (914, 356)
Screenshot: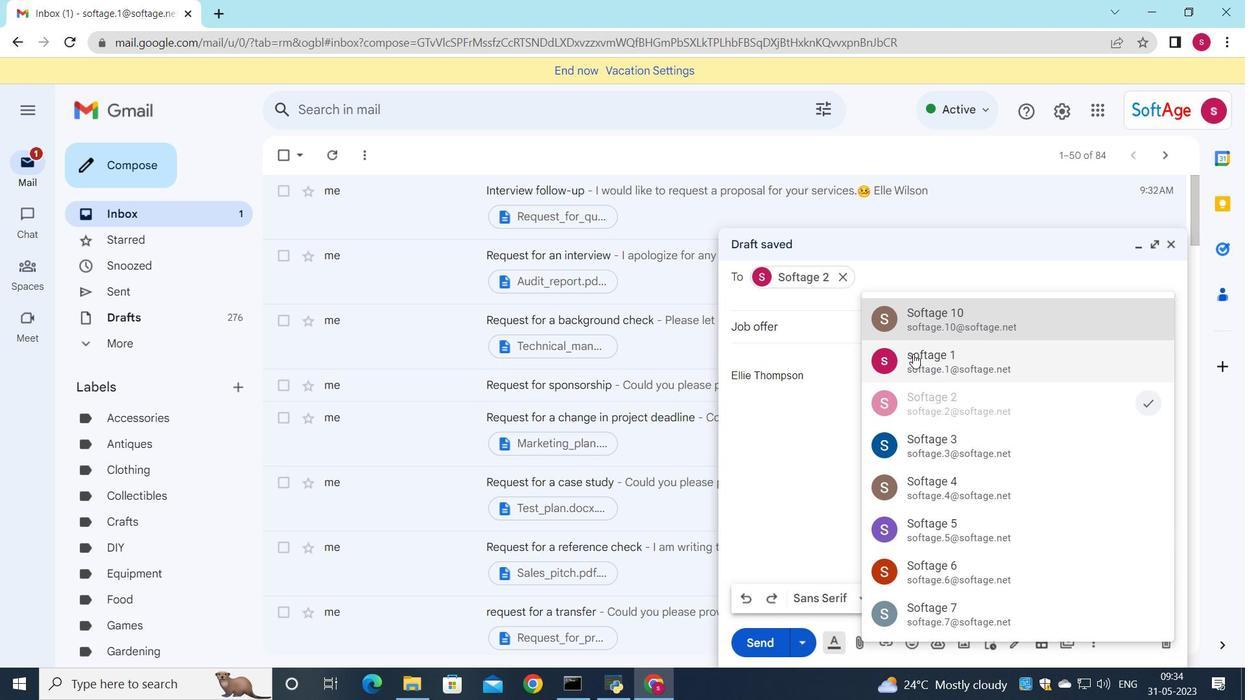 
Action: Mouse pressed left at (914, 356)
Screenshot: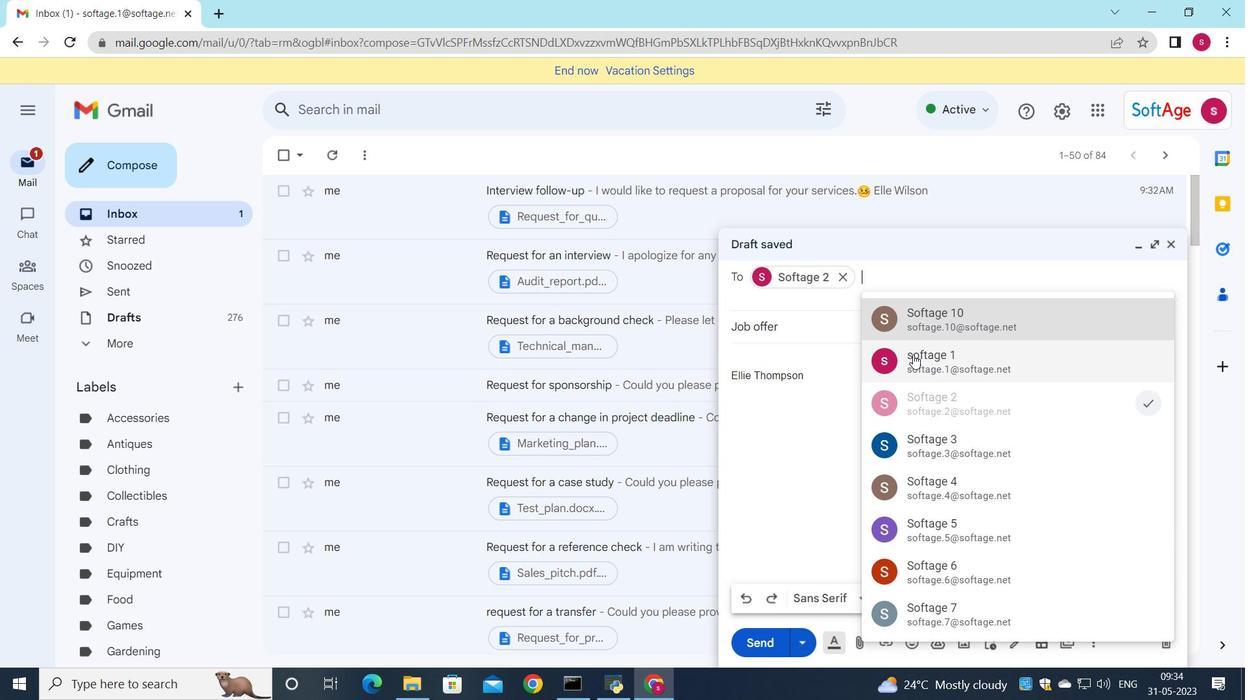 
Action: Mouse moved to (961, 342)
Screenshot: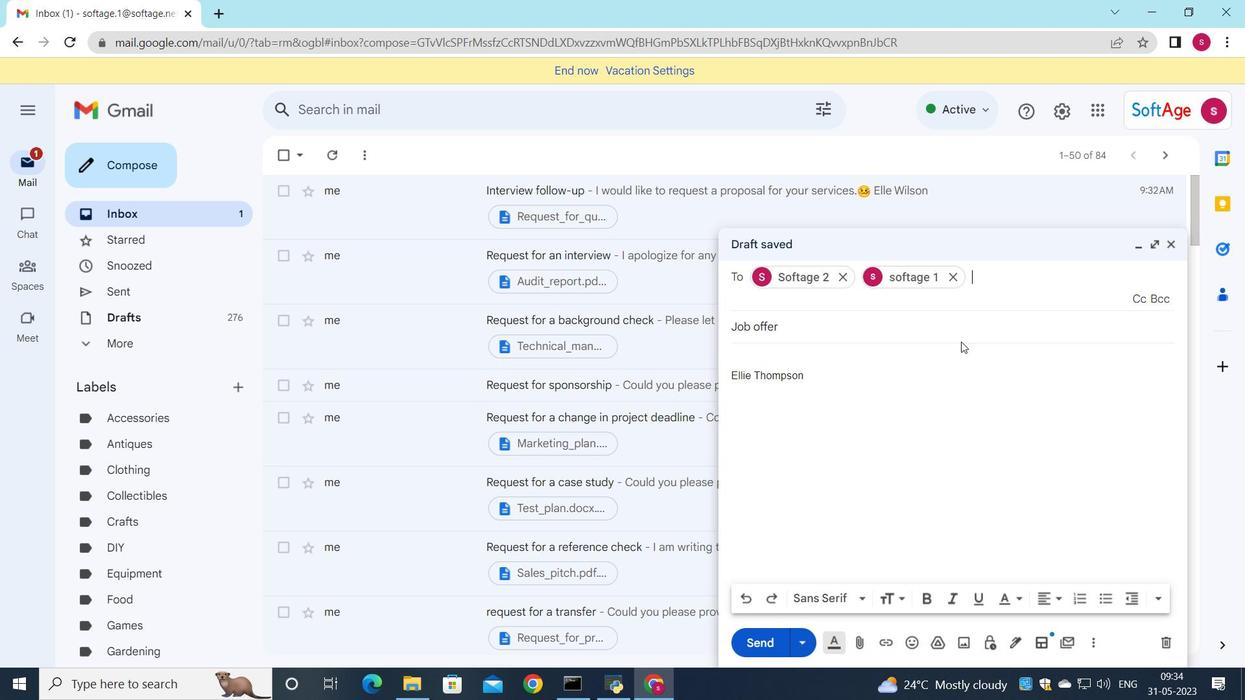 
Action: Key pressed <Key.down>
Screenshot: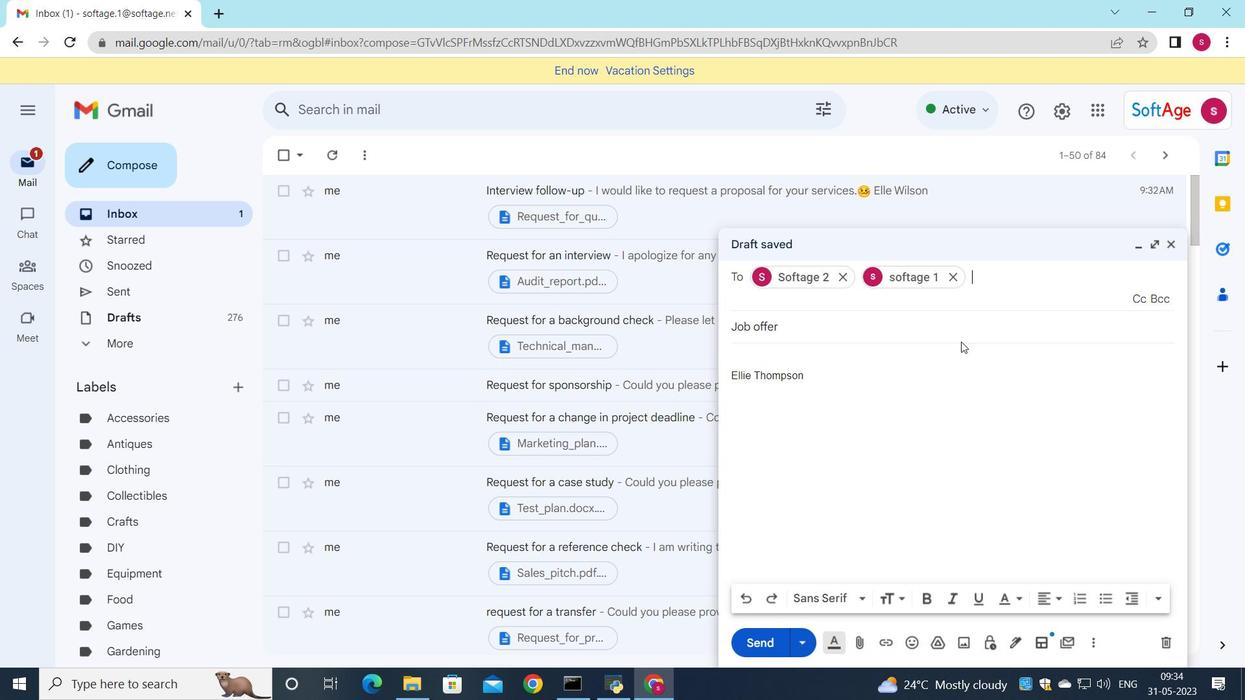 
Action: Mouse moved to (1041, 454)
Screenshot: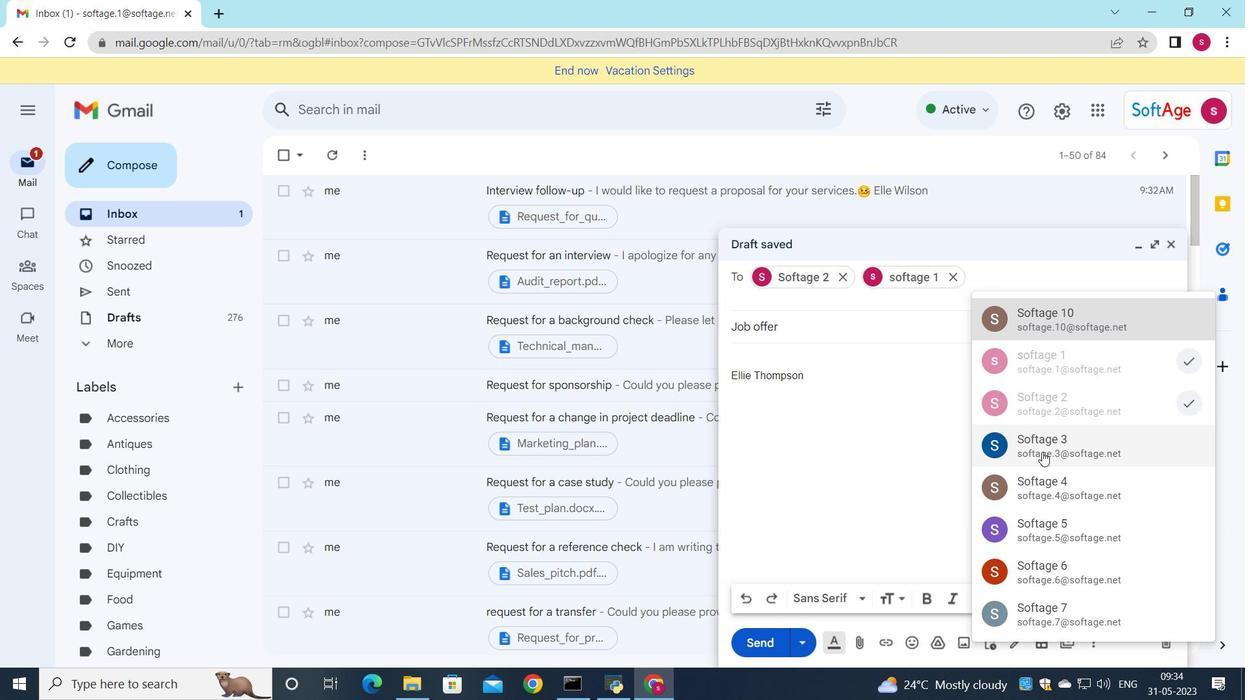 
Action: Mouse pressed left at (1041, 454)
Screenshot: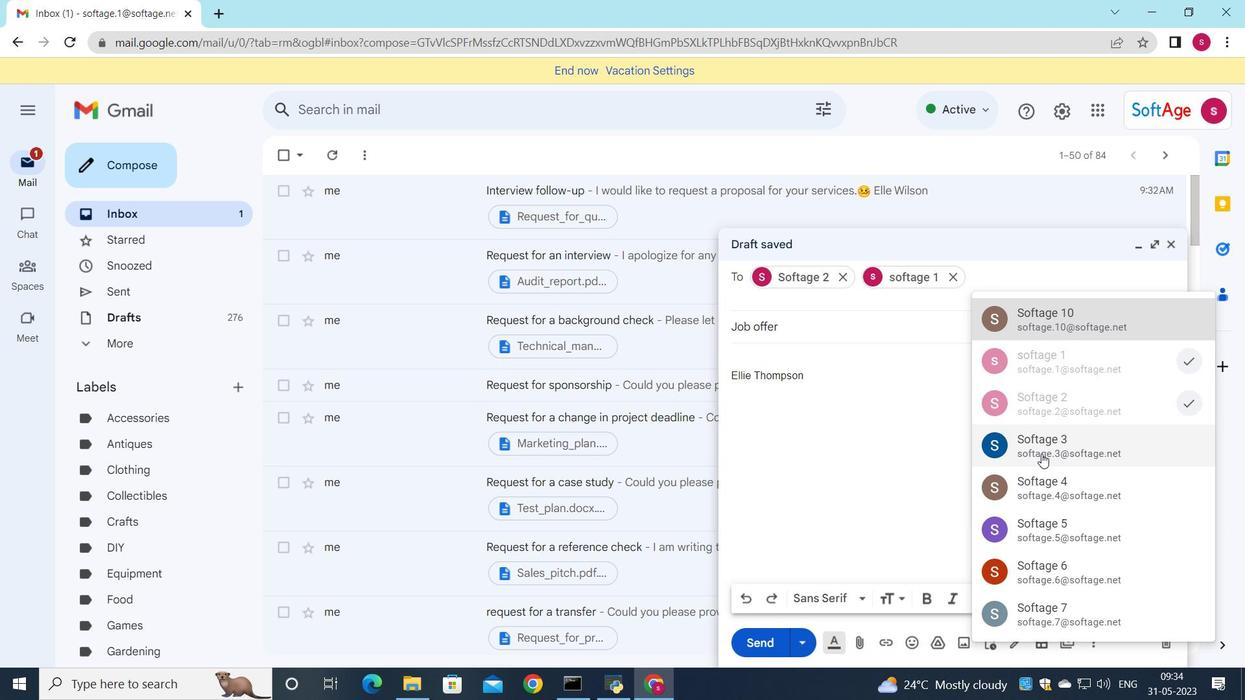 
Action: Mouse moved to (1133, 297)
Screenshot: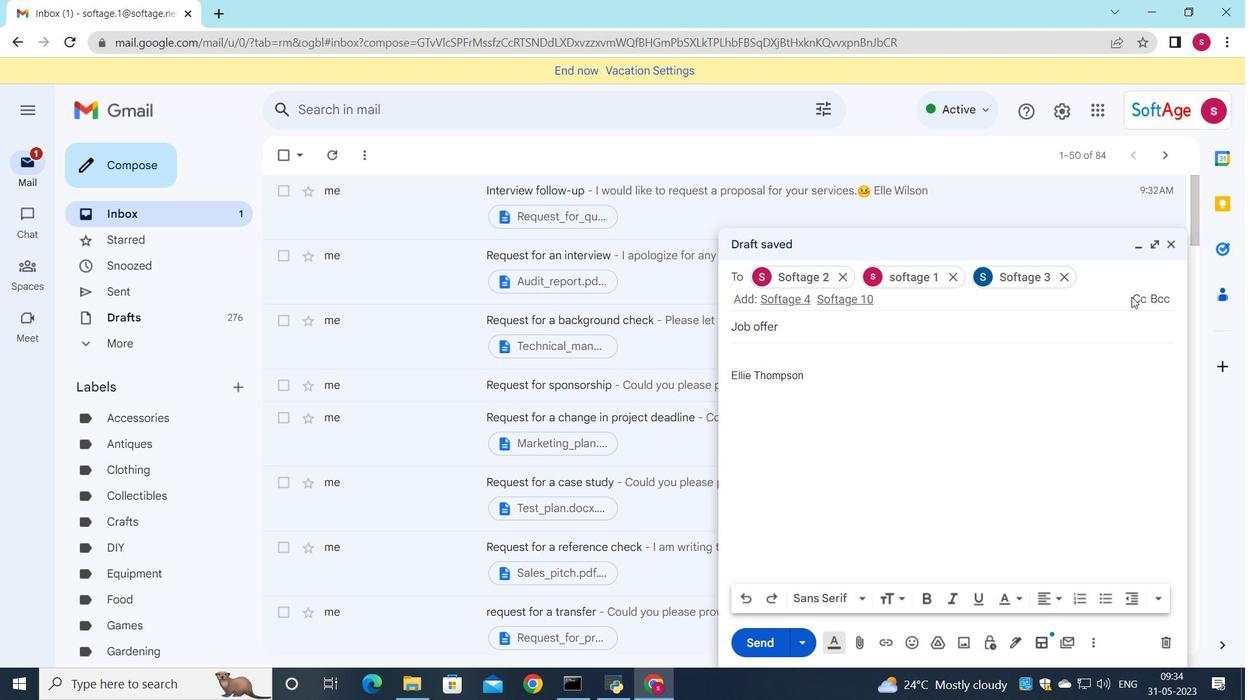 
Action: Mouse pressed left at (1133, 297)
Screenshot: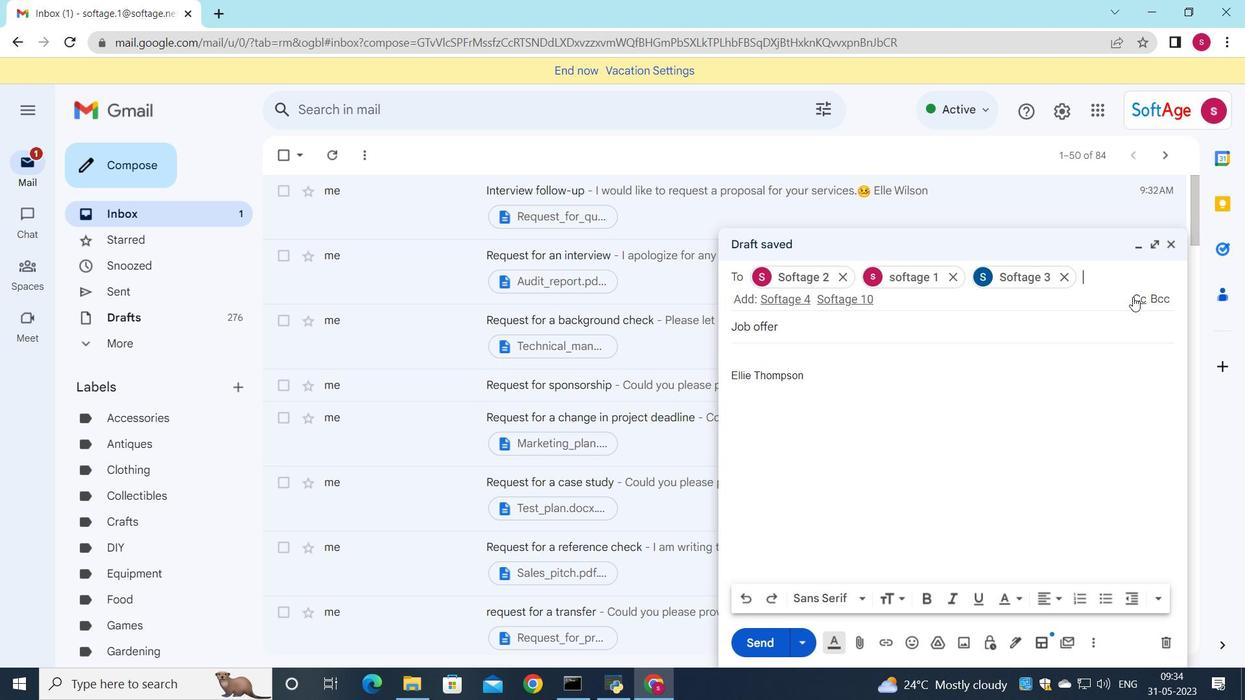 
Action: Mouse moved to (1047, 373)
Screenshot: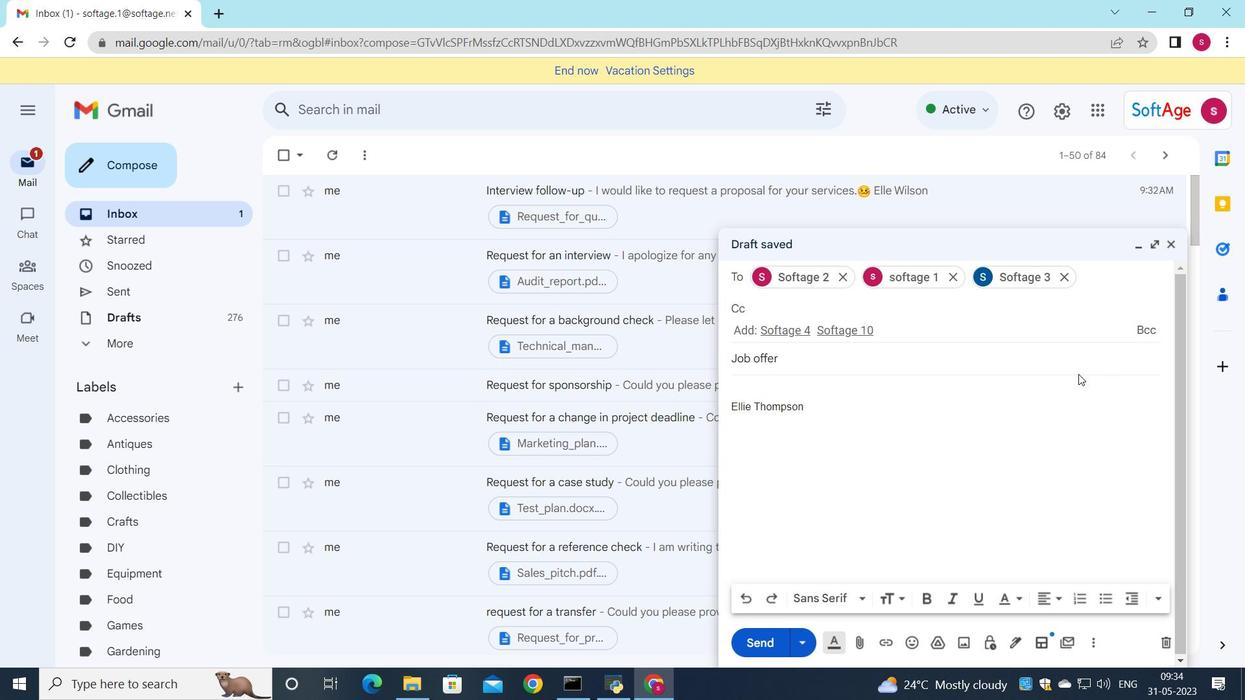 
Action: Key pressed <Key.down>
Screenshot: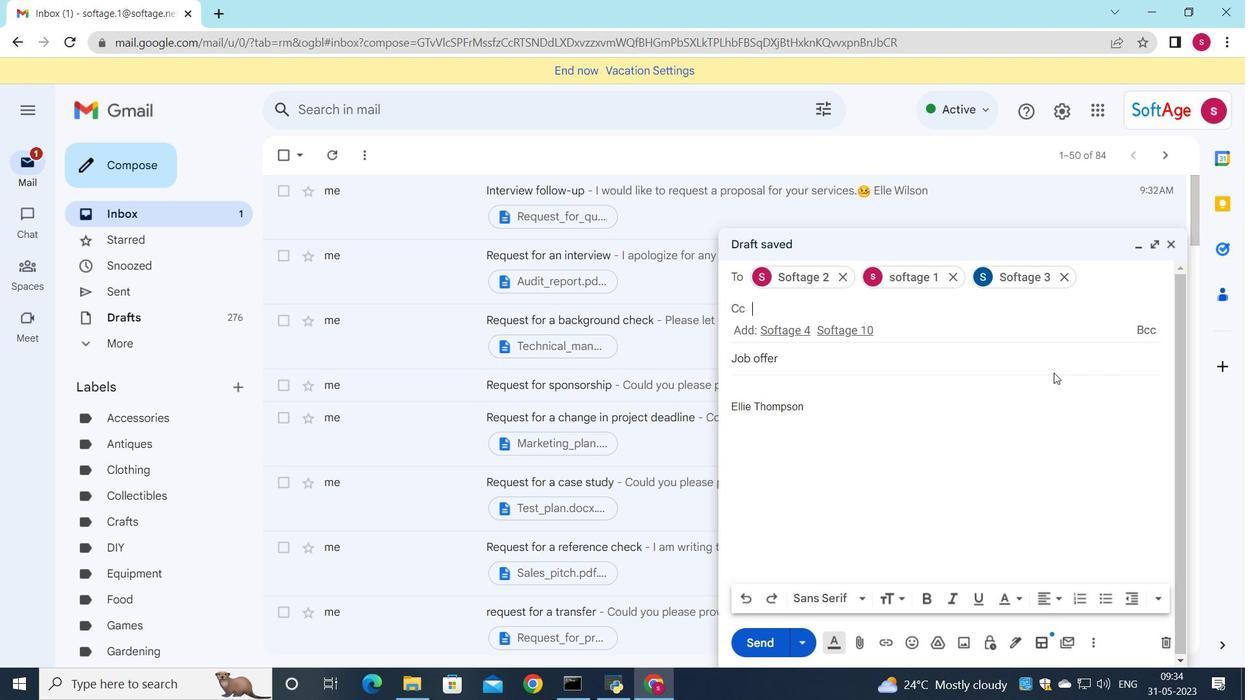 
Action: Mouse moved to (899, 309)
Screenshot: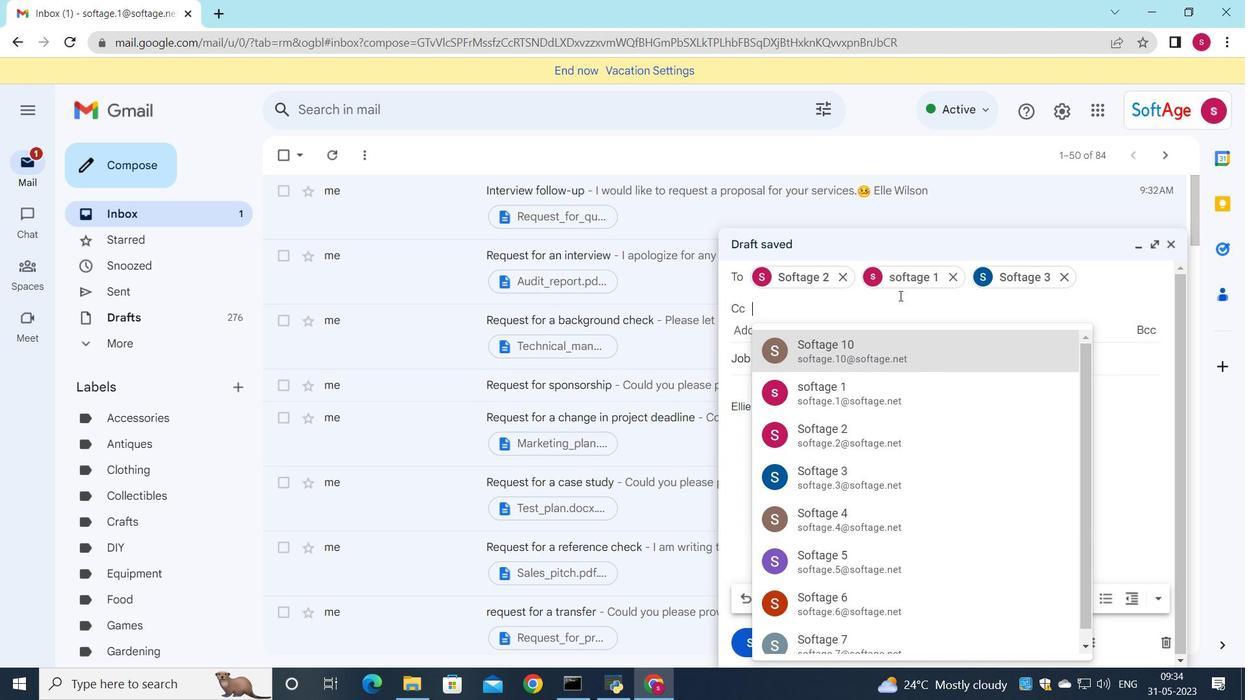 
Action: Mouse pressed left at (899, 309)
Screenshot: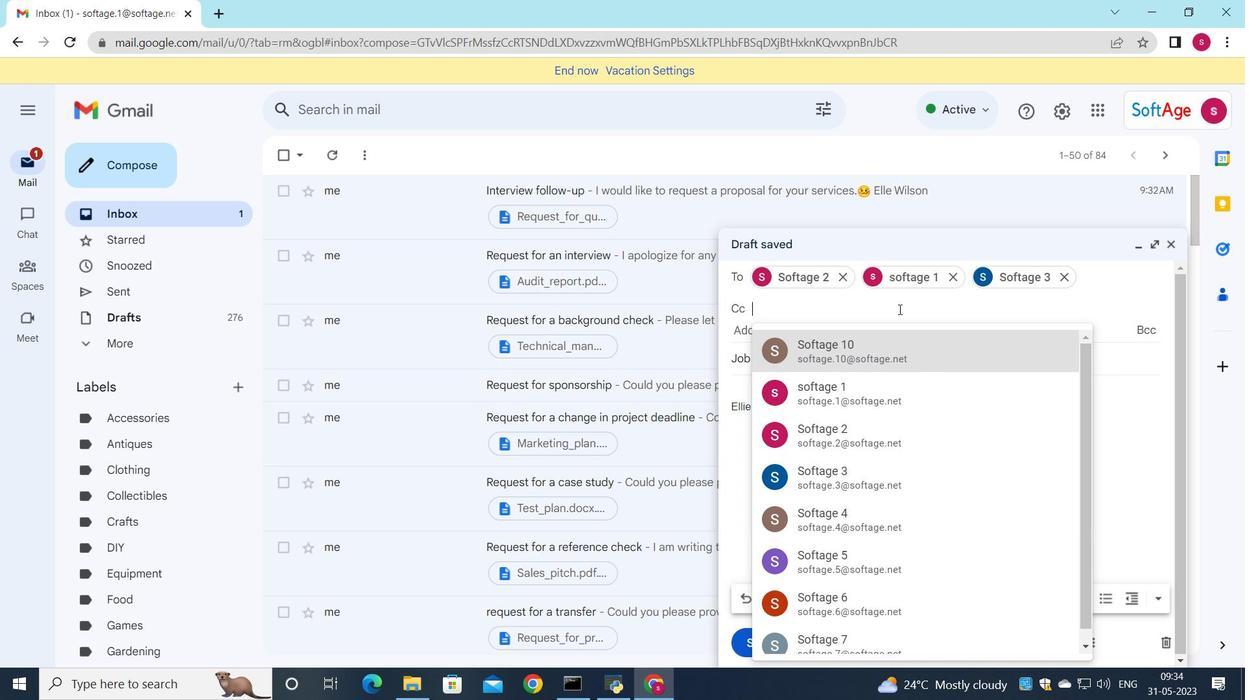 
Action: Mouse moved to (1147, 387)
Screenshot: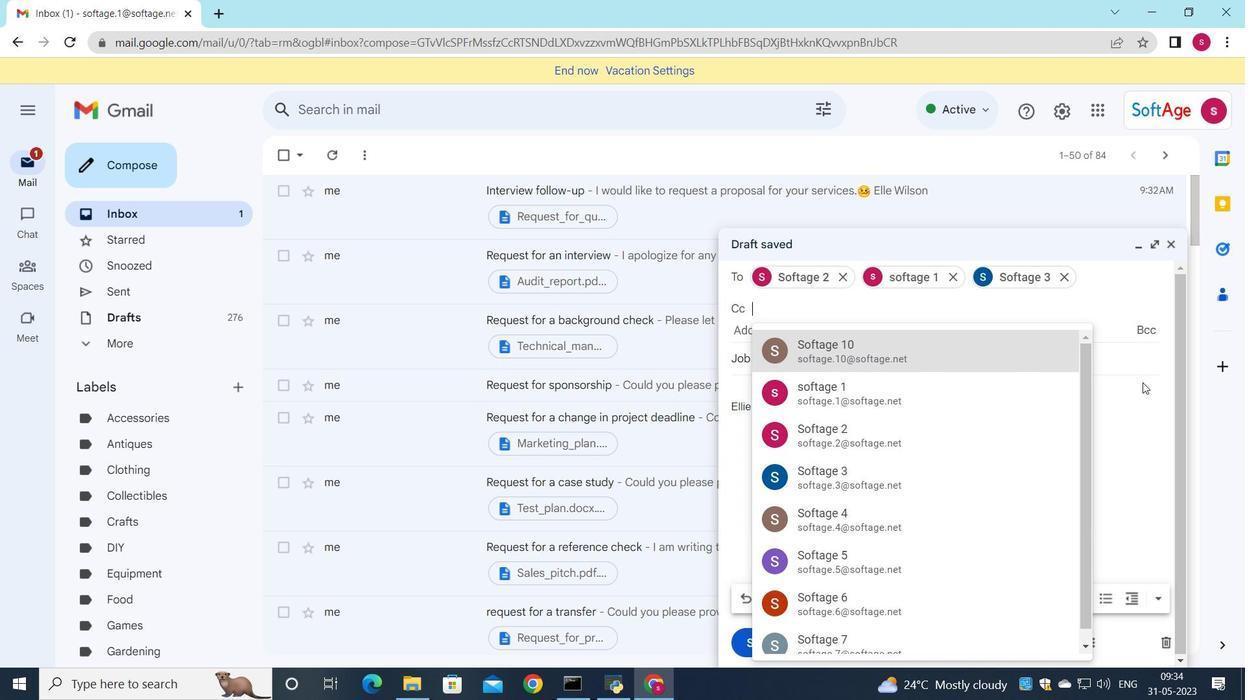 
Action: Mouse pressed left at (1147, 387)
Screenshot: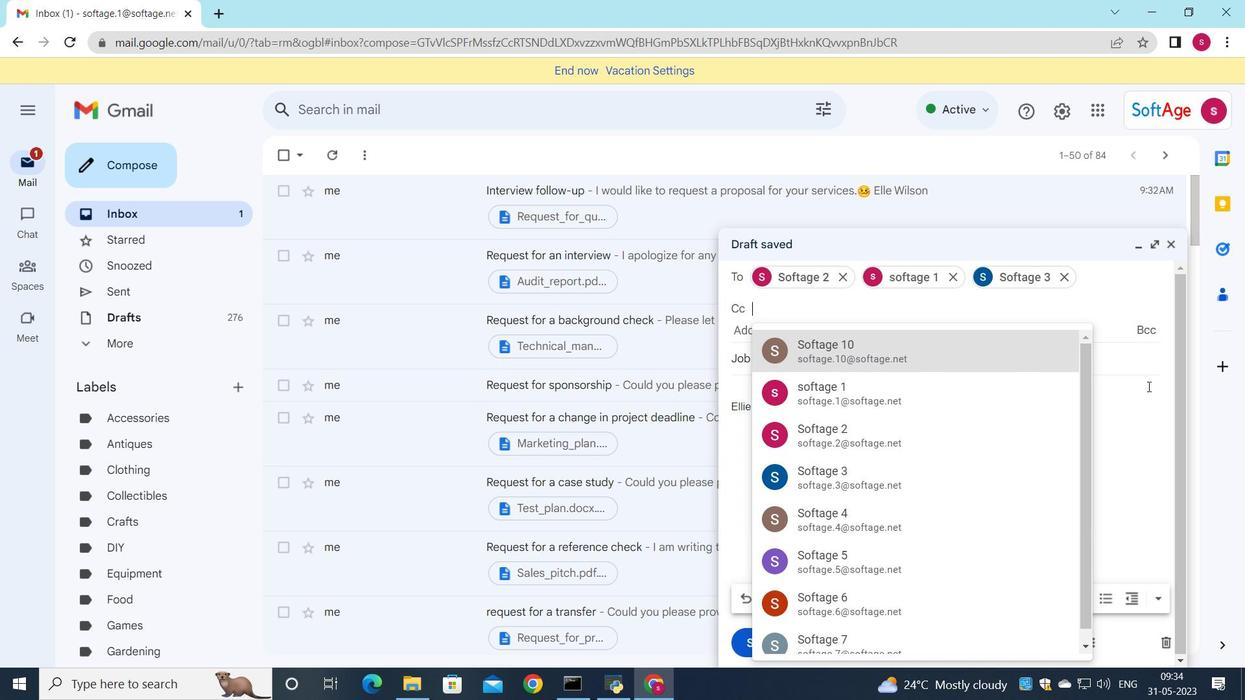 
Action: Mouse moved to (1030, 273)
Screenshot: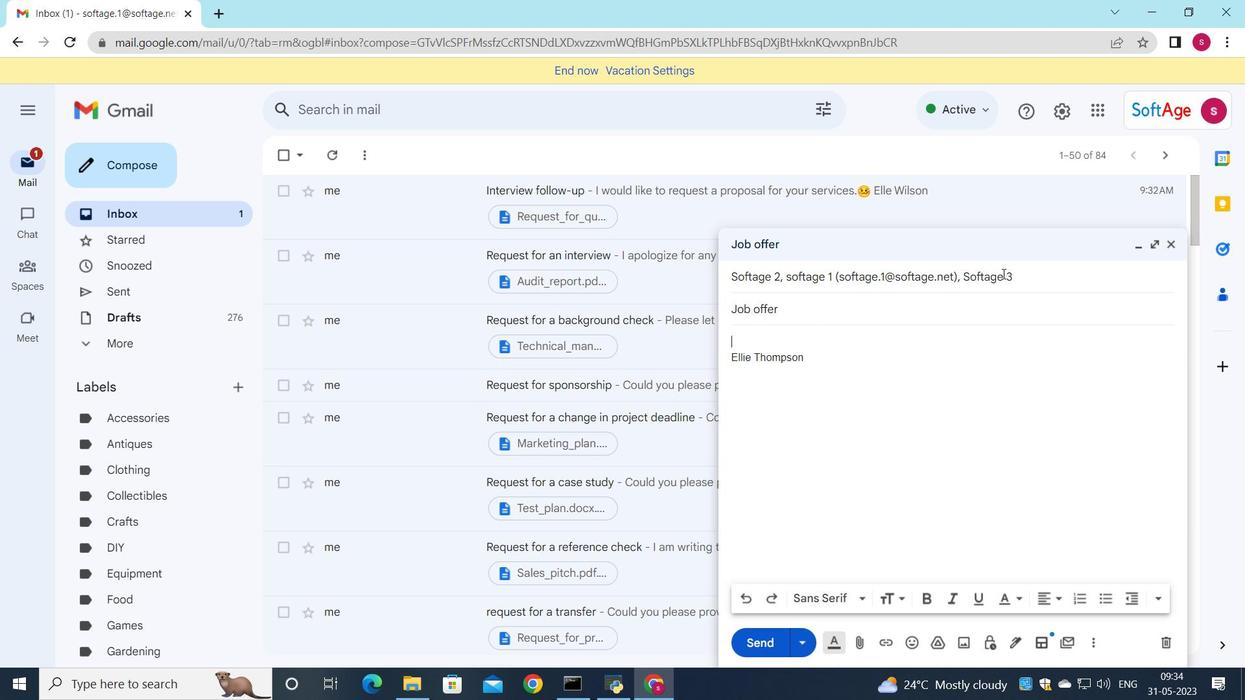 
Action: Mouse pressed left at (1030, 273)
Screenshot: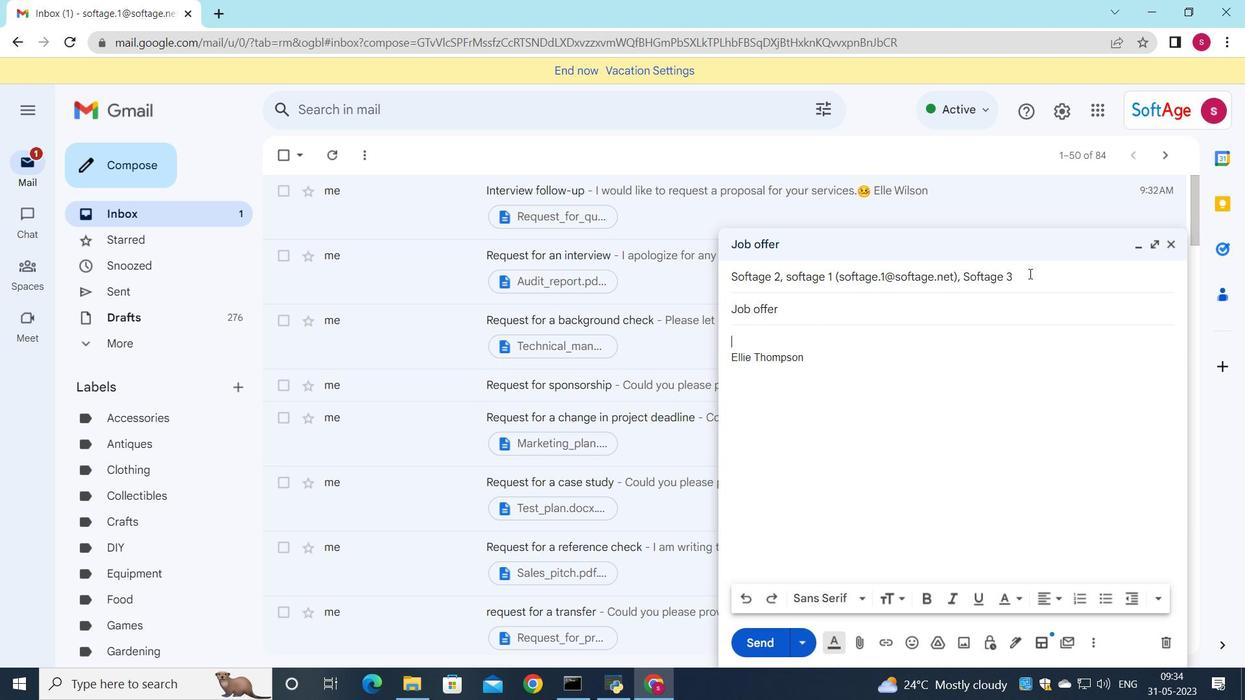 
Action: Mouse moved to (1143, 303)
Screenshot: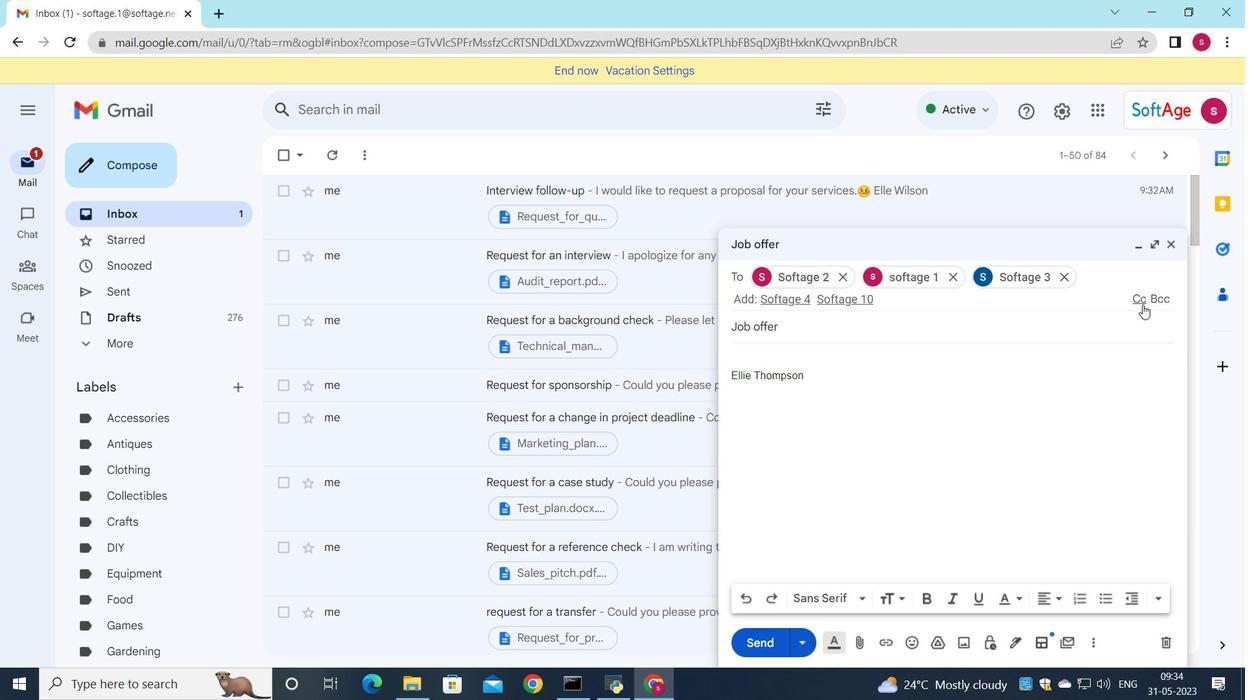 
Action: Mouse pressed left at (1143, 303)
Screenshot: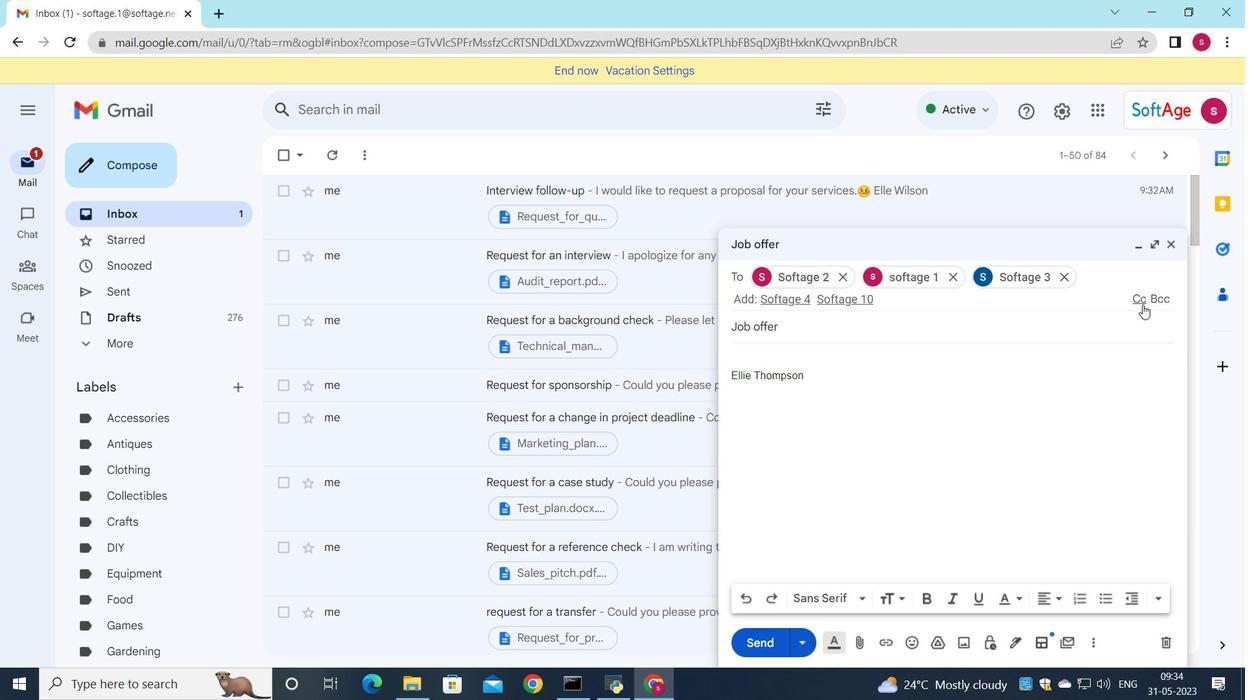 
Action: Mouse moved to (790, 335)
Screenshot: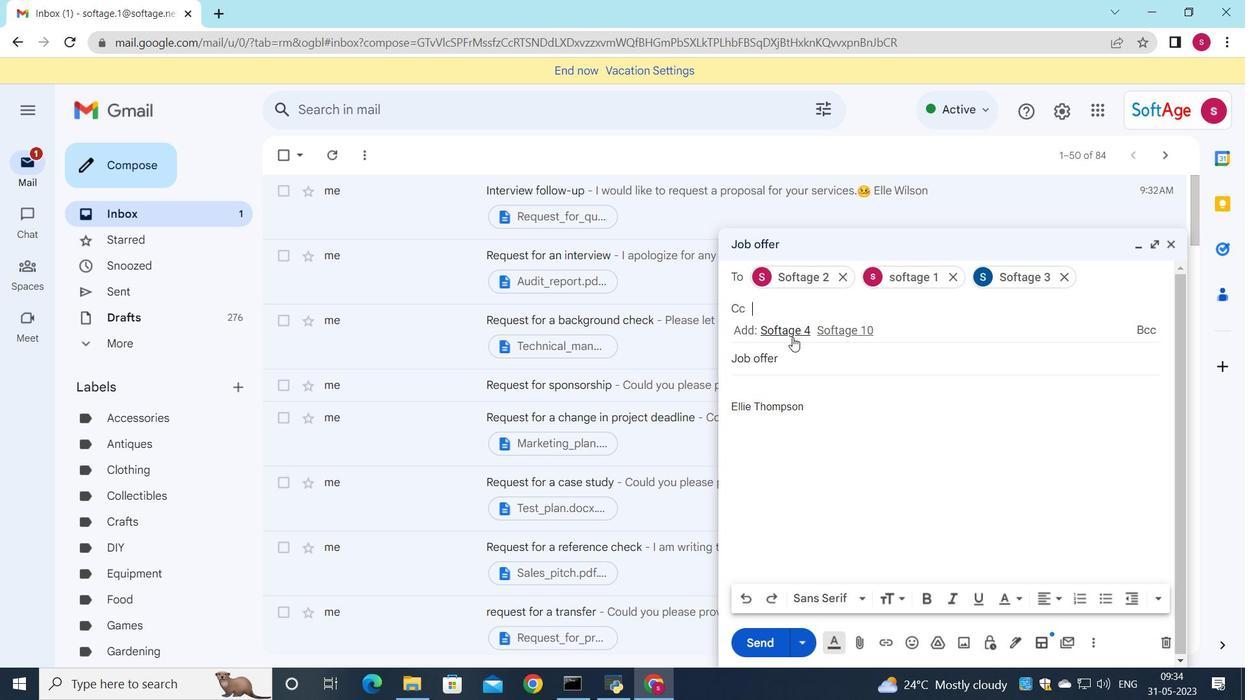 
Action: Mouse pressed left at (790, 335)
Screenshot: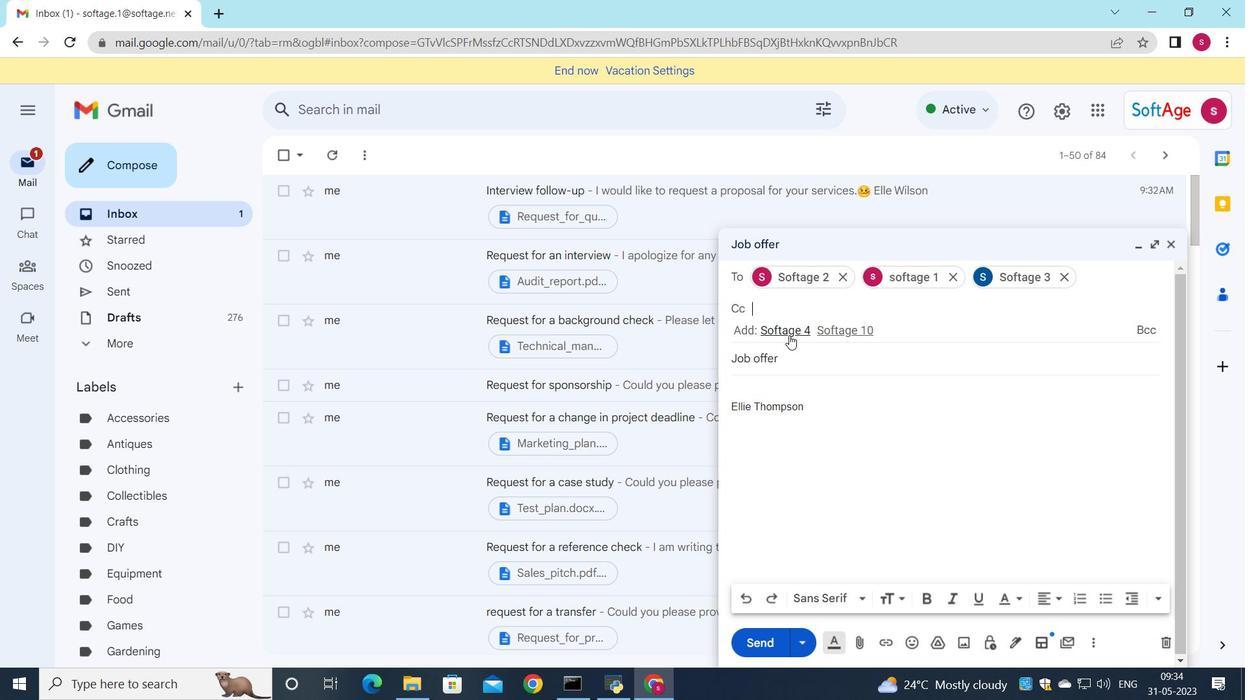 
Action: Mouse moved to (742, 379)
Screenshot: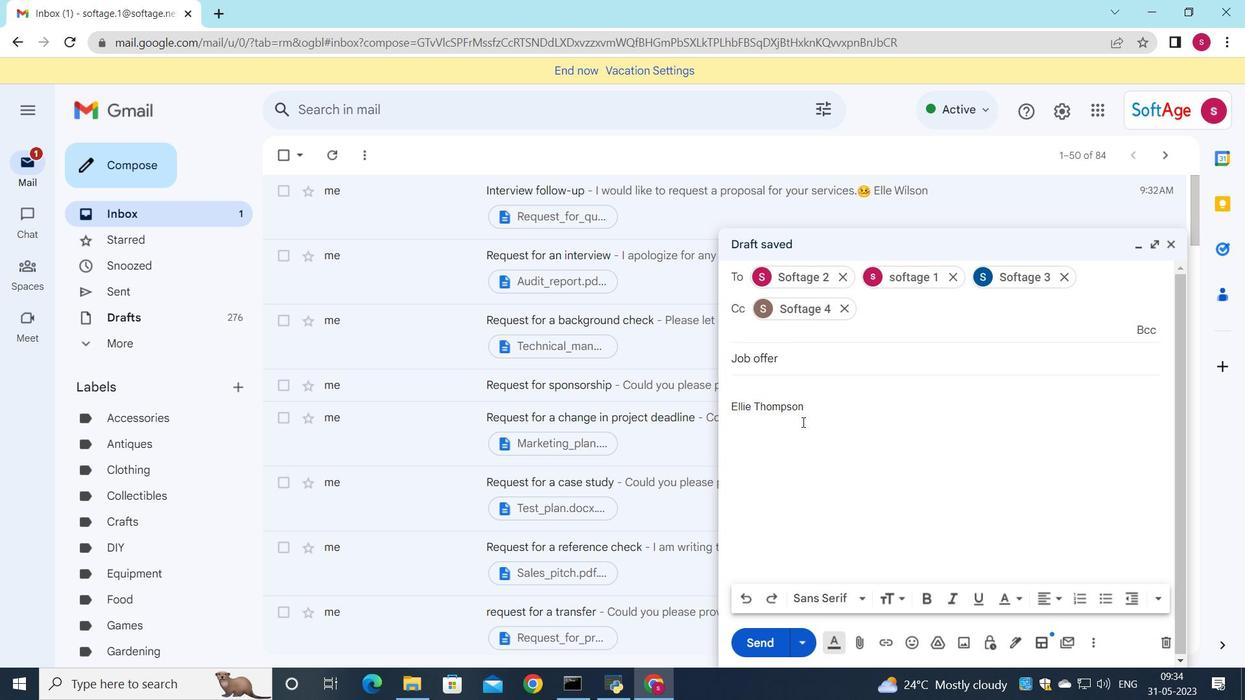 
Action: Mouse pressed left at (742, 379)
Screenshot: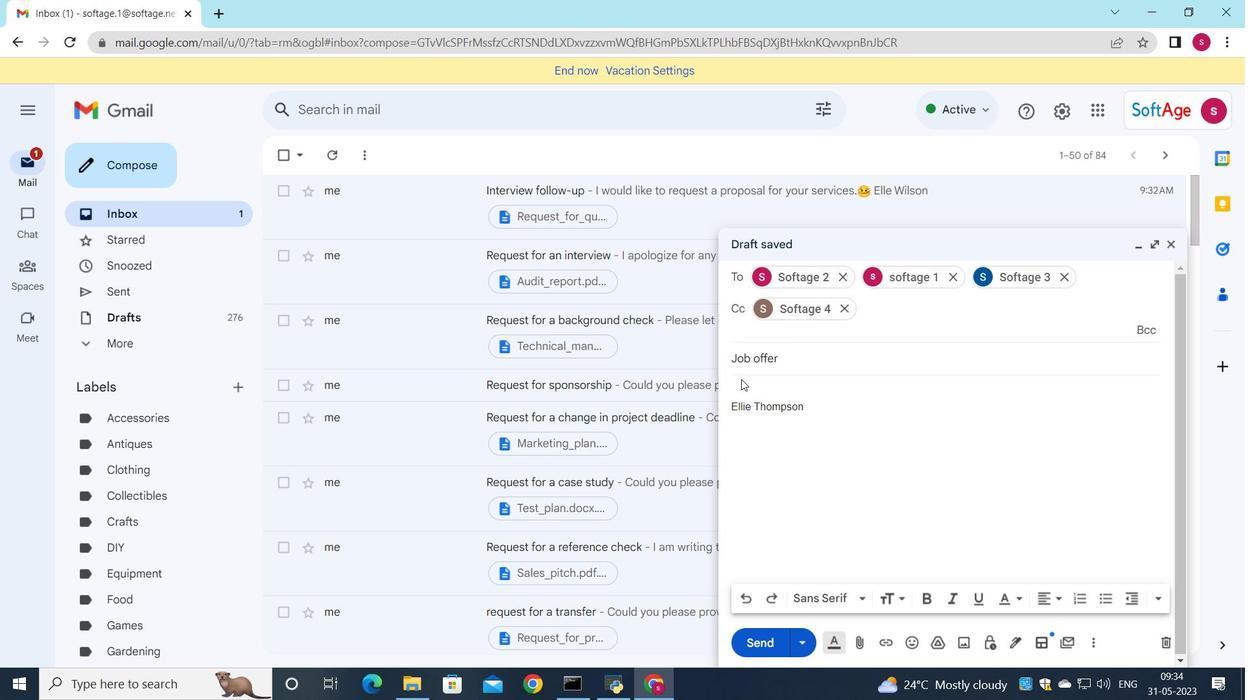 
Action: Mouse moved to (742, 379)
Screenshot: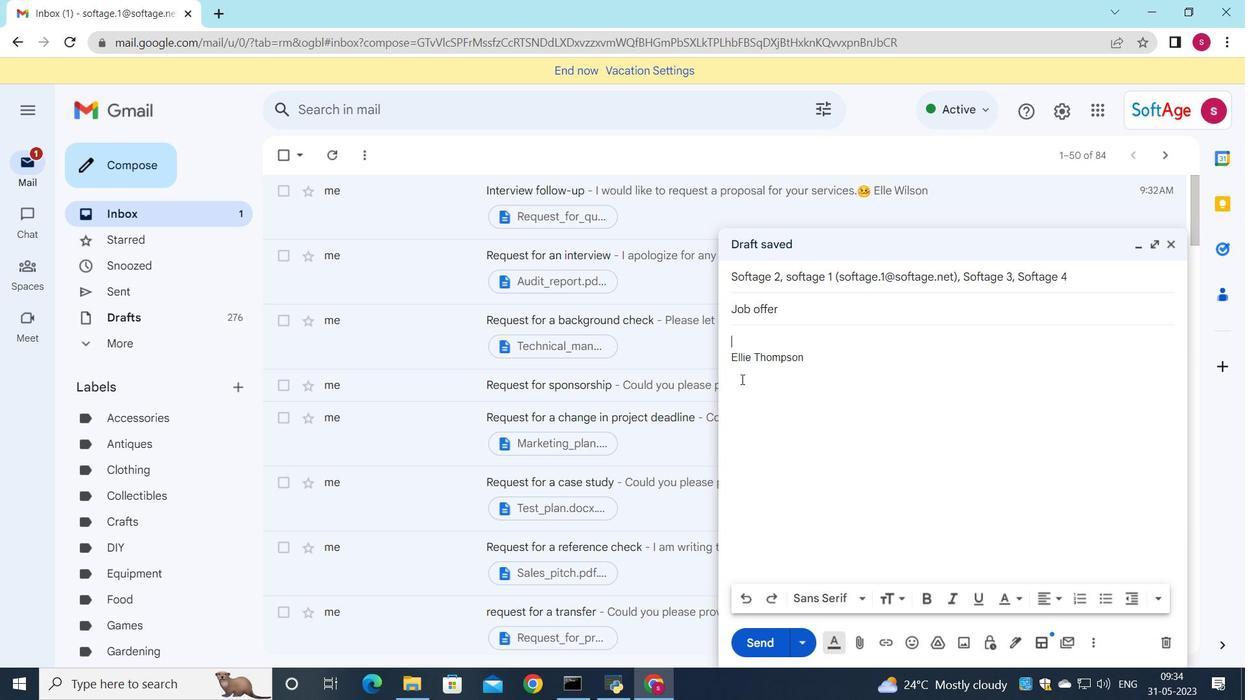 
Action: Key pressed <Key.shift>Could<Key.space>you<Key.space>please<Key.space>provide<Key.space>a<Key.space>breakdown<Key.space>of<Key.space>the<Key.space>pricing<Key.shift><Key.shift><Key.shift><Key.shift><Key.shift><Key.shift><Key.shift><Key.shift><Key.shift><Key.shift><Key.shift><Key.shift><Key.shift><Key.shift><Key.shift><Key.shift><Key.shift><Key.shift><Key.shift><Key.shift><Key.shift><Key.shift><Key.shift><Key.shift><Key.shift><Key.shift><Key.shift><Key.shift><Key.shift><Key.shift>?
Screenshot: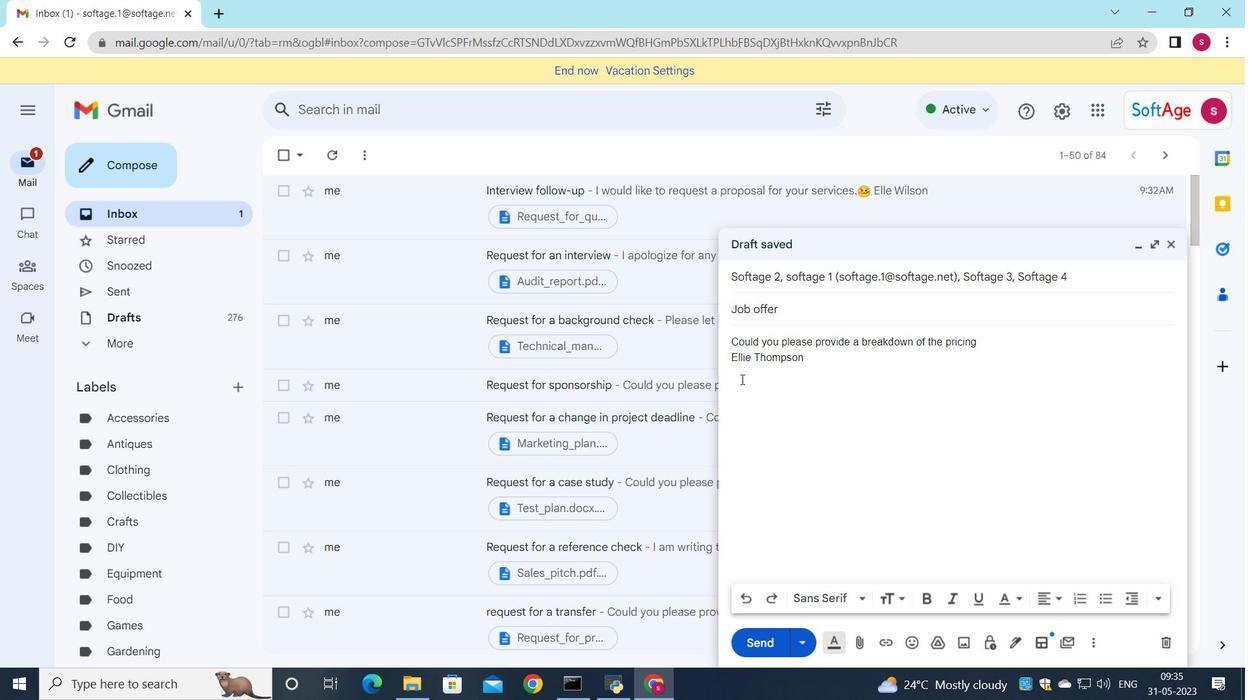 
Action: Mouse moved to (906, 649)
Screenshot: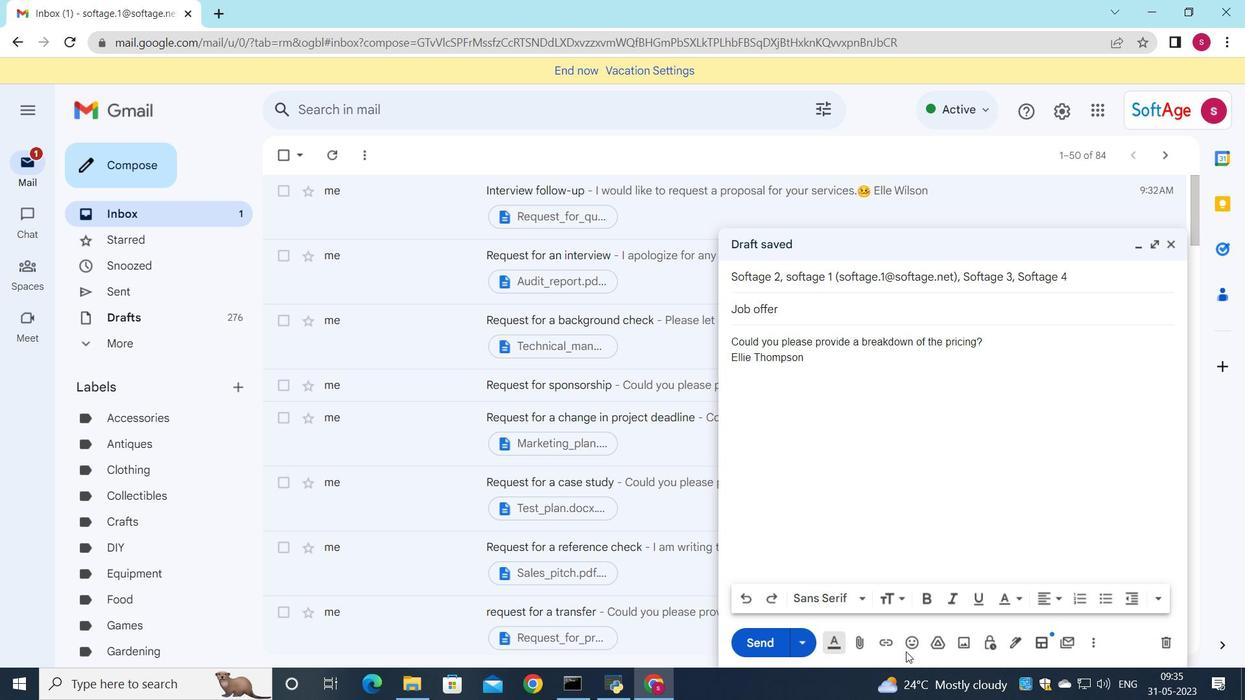 
Action: Mouse pressed left at (906, 649)
Screenshot: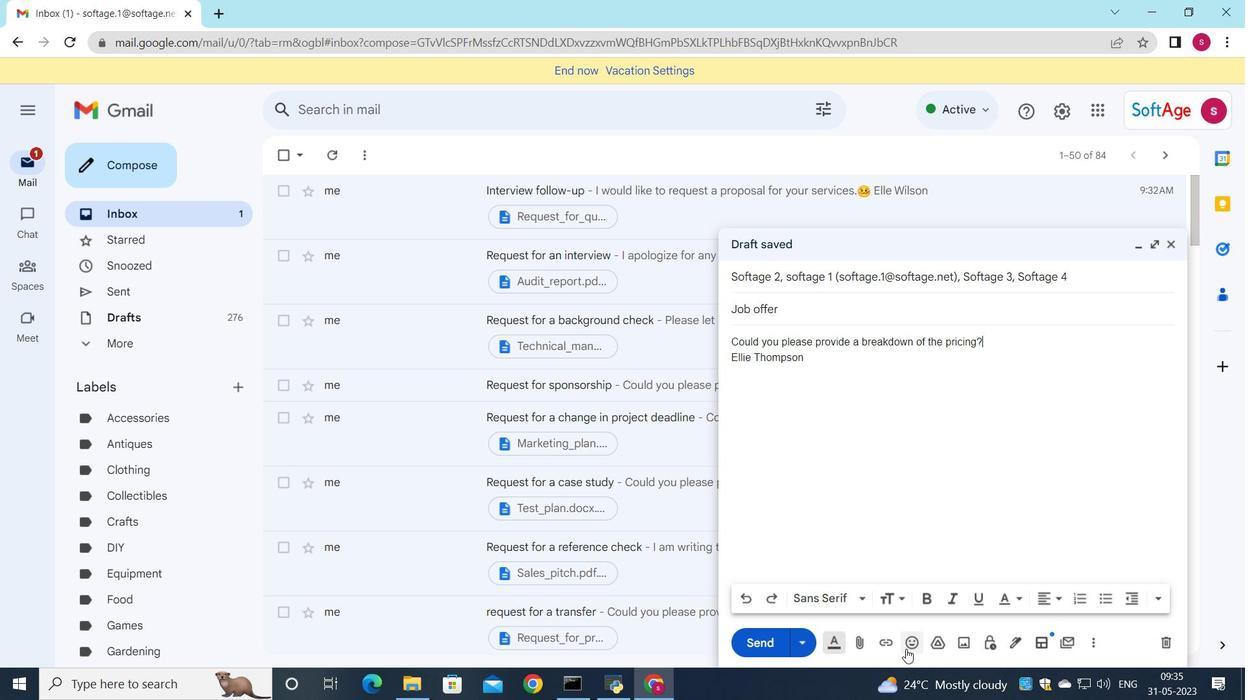 
Action: Mouse moved to (890, 573)
Screenshot: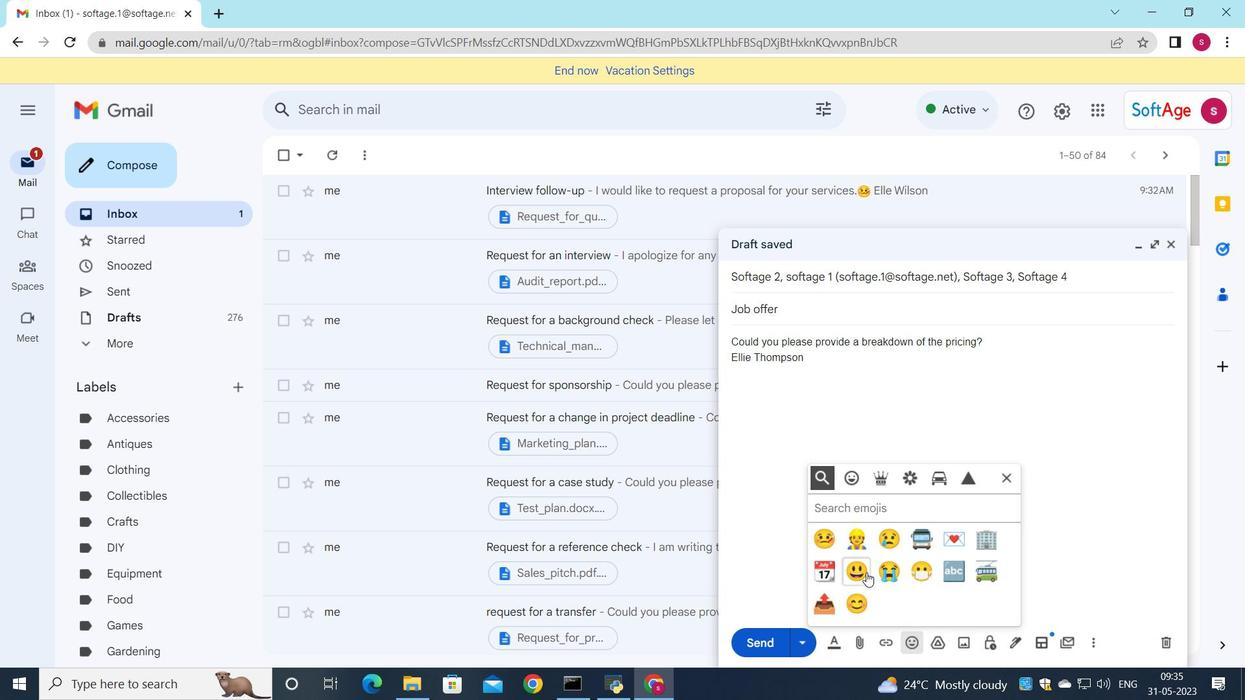 
Action: Mouse pressed left at (890, 573)
Screenshot: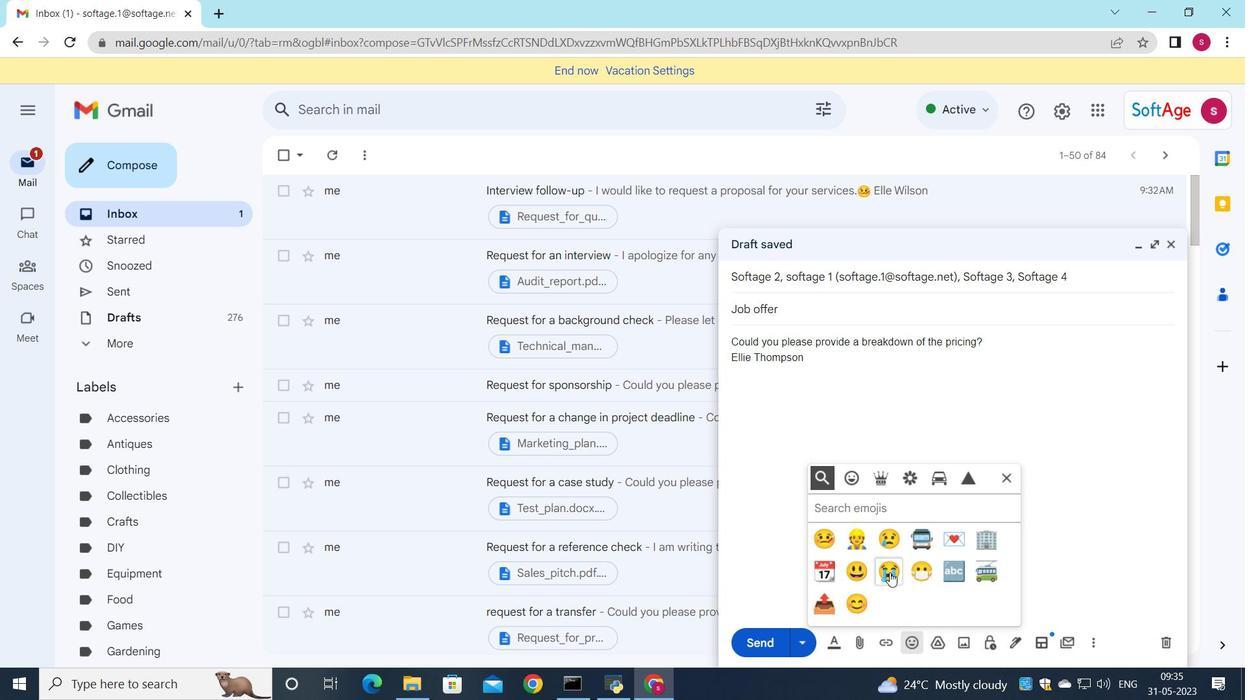 
Action: Mouse moved to (1015, 472)
Screenshot: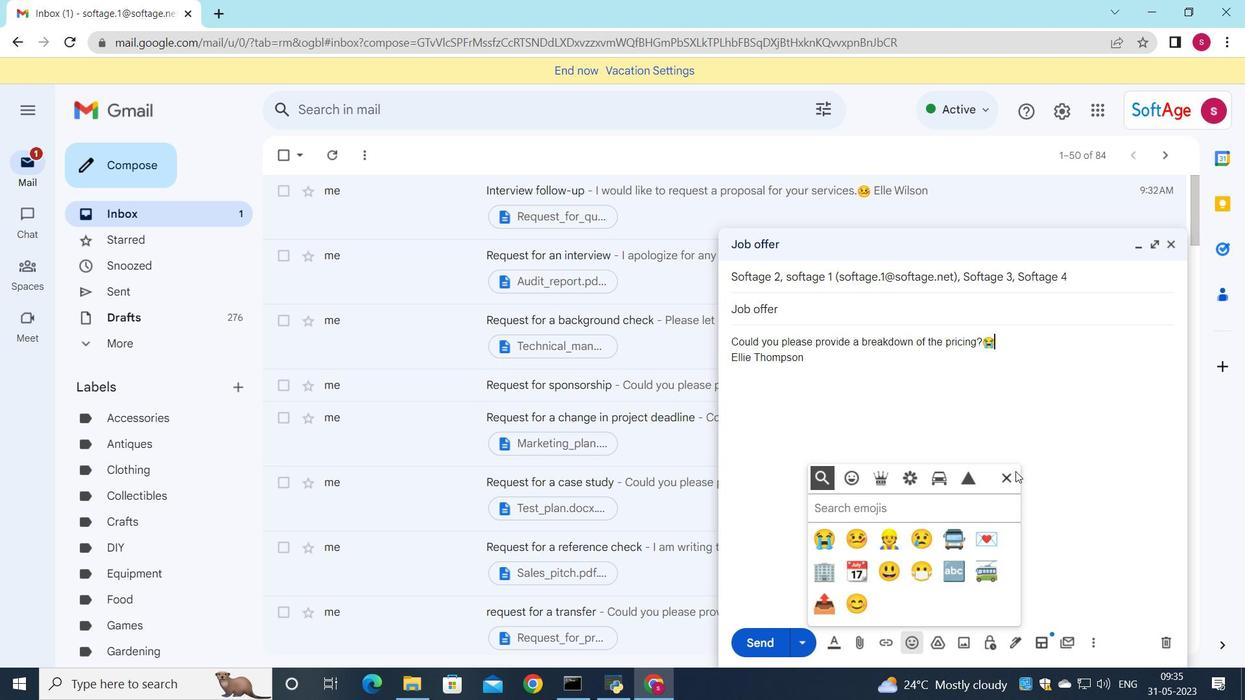 
Action: Mouse pressed left at (1015, 472)
Screenshot: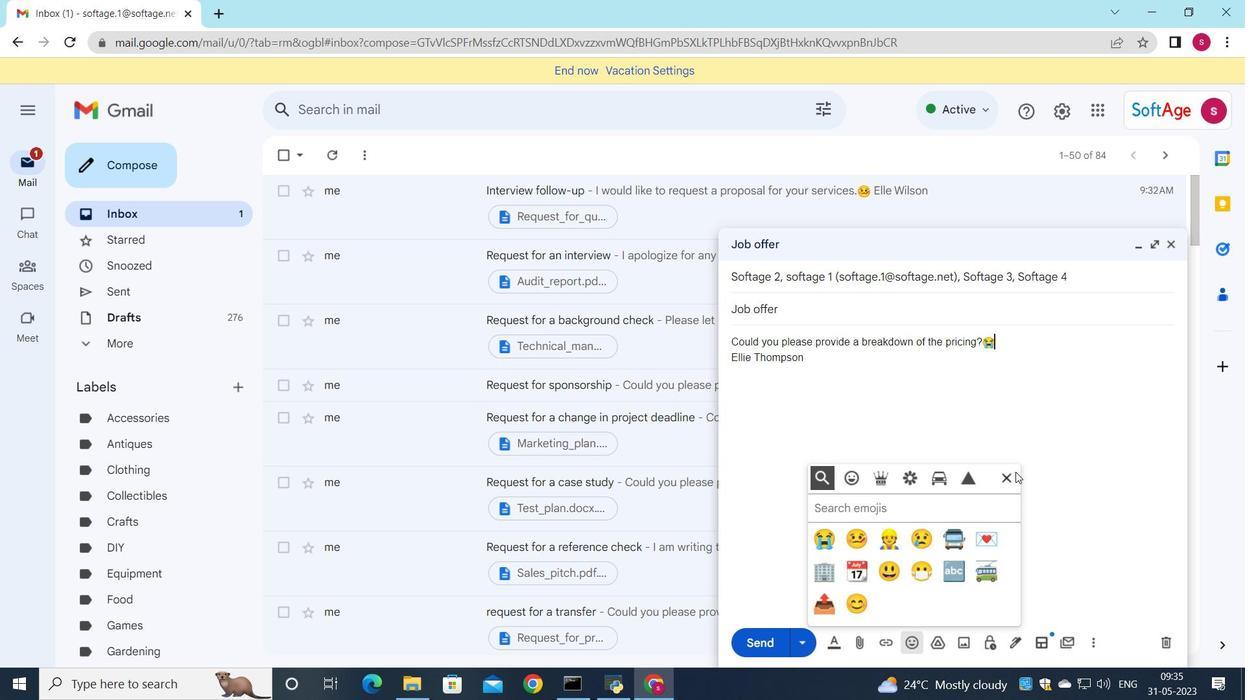 
Action: Mouse moved to (863, 642)
Screenshot: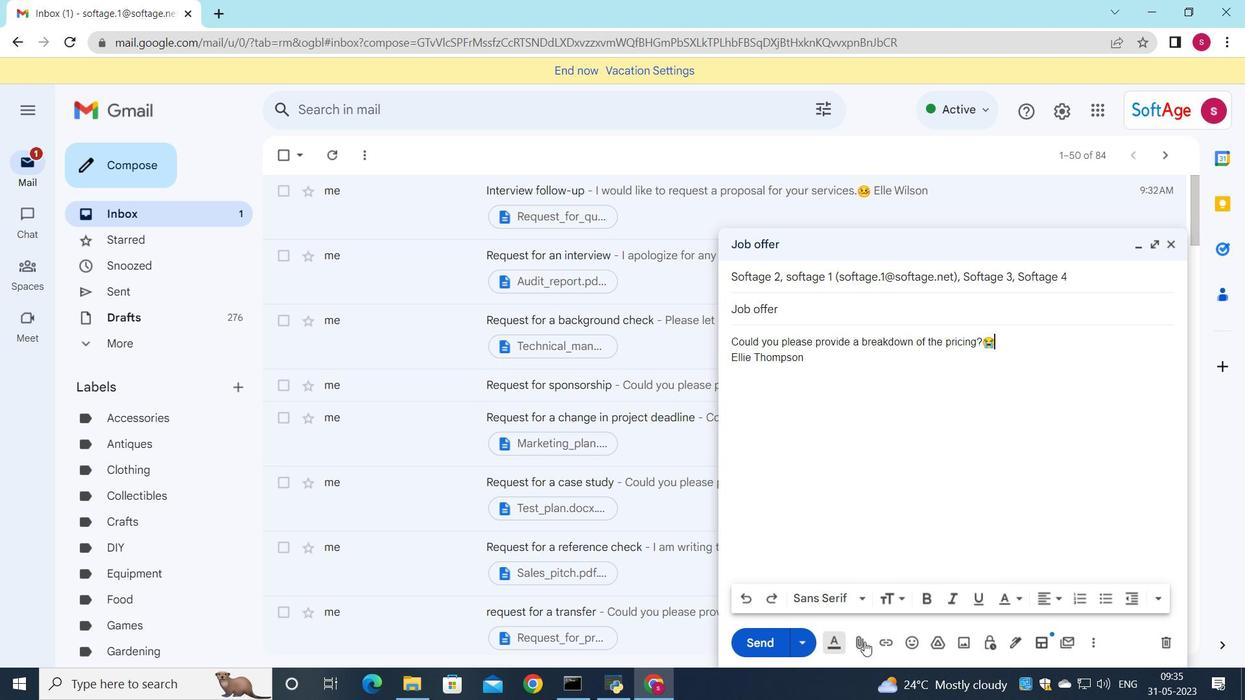 
Action: Mouse pressed left at (863, 642)
Screenshot: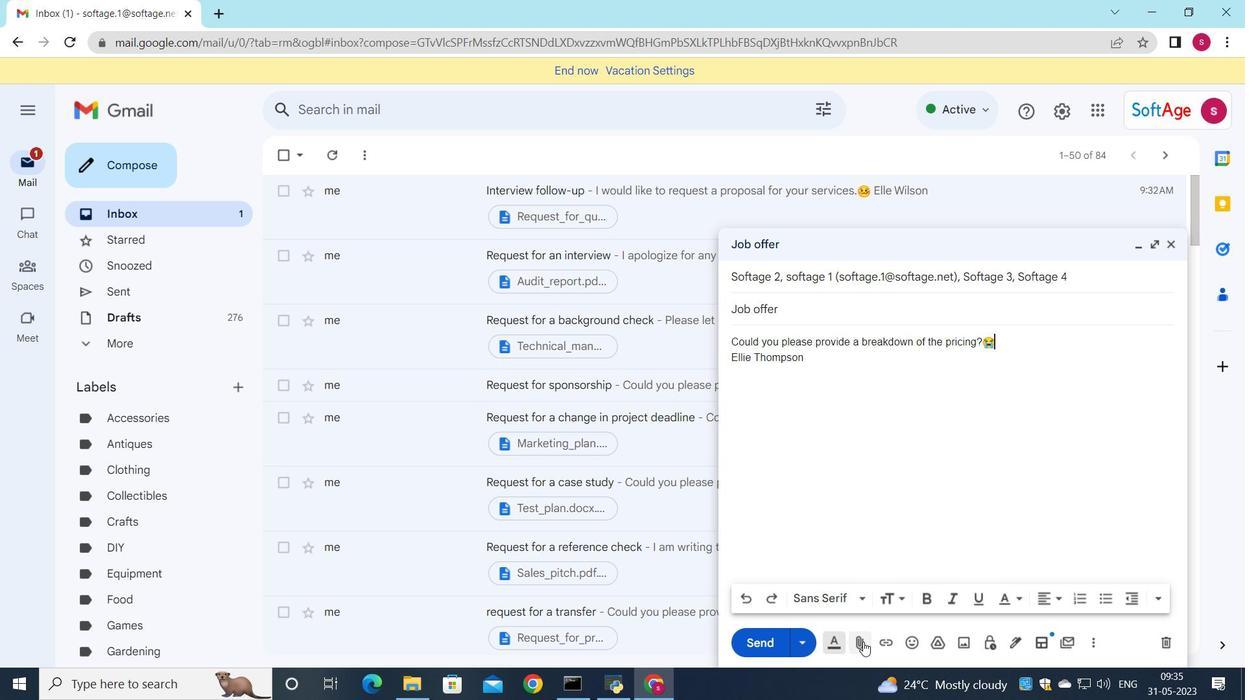 
Action: Mouse moved to (278, 115)
Screenshot: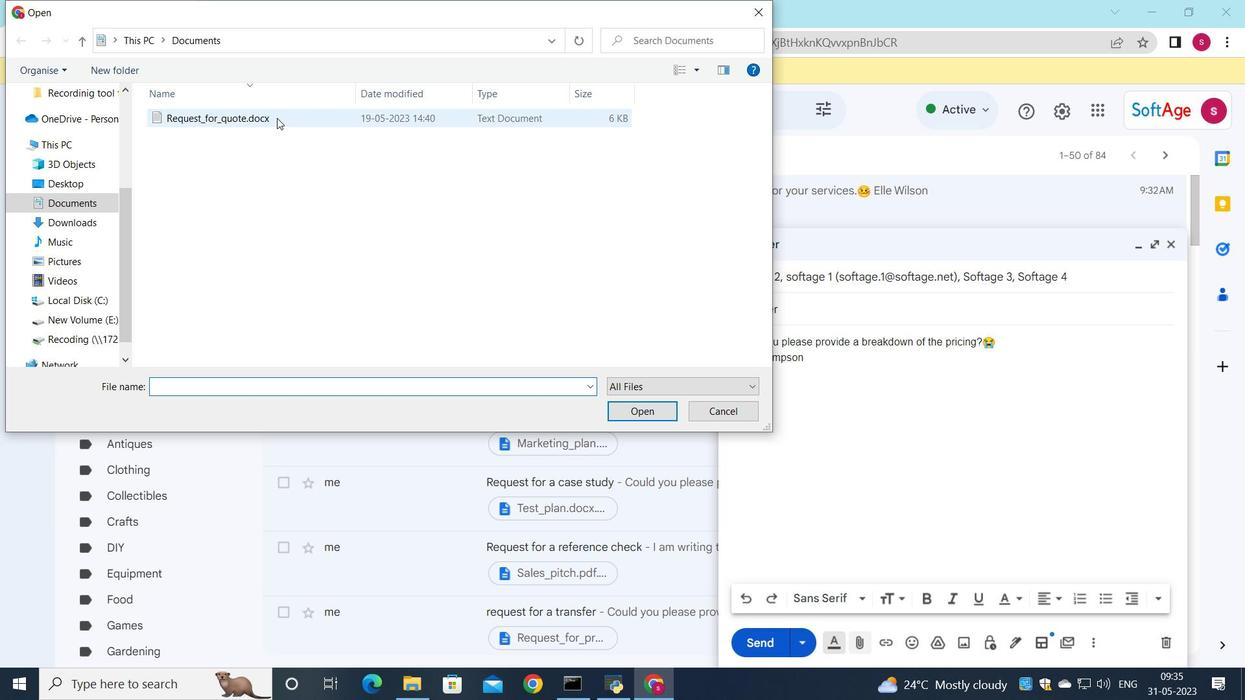 
Action: Mouse pressed left at (278, 115)
Screenshot: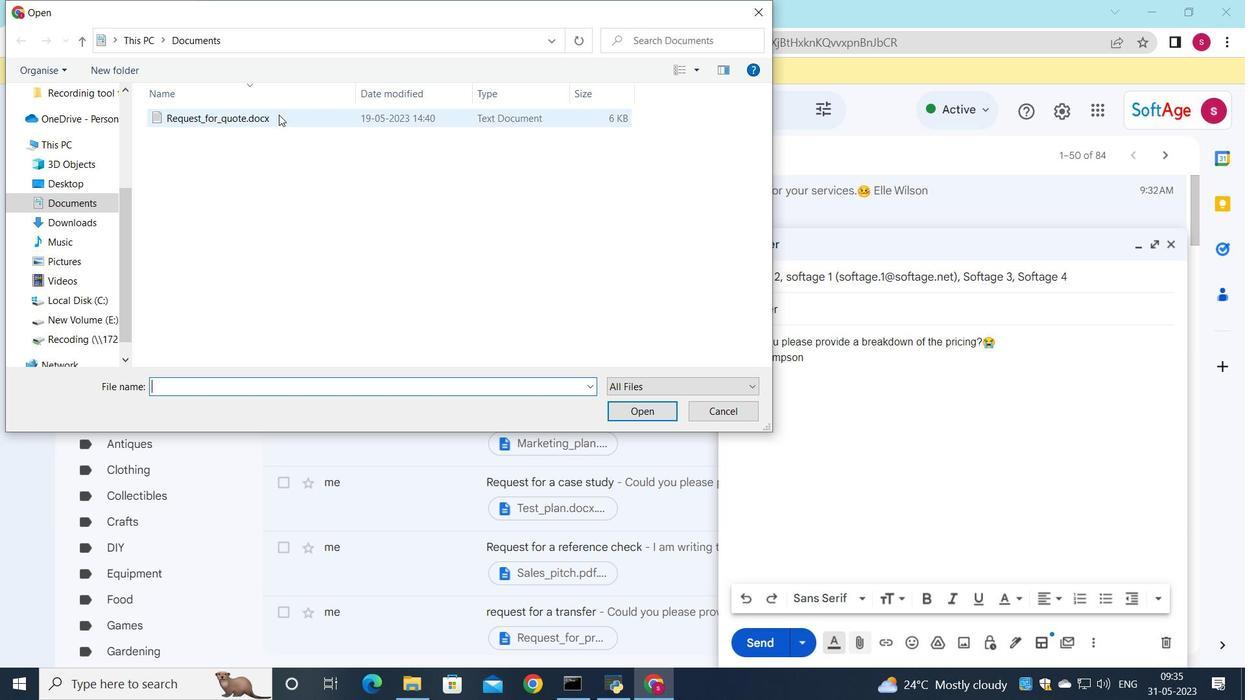 
Action: Mouse moved to (259, 103)
Screenshot: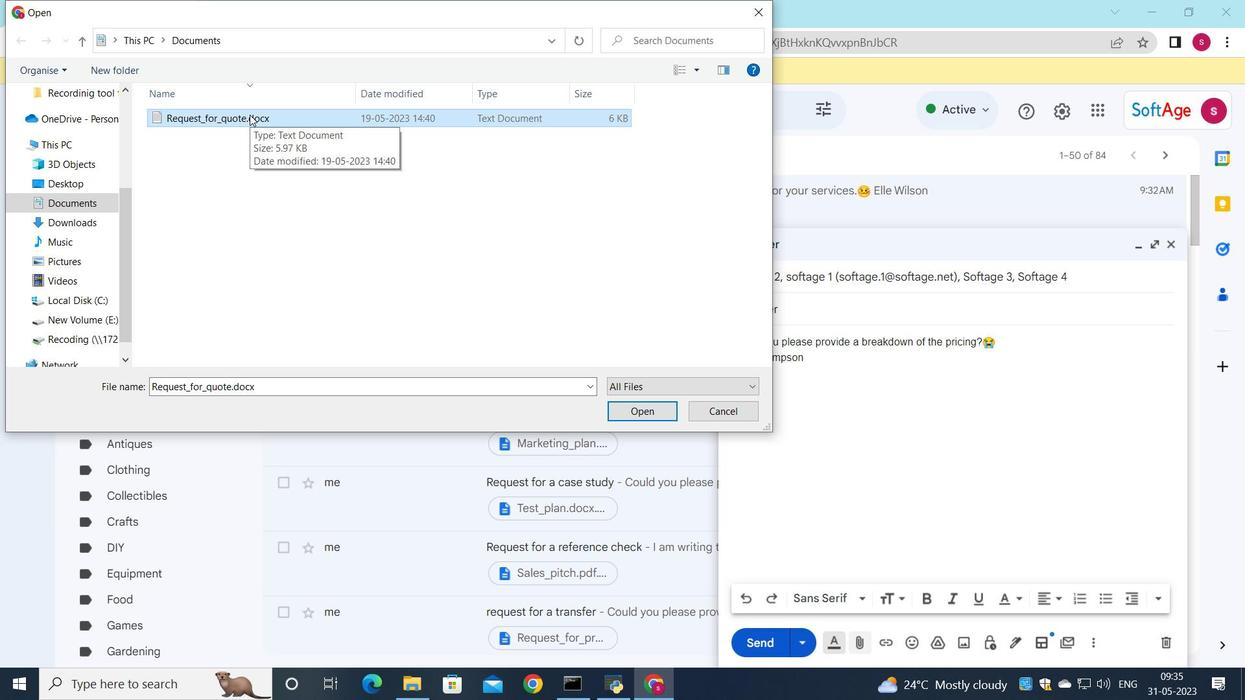 
Action: Mouse pressed left at (259, 103)
Screenshot: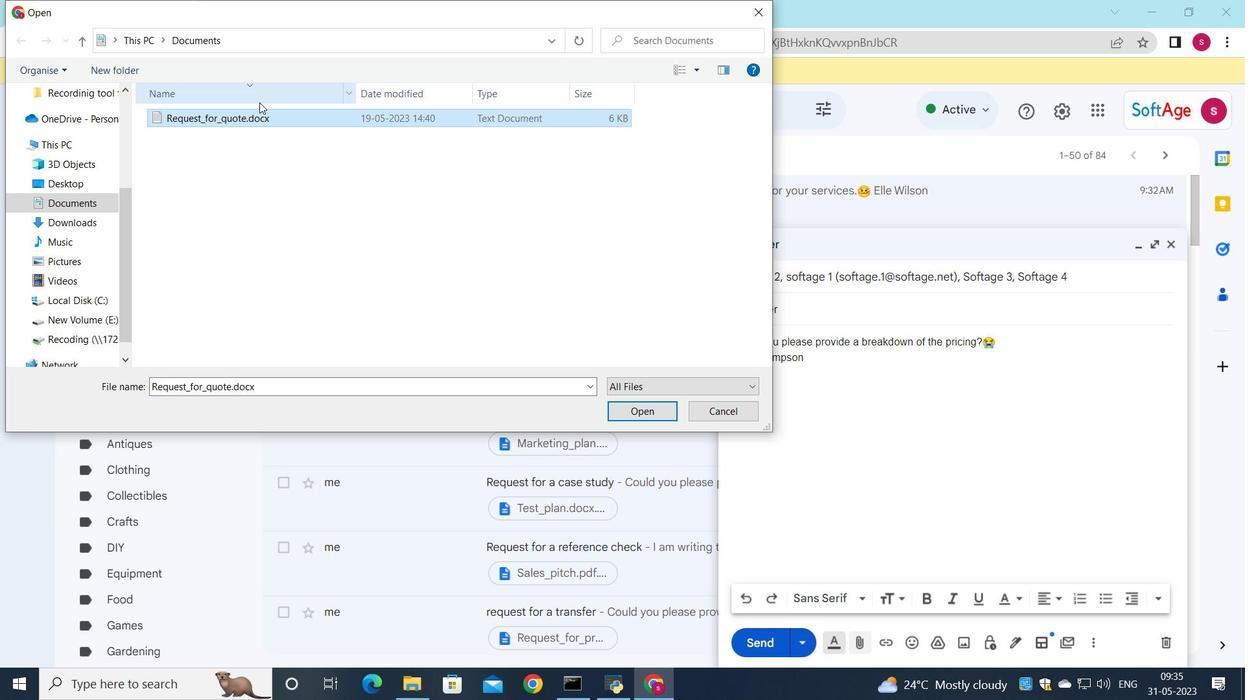 
Action: Mouse moved to (291, 122)
Screenshot: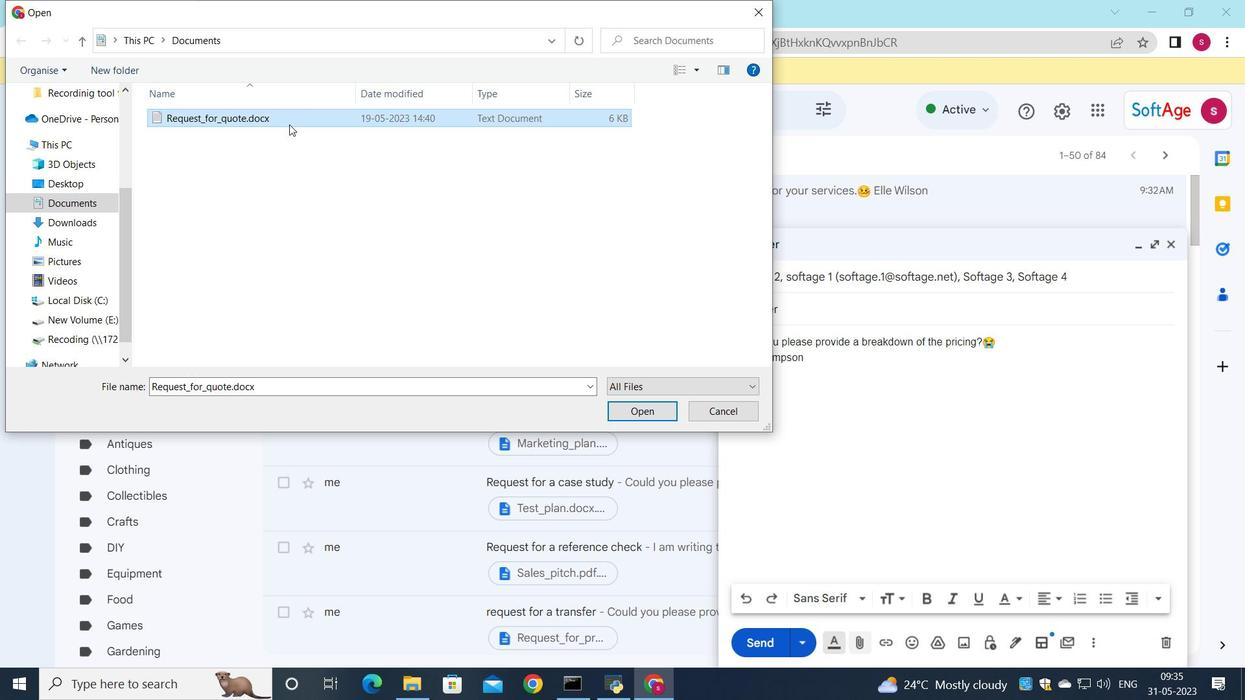 
Action: Mouse pressed left at (291, 122)
Screenshot: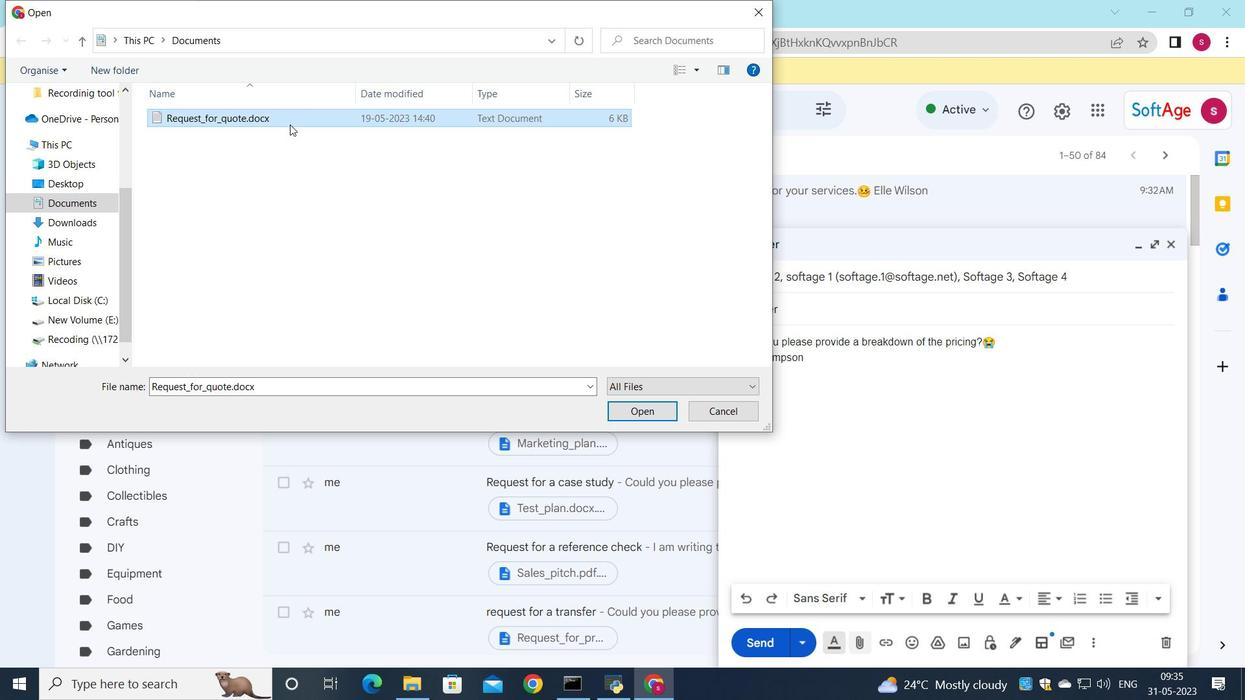 
Action: Mouse moved to (501, 169)
Screenshot: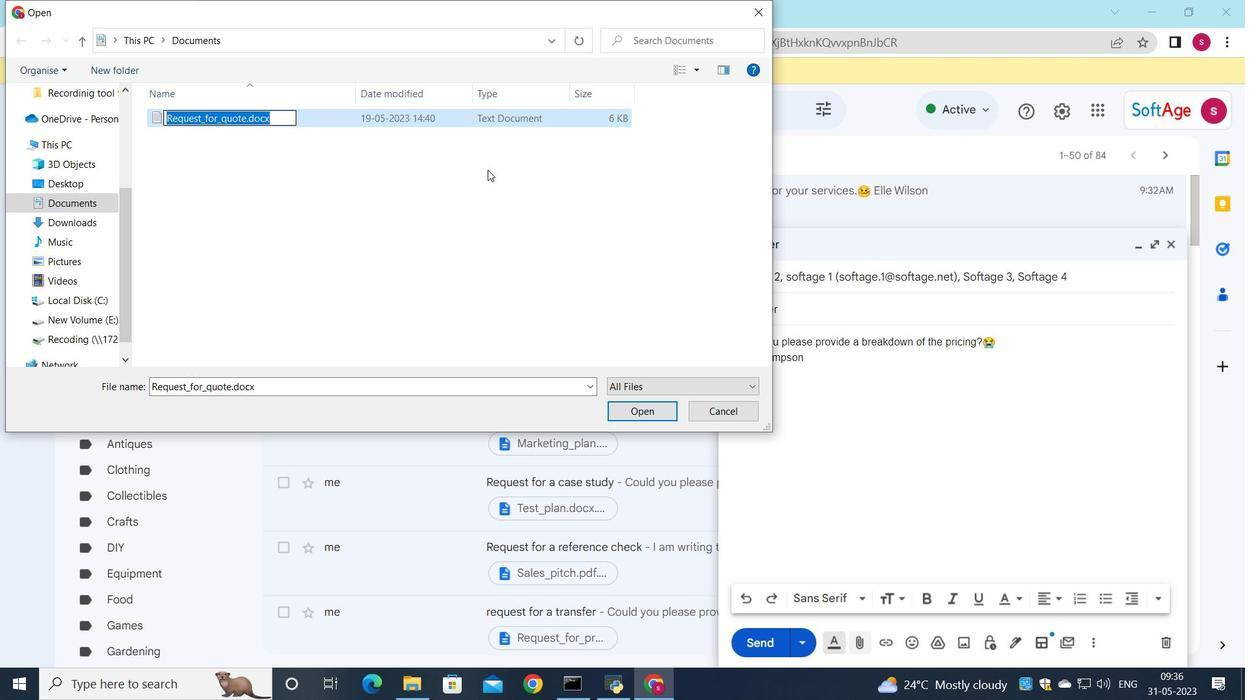 
Action: Key pressed <Key.shift>Risk<Key.shift><Key.shift><Key.shift><Key.shift><Key.shift><Key.shift><Key.shift>_management<Key.shift><Key.shift><Key.shift><Key.shift><Key.shift><Key.shift><Key.shift><Key.shift><Key.shift><Key.shift><Key.shift><Key.shift><Key.shift><Key.shift><Key.shift><Key.shift><Key.shift><Key.shift><Key.shift><Key.shift><Key.shift><Key.shift><Key.shift><Key.shift><Key.shift><Key.shift><Key.shift><Key.shift><Key.shift><Key.shift><Key.shift>_plan.pdf
Screenshot: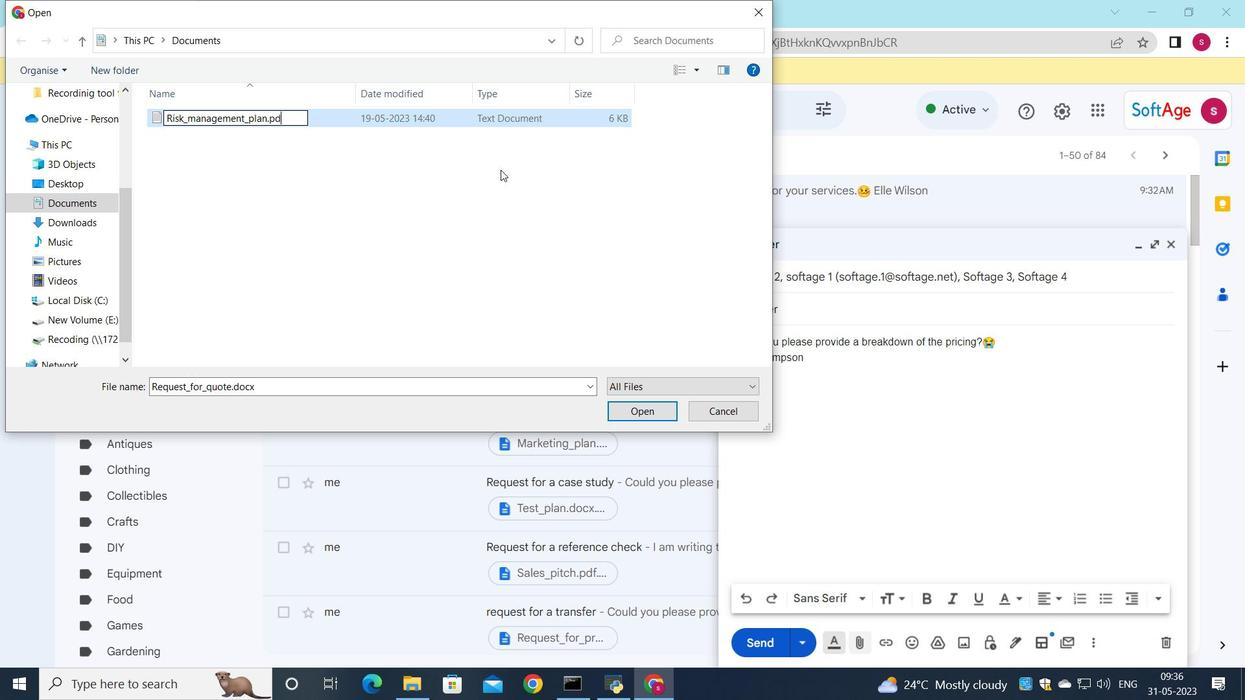 
Action: Mouse moved to (473, 110)
Screenshot: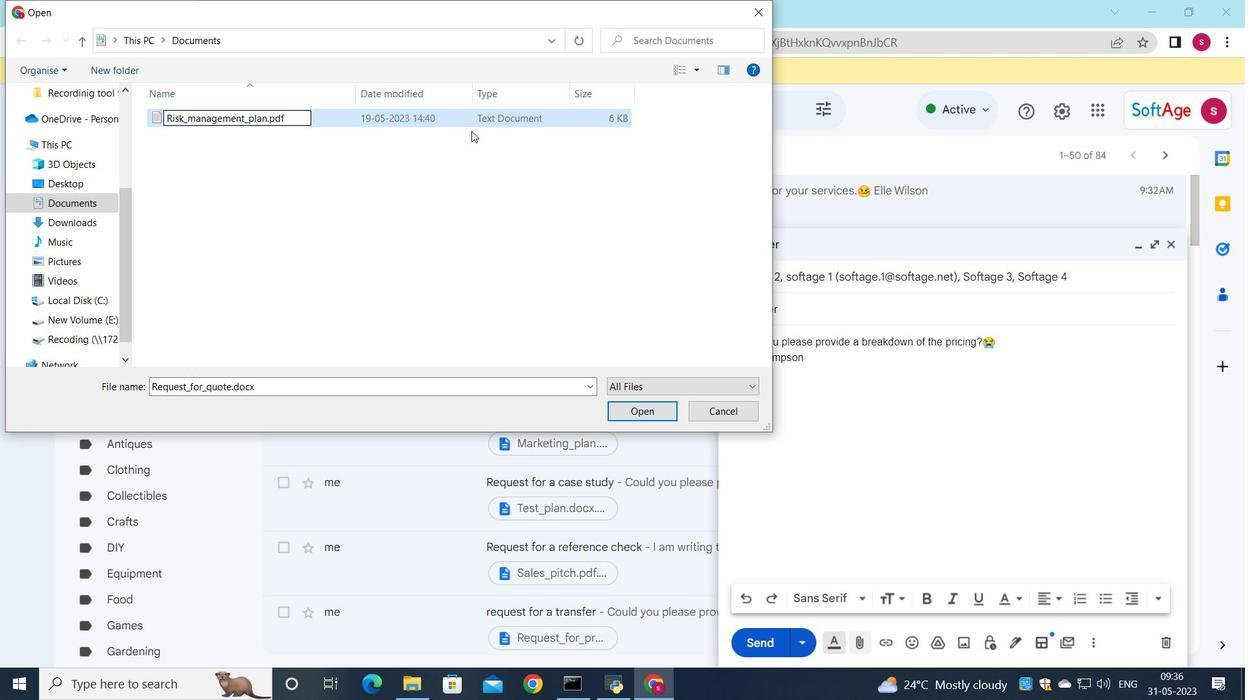 
Action: Mouse pressed left at (473, 110)
Screenshot: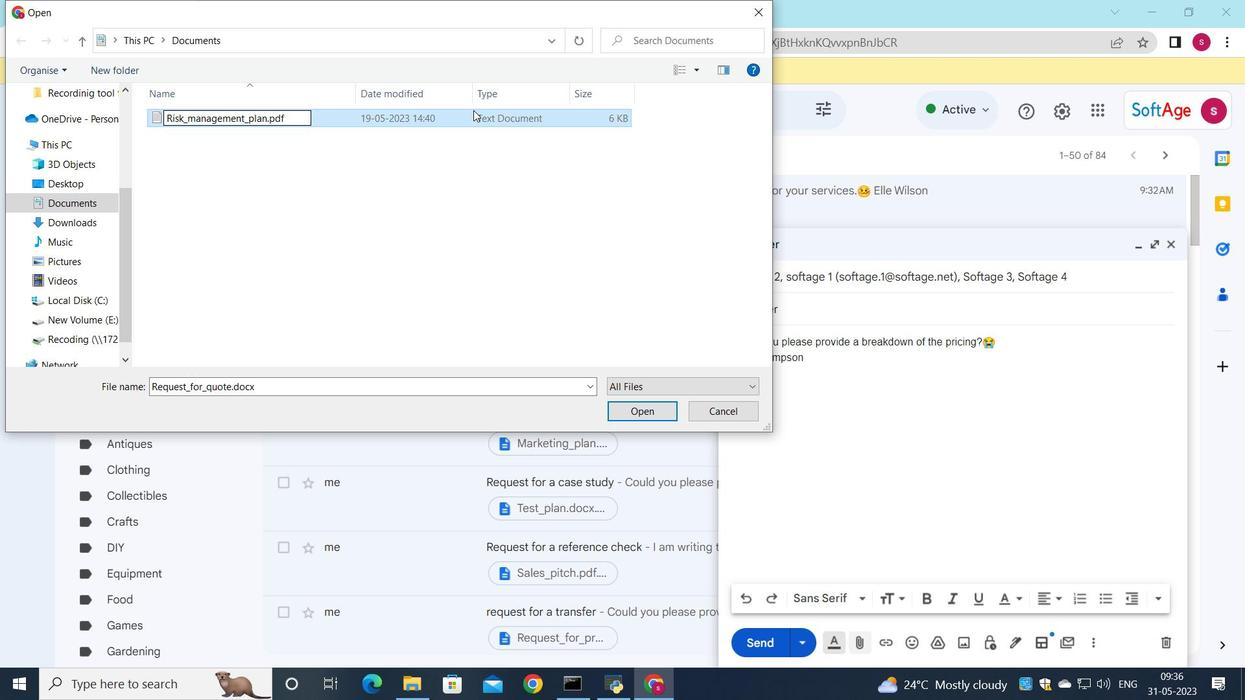
Action: Mouse moved to (620, 405)
Screenshot: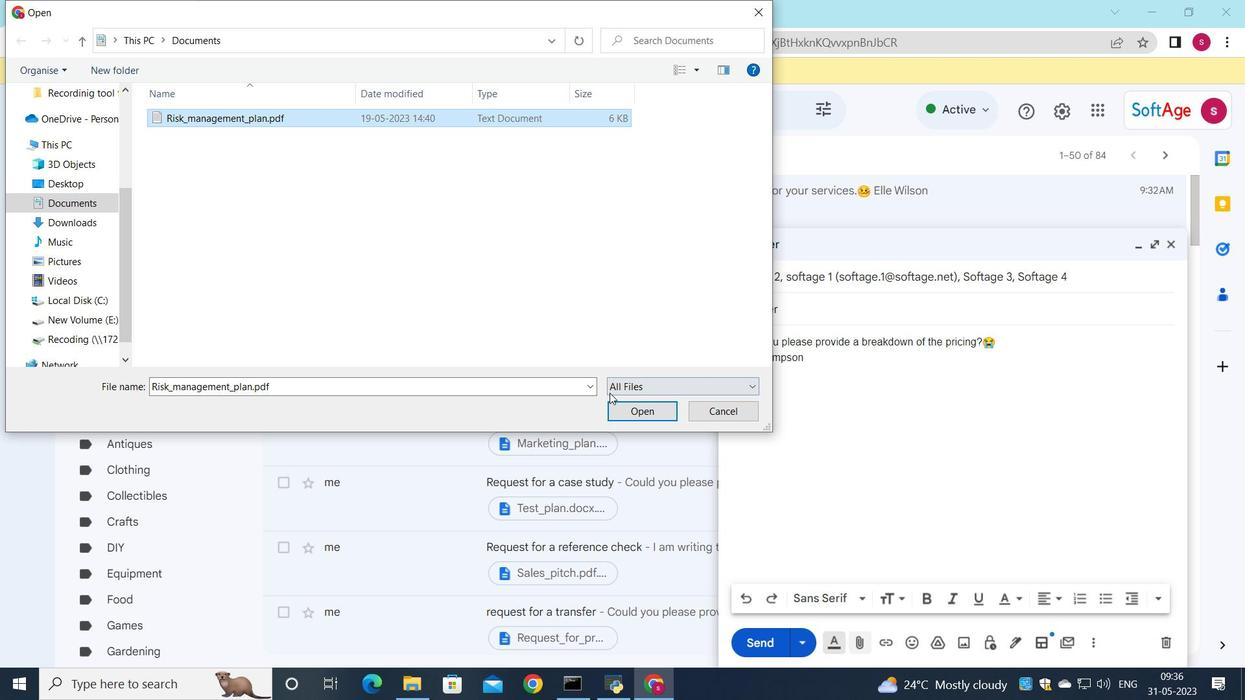 
Action: Mouse pressed left at (620, 405)
Screenshot: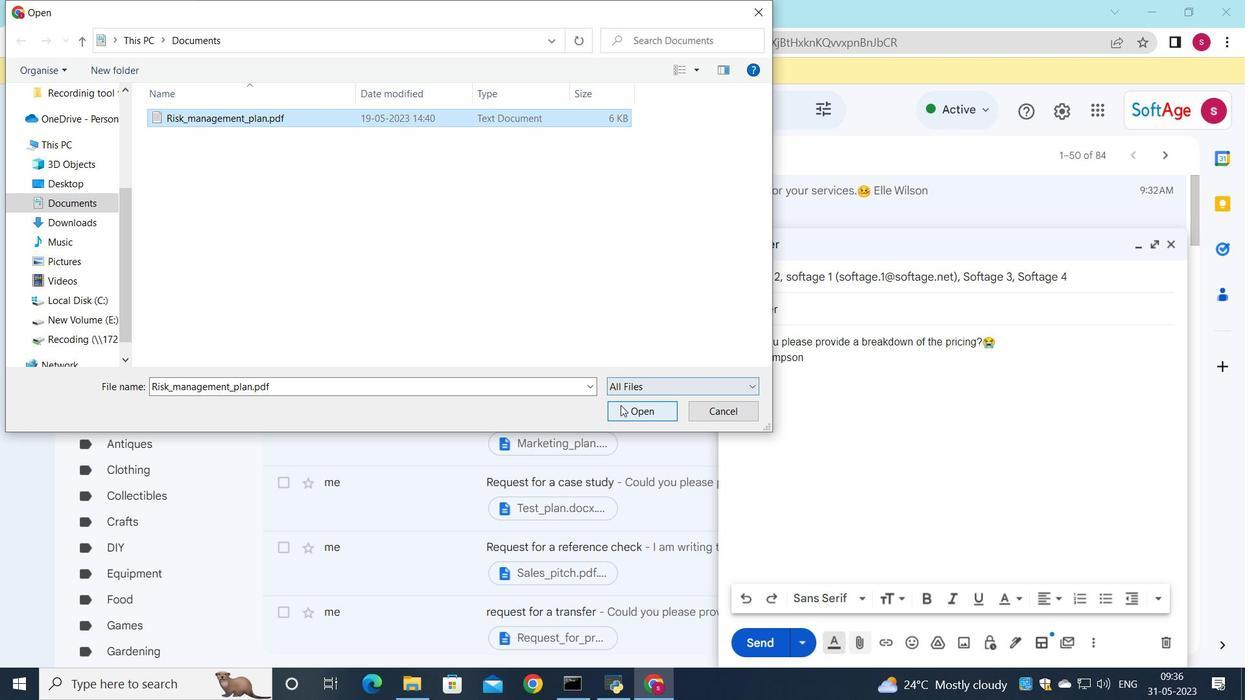 
Action: Mouse moved to (763, 648)
Screenshot: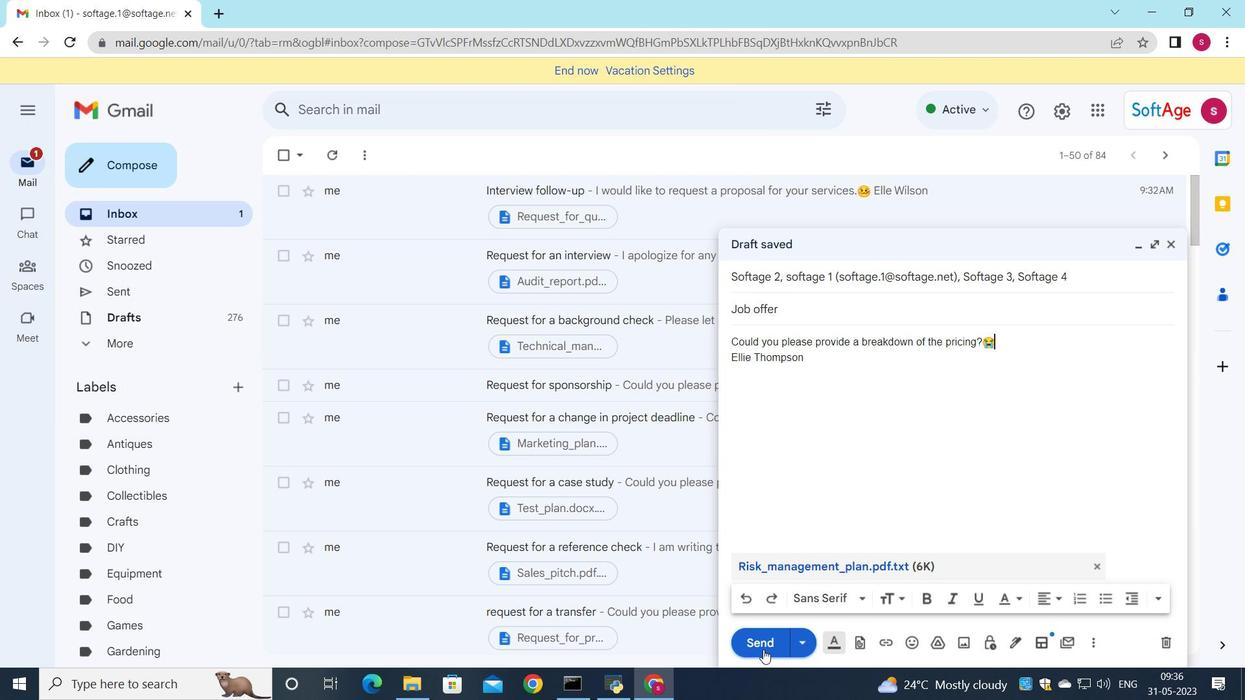 
Action: Mouse pressed left at (763, 648)
Screenshot: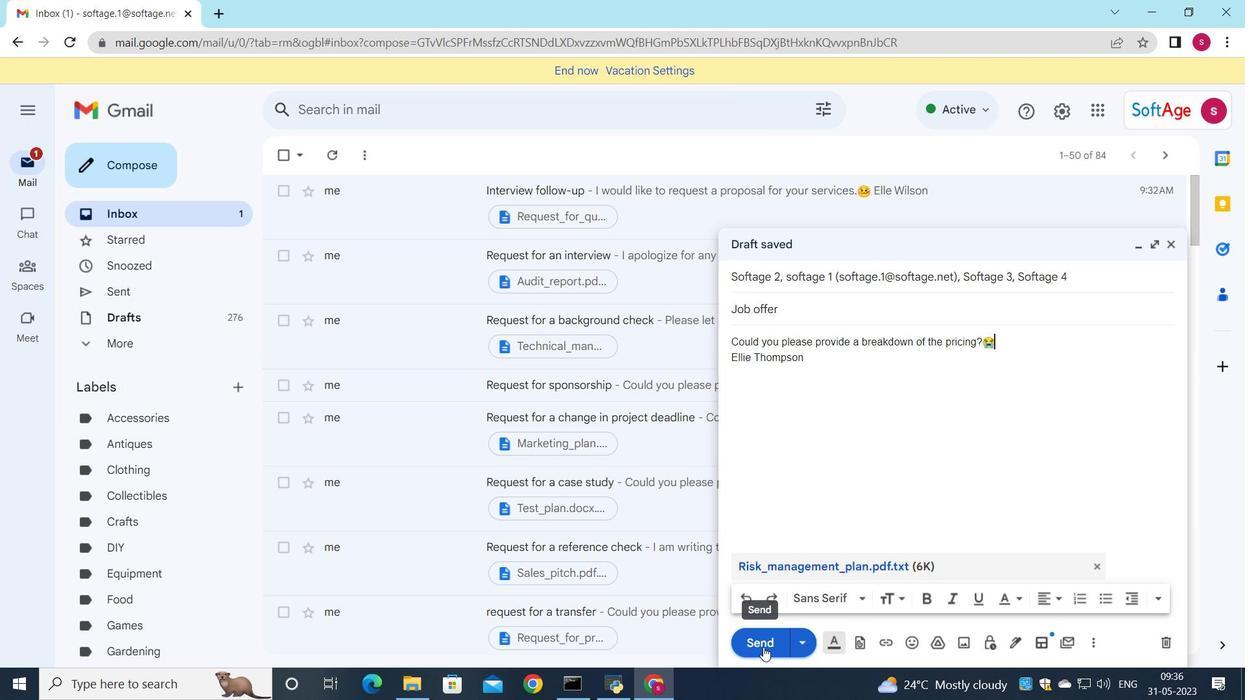 
Action: Mouse moved to (633, 199)
Screenshot: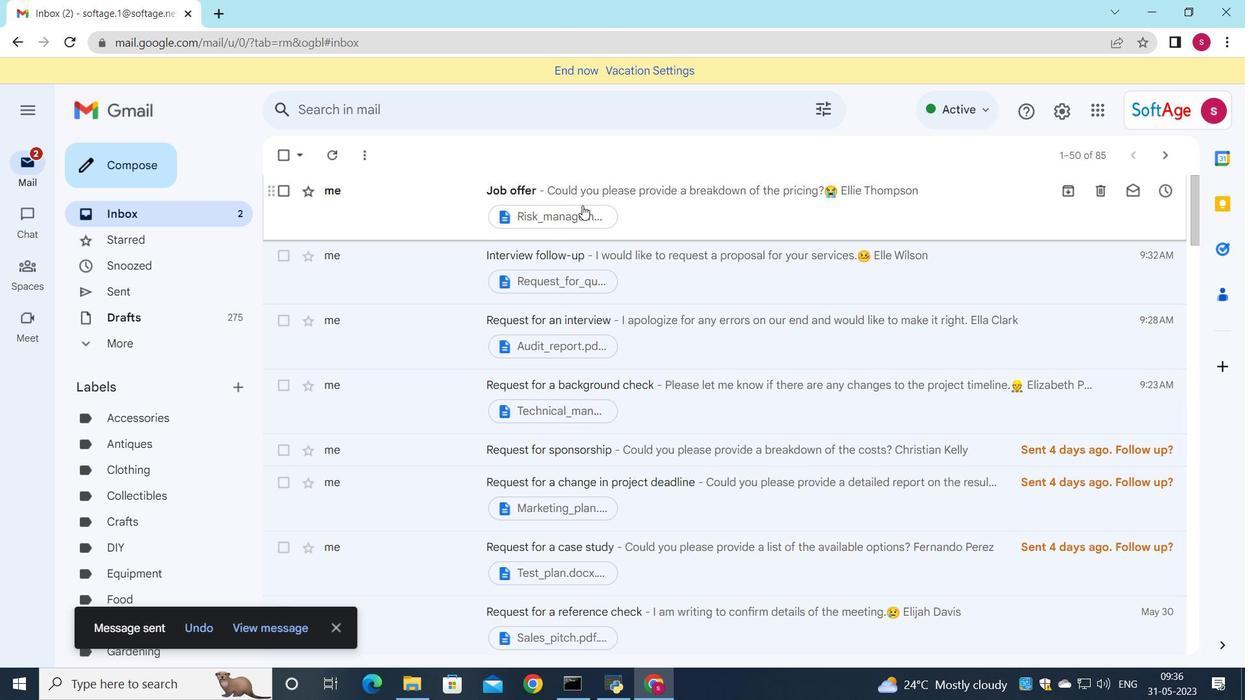 
Action: Mouse pressed left at (633, 199)
Screenshot: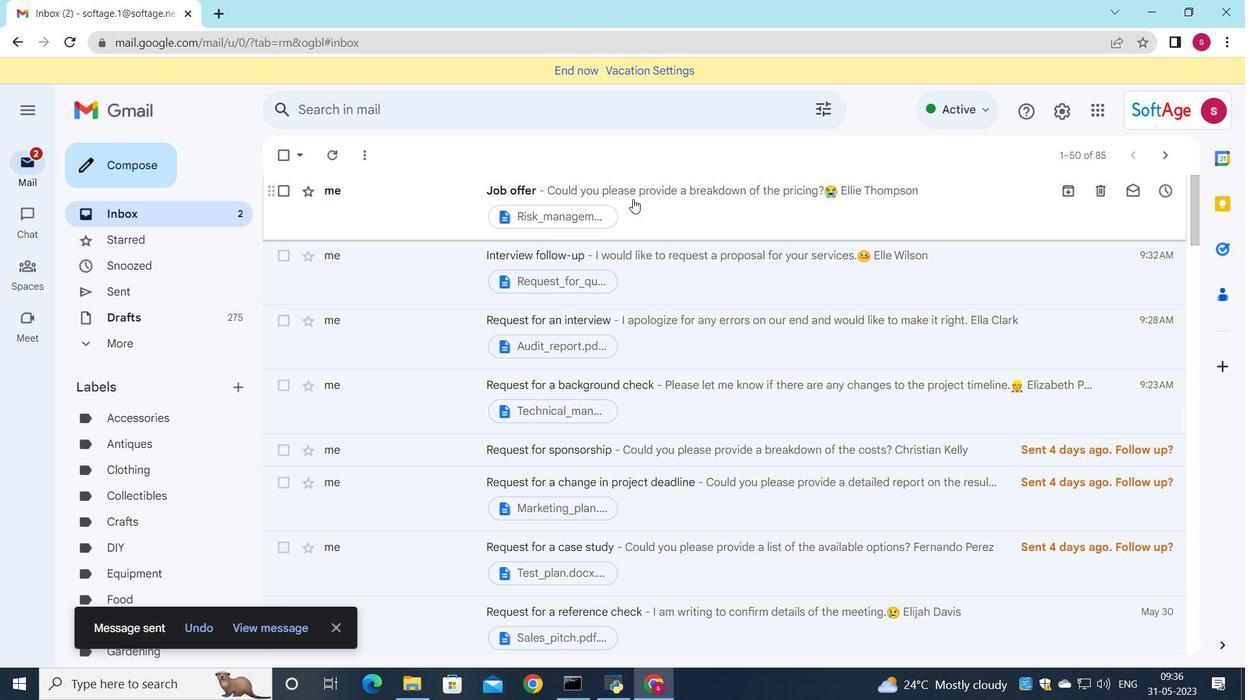 
Action: Mouse moved to (673, 272)
Screenshot: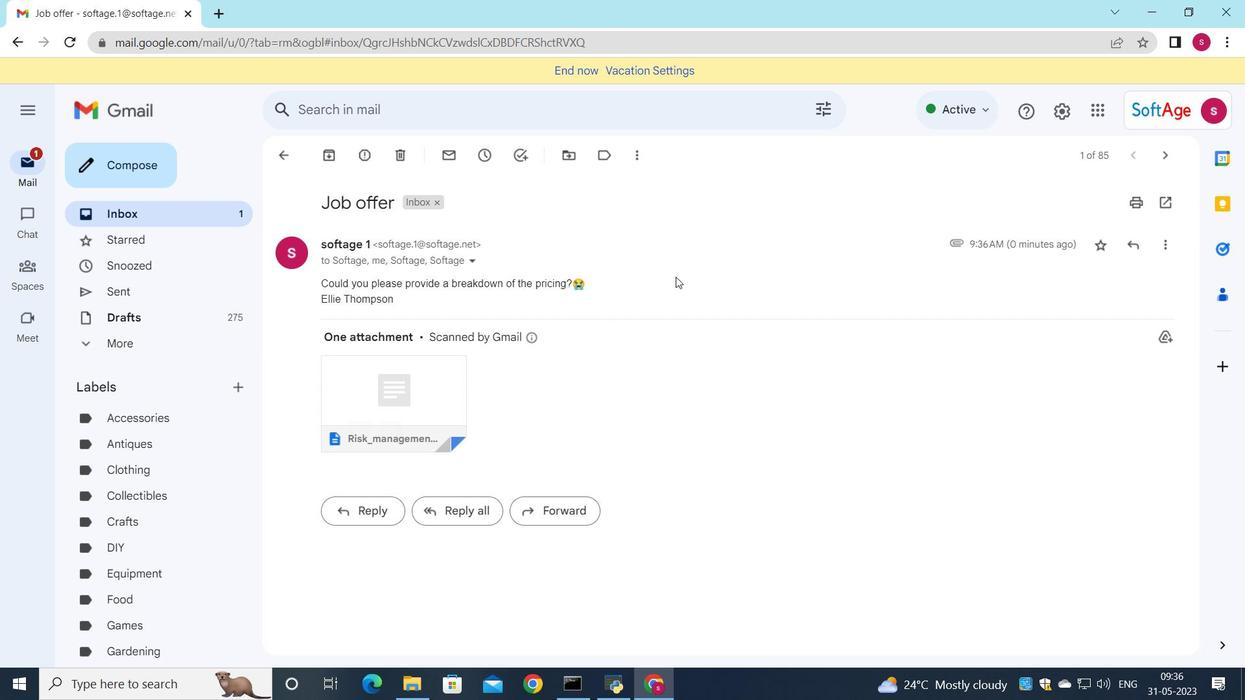 
